 Task:  Click on Hockey In the Cross-Check Hockey League click on  Pick Sheet Your name Victoria Martin Team name Patrick Division and  Email softage.10@softage.net Period 1 - 3 Point Game Detroit Red Wings Period 1 - 2 Point Game Columbus Blue Jackets Period 1 - 1 Point Game Colorado Avalanche Period 2 - 3 Point Game Chicago Blackhawks Period 2 - 2 Point Game Carolina Hurricanes Period 2 - 1 Point Game Calgary Flames Period 3 - 3 Point Game Buffalo Sabres Period 3 - 2 Point Game Boston Bruins Period 3 - 1 Point Game Arizona Coyotes Submit pick sheet
Action: Mouse moved to (714, 271)
Screenshot: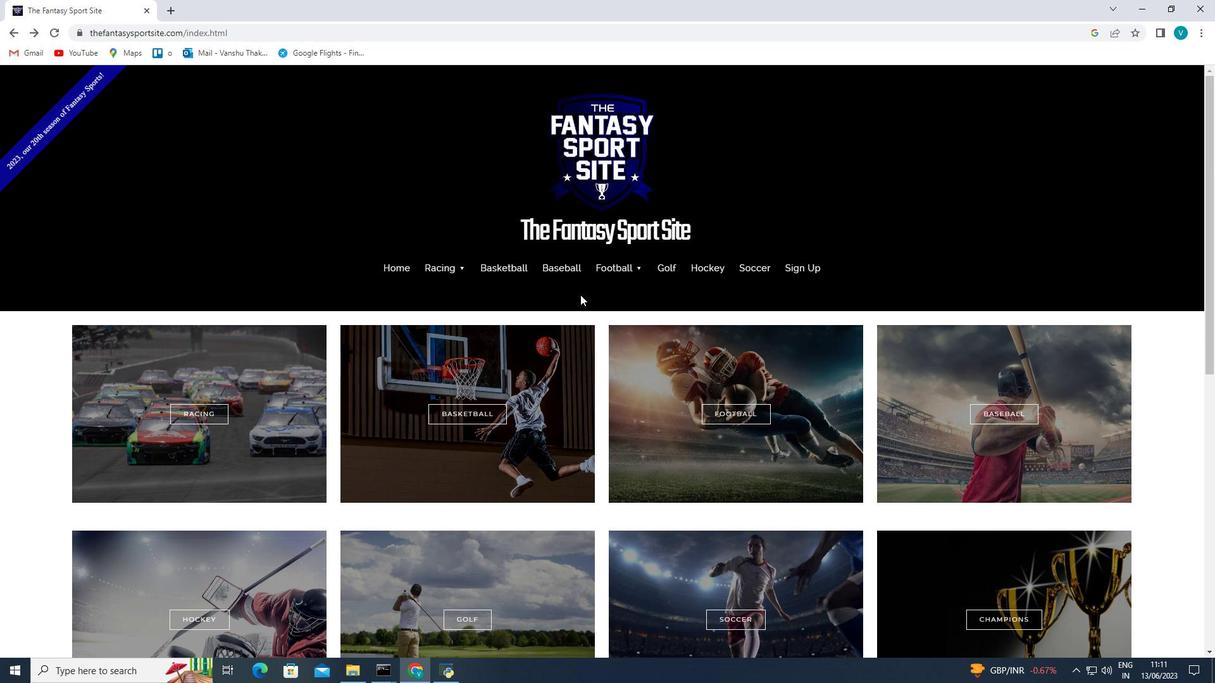 
Action: Mouse pressed left at (714, 271)
Screenshot: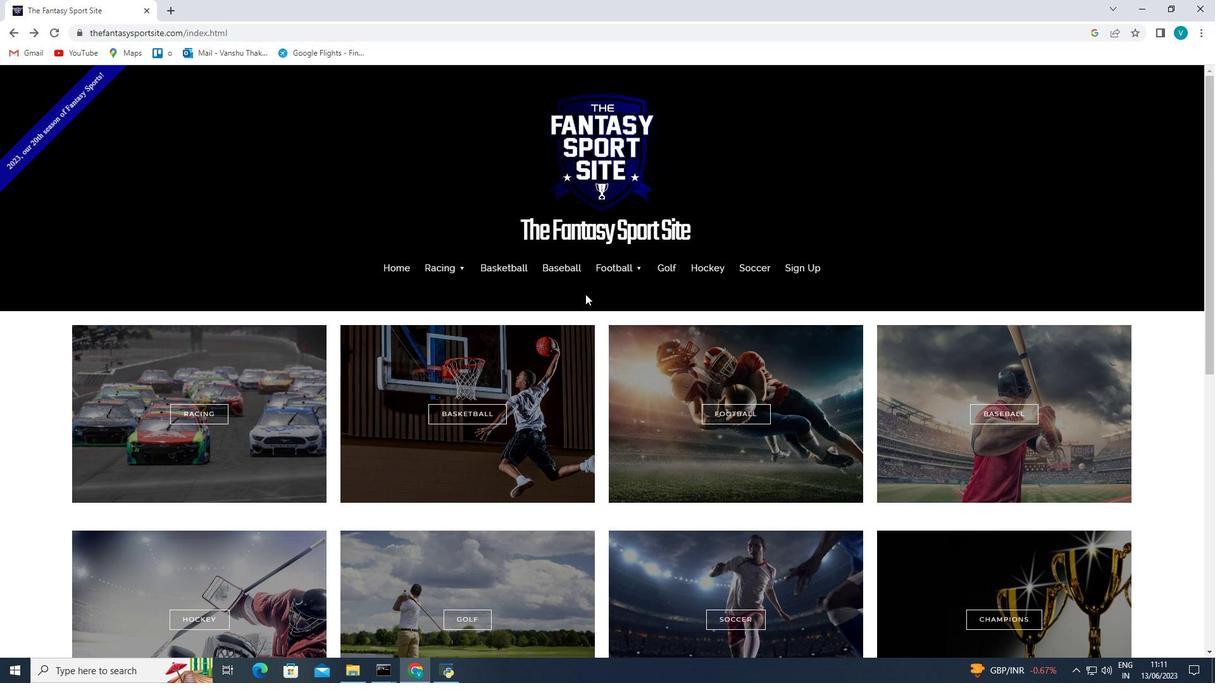 
Action: Mouse pressed left at (714, 271)
Screenshot: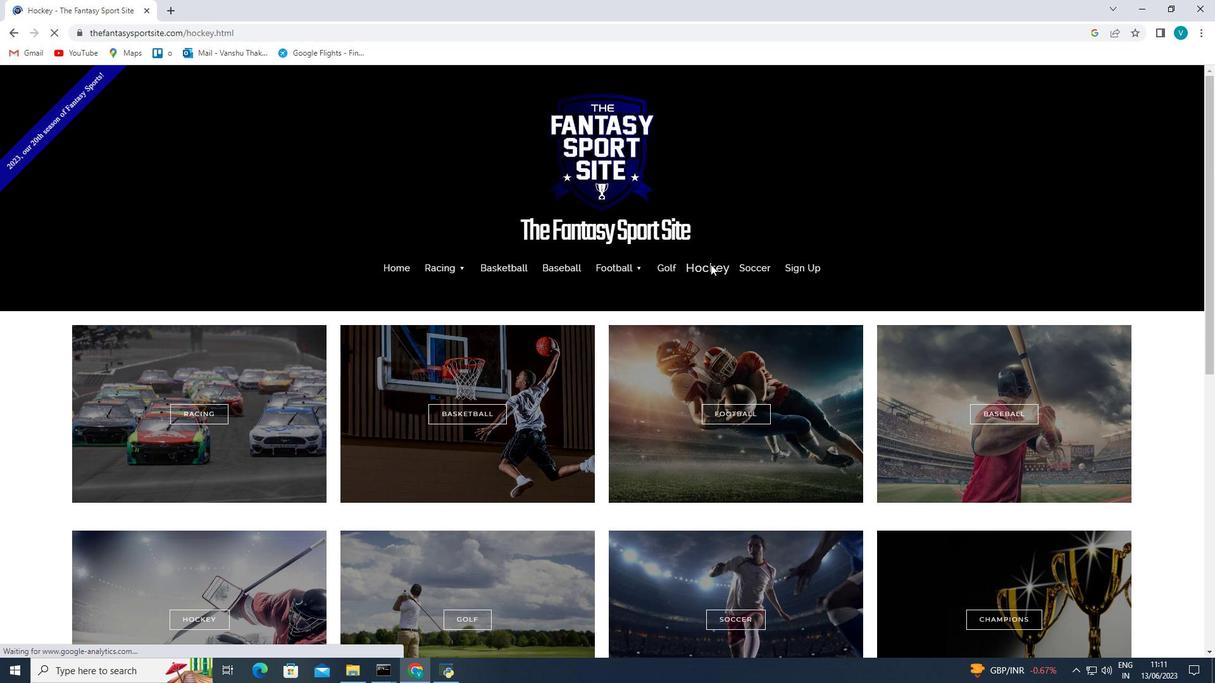 
Action: Mouse moved to (721, 262)
Screenshot: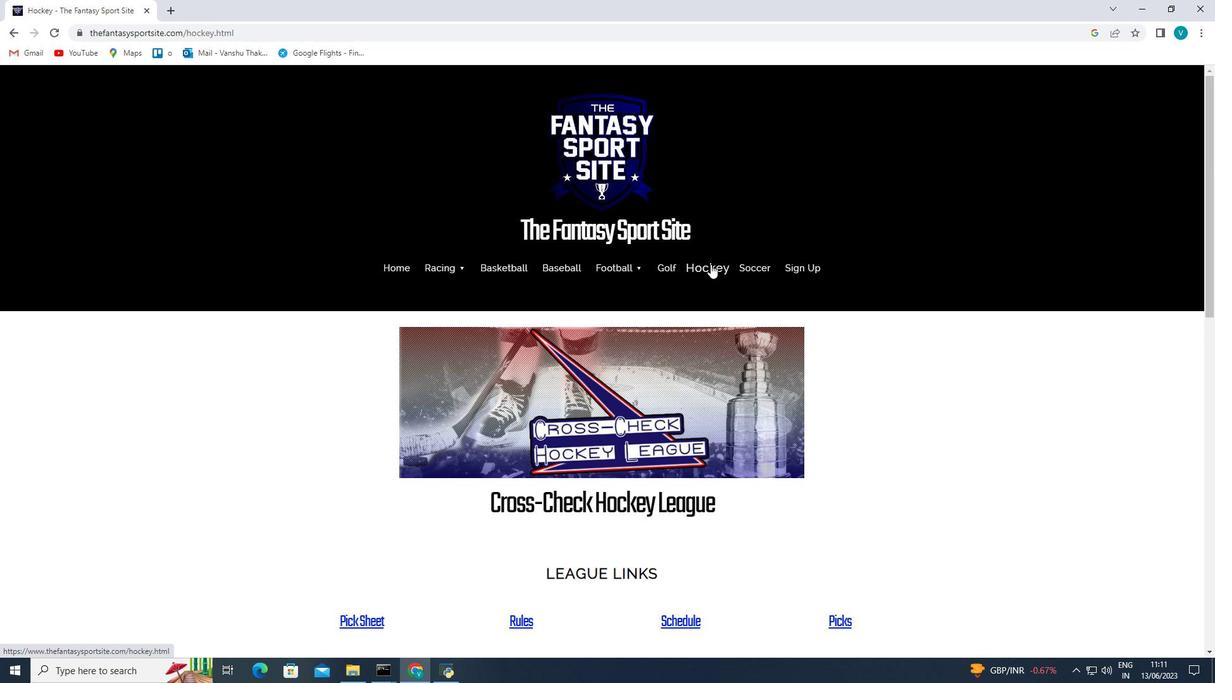 
Action: Mouse pressed left at (721, 262)
Screenshot: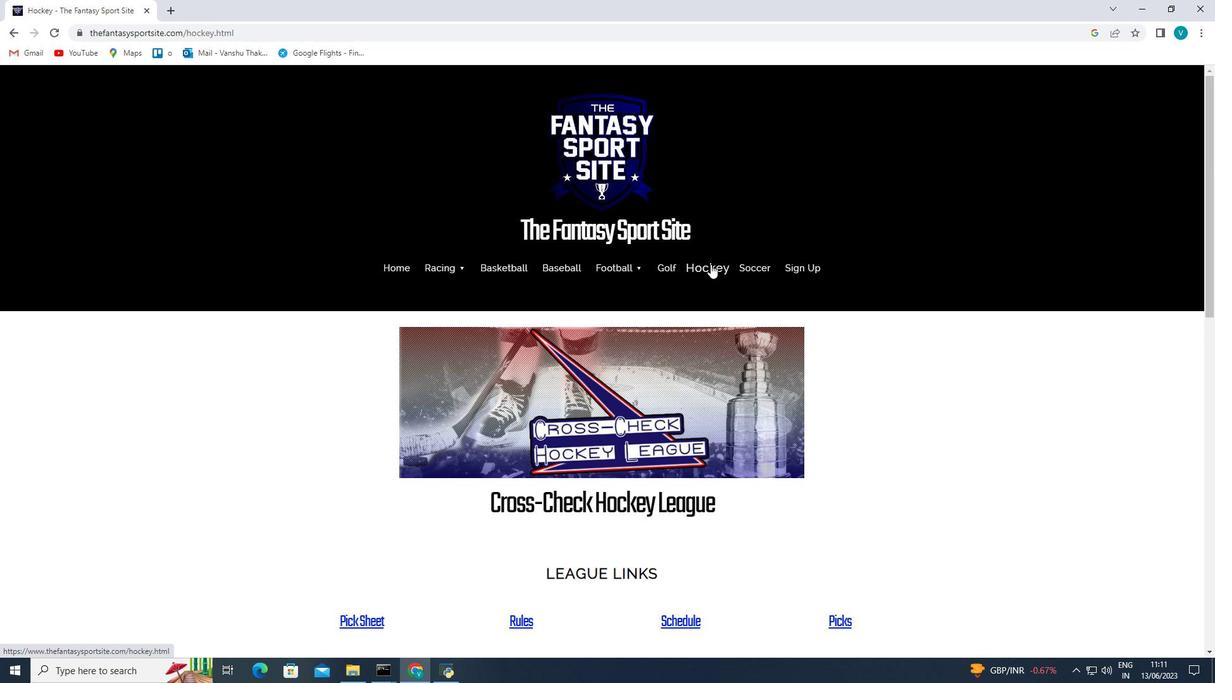 
Action: Mouse moved to (363, 441)
Screenshot: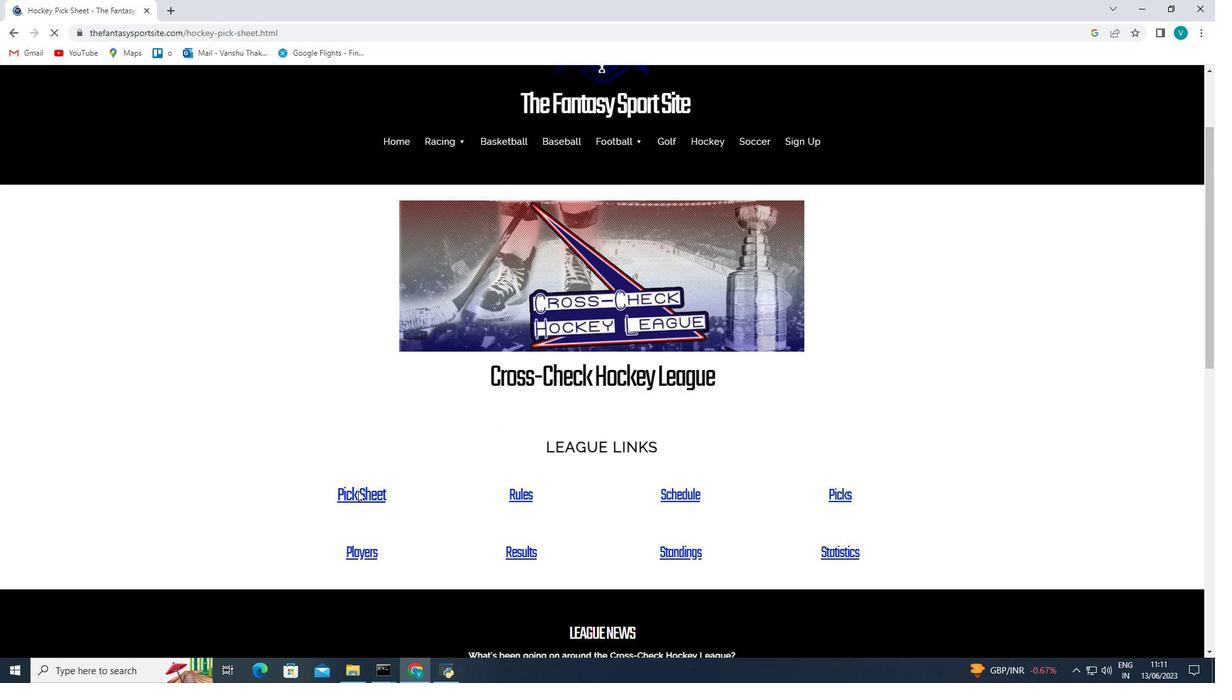 
Action: Mouse scrolled (363, 441) with delta (0, 0)
Screenshot: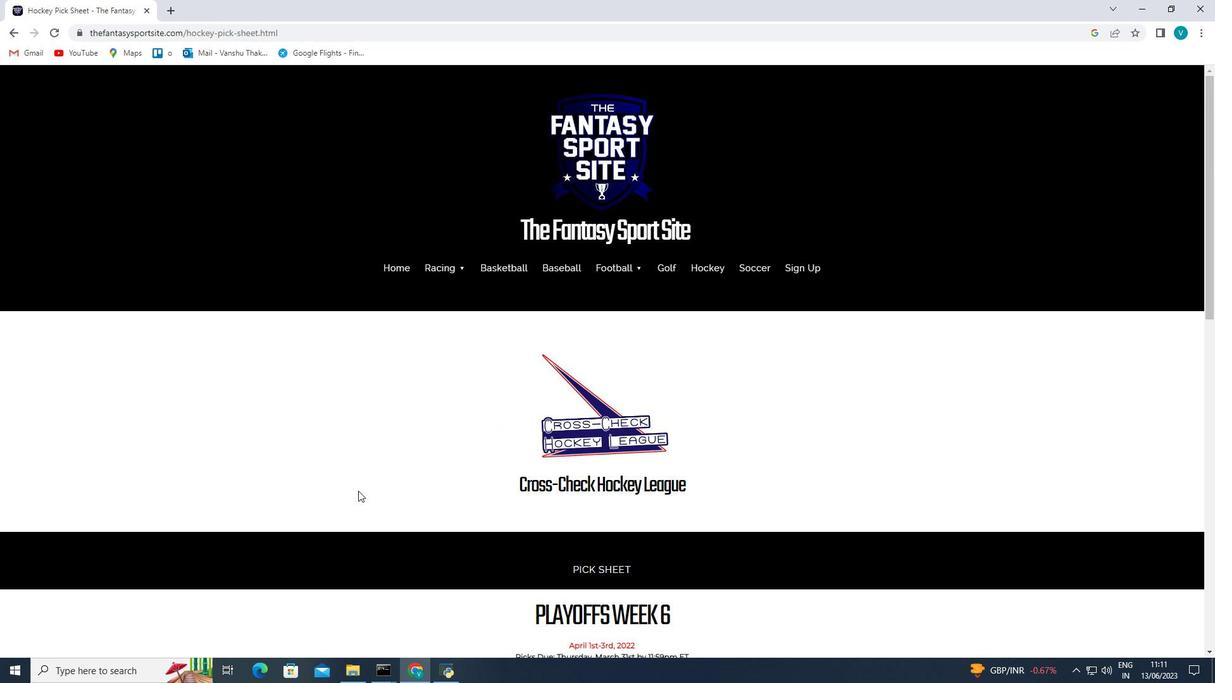 
Action: Mouse moved to (360, 443)
Screenshot: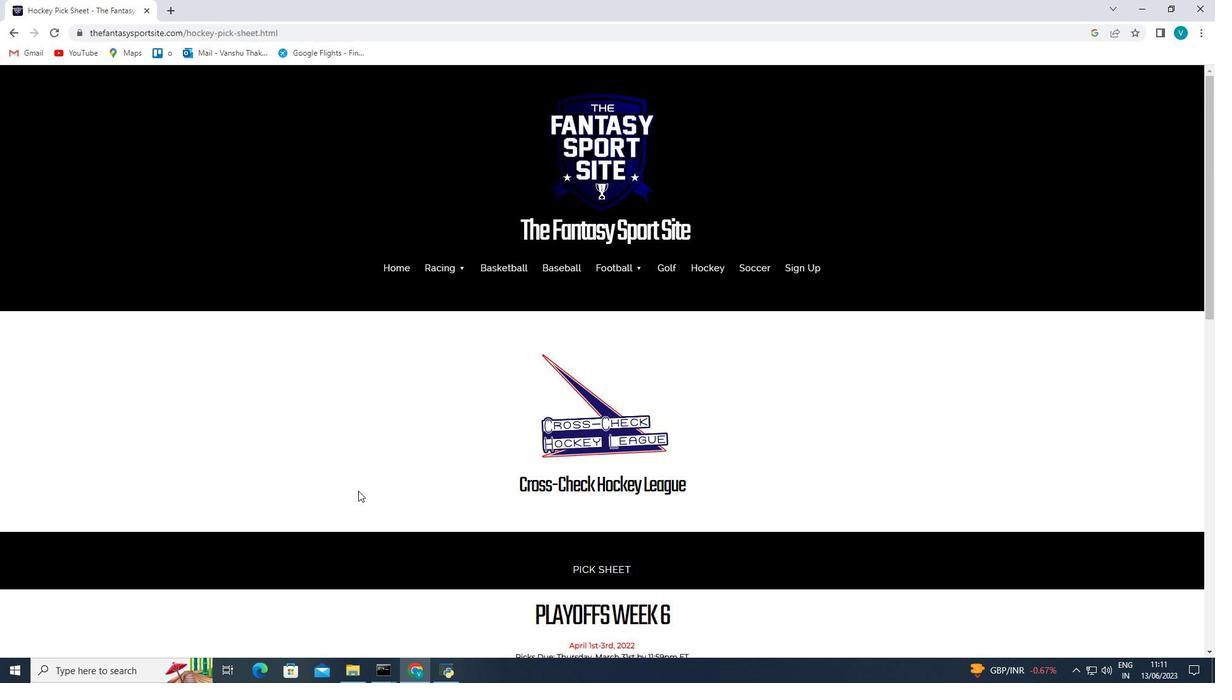 
Action: Mouse scrolled (360, 443) with delta (0, 0)
Screenshot: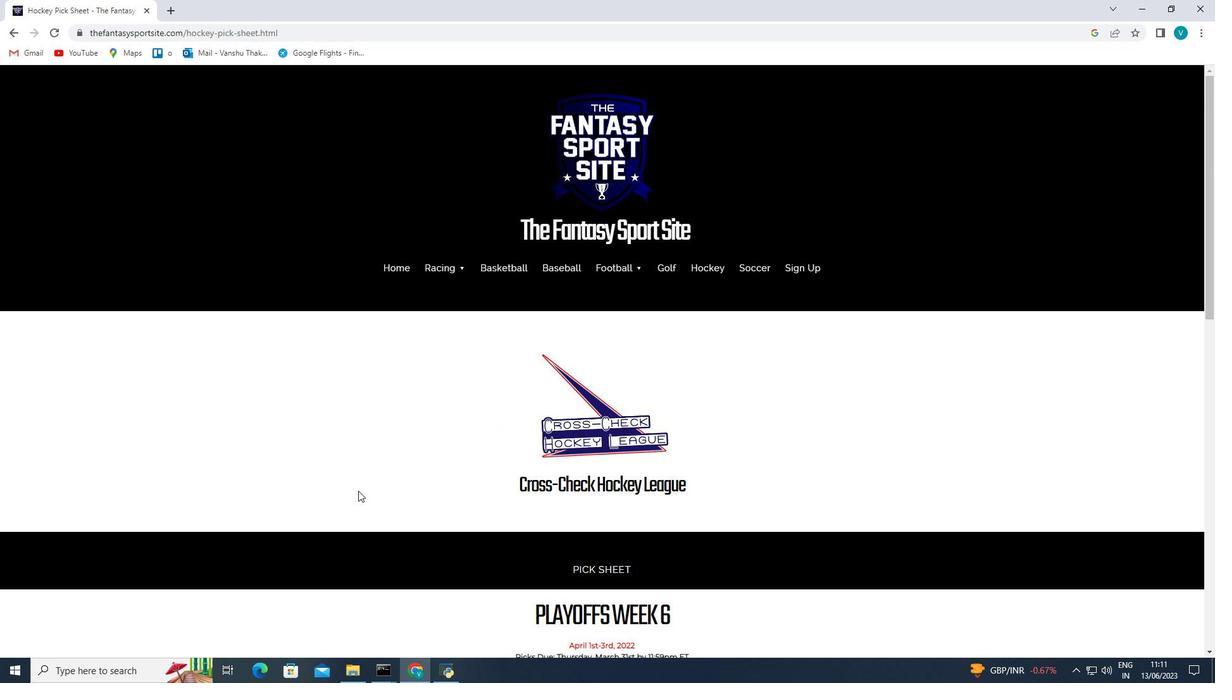 
Action: Mouse moved to (361, 445)
Screenshot: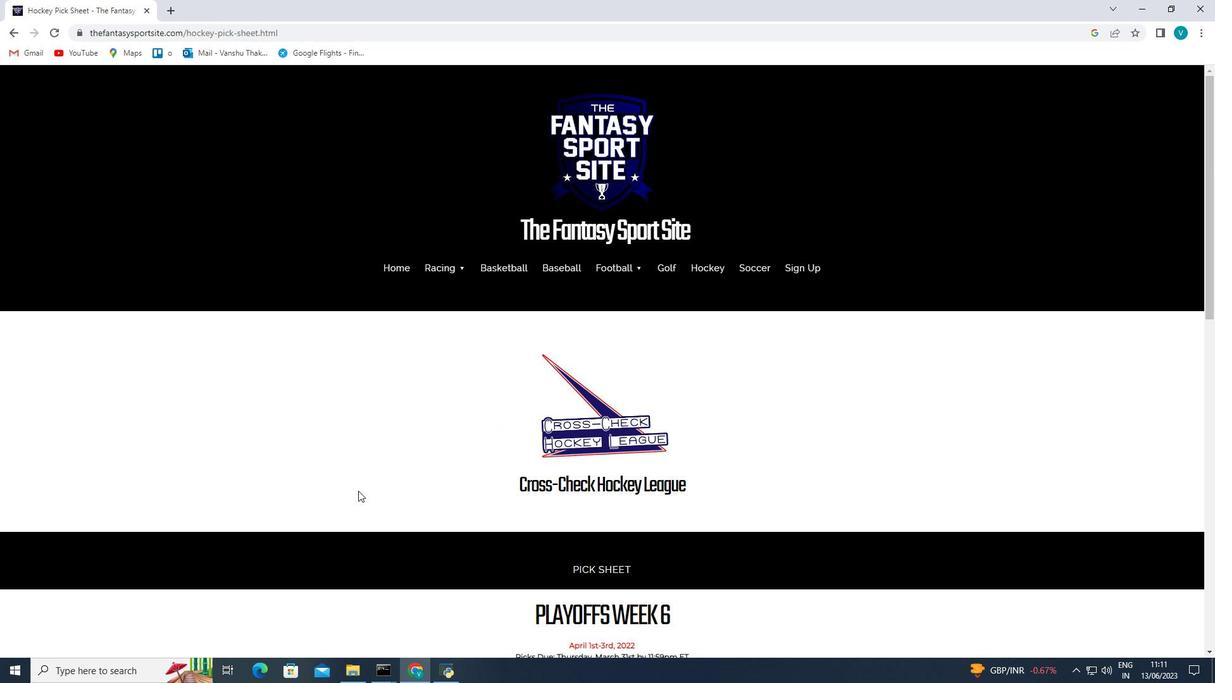 
Action: Mouse scrolled (361, 444) with delta (0, 0)
Screenshot: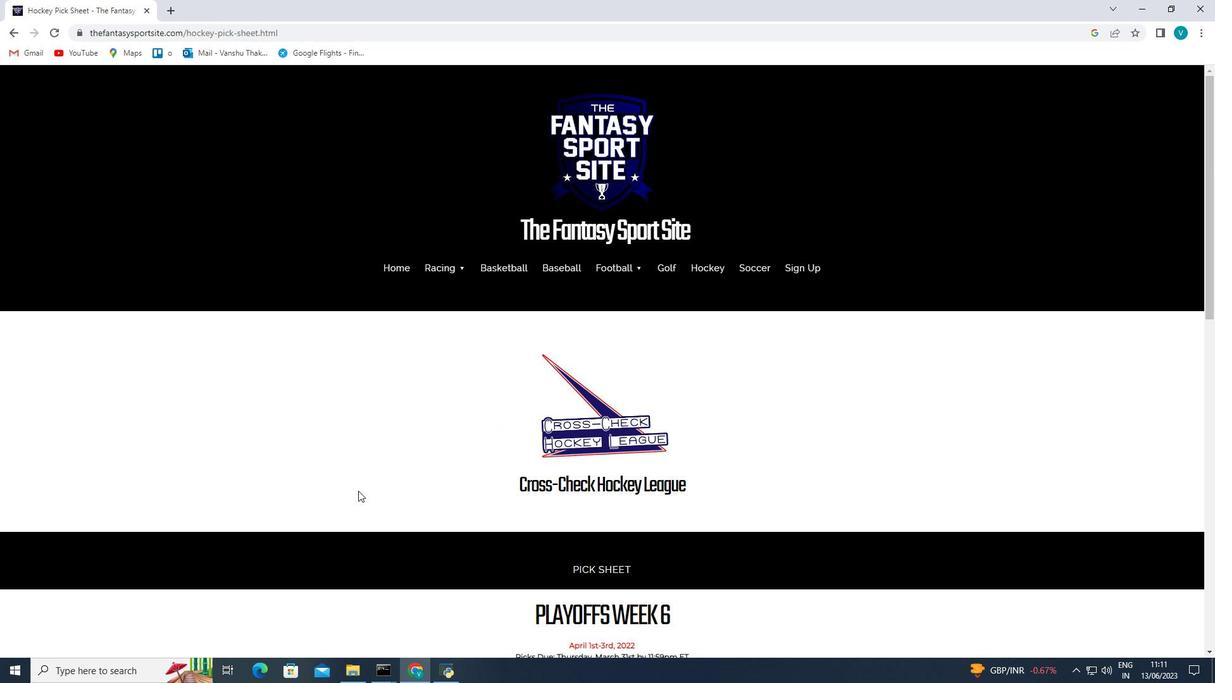 
Action: Mouse moved to (366, 426)
Screenshot: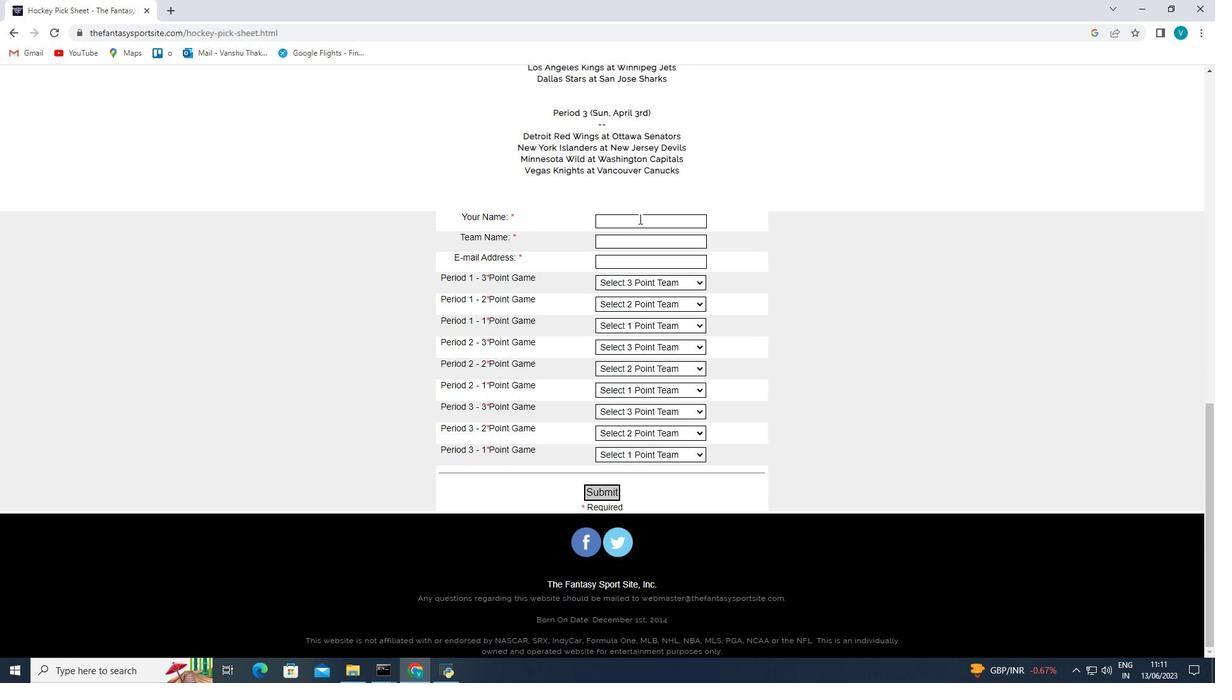 
Action: Mouse pressed left at (366, 426)
Screenshot: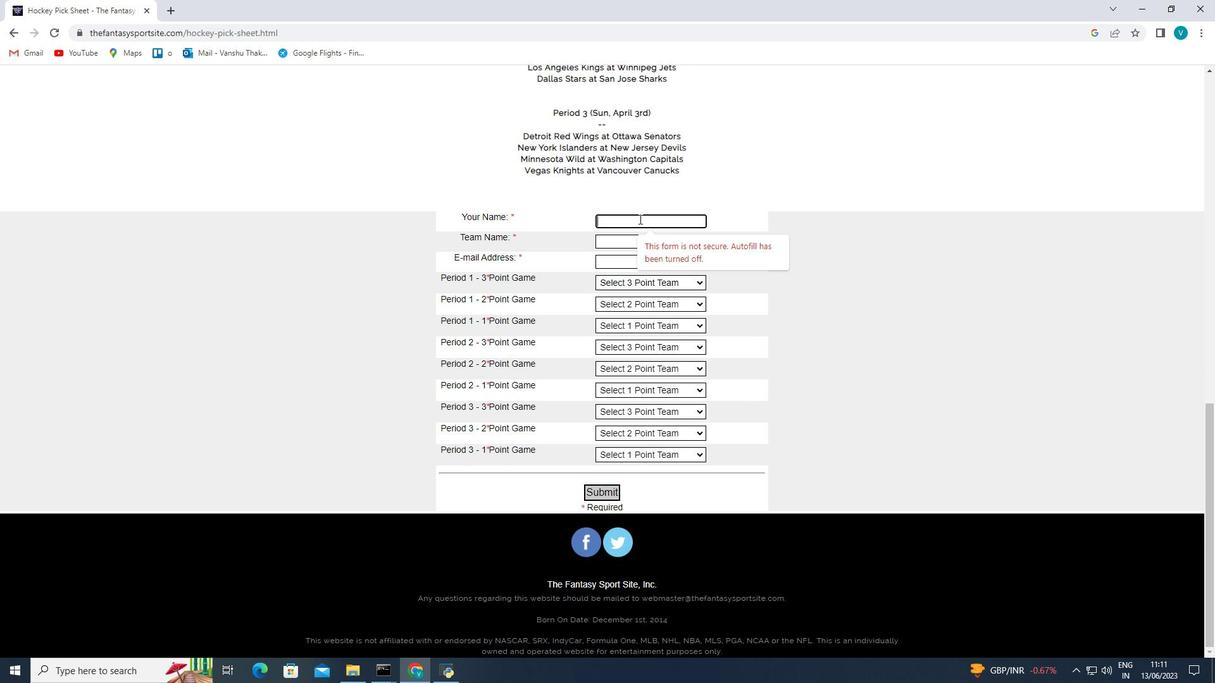 
Action: Mouse moved to (504, 432)
Screenshot: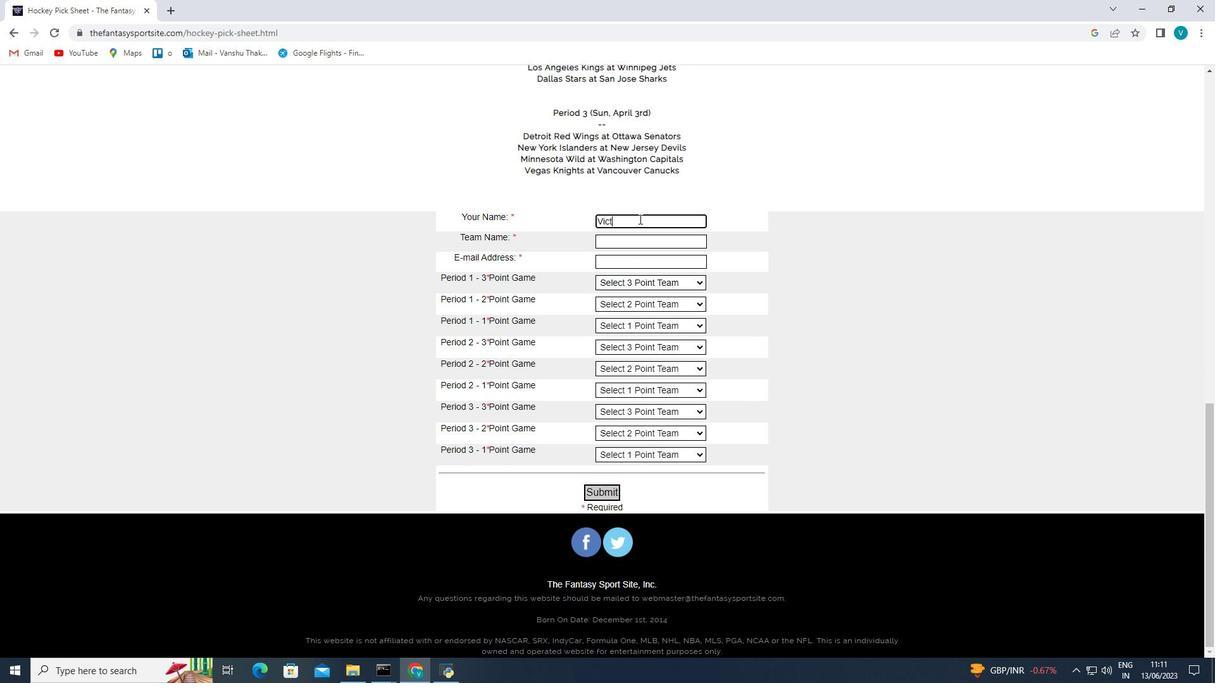 
Action: Mouse scrolled (504, 431) with delta (0, 0)
Screenshot: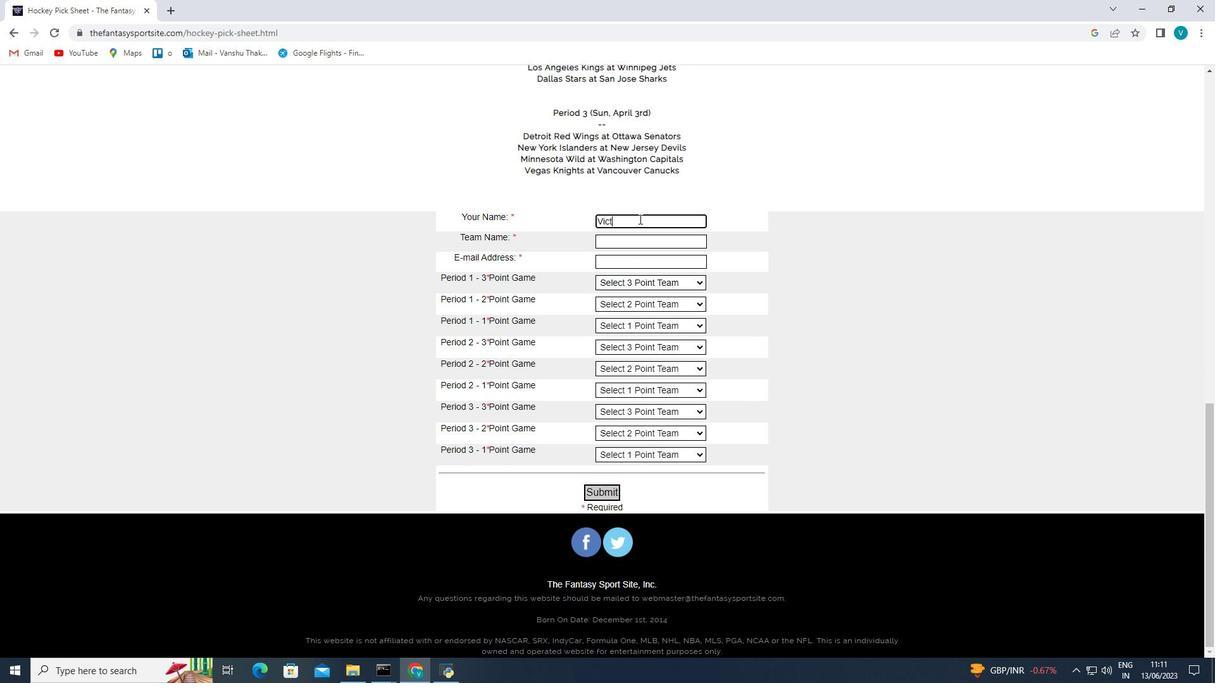 
Action: Mouse moved to (485, 427)
Screenshot: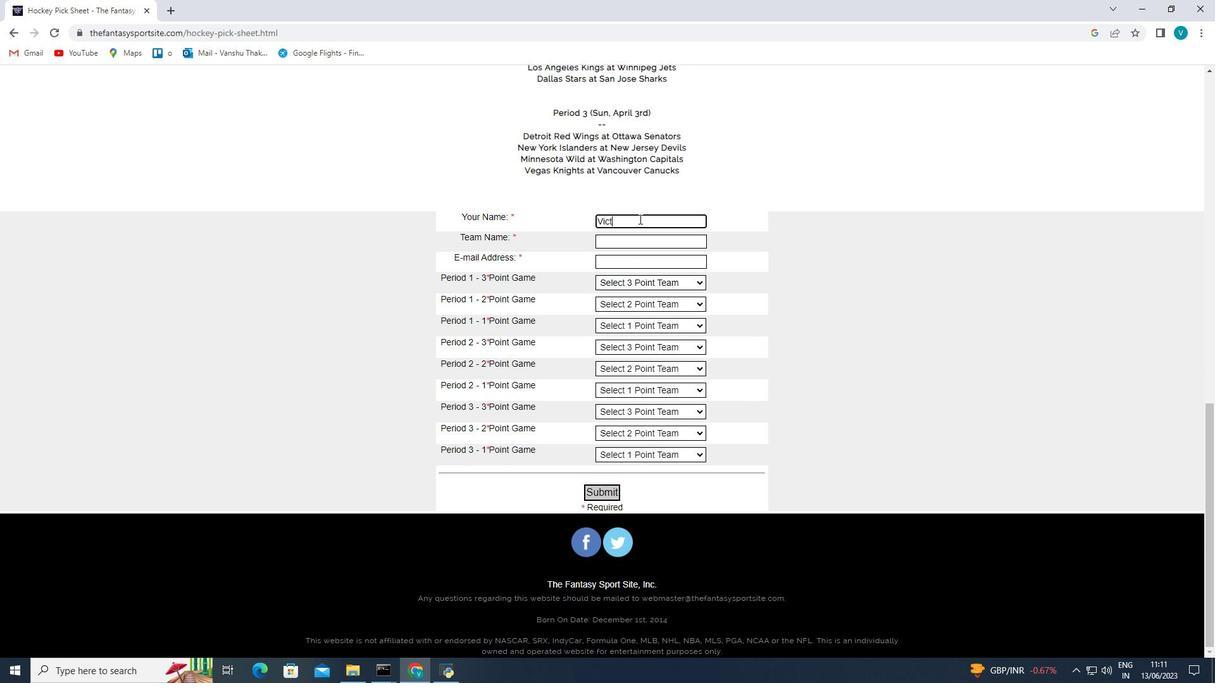 
Action: Mouse scrolled (485, 426) with delta (0, 0)
Screenshot: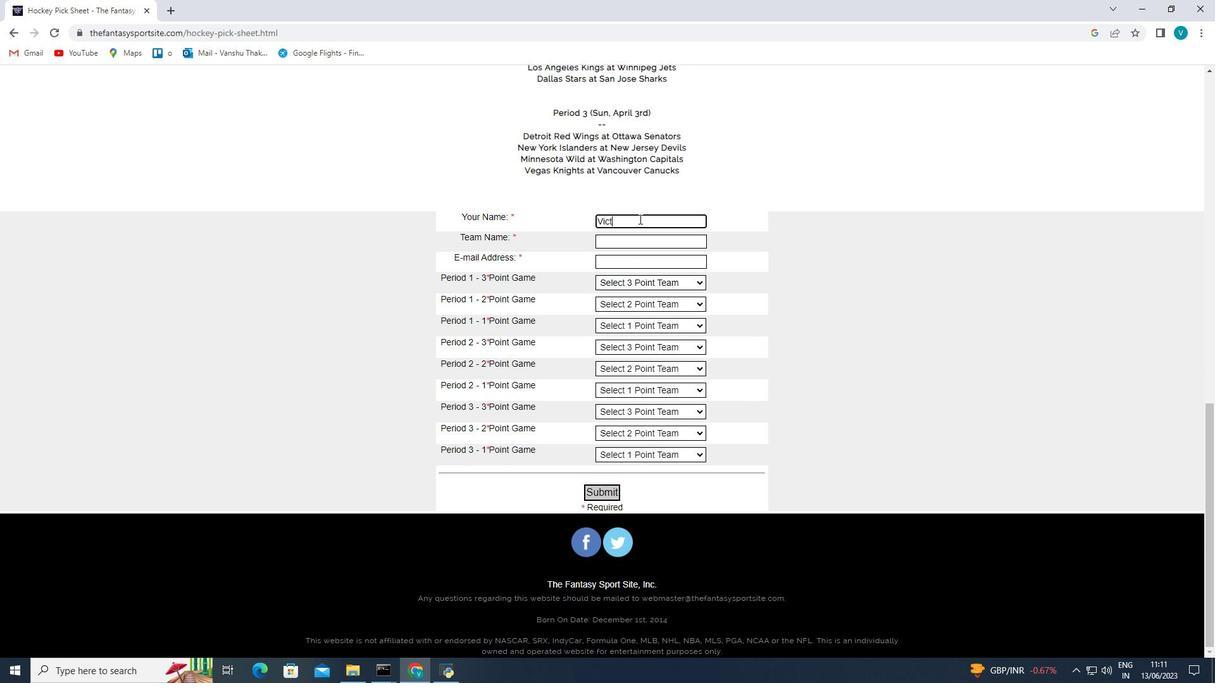 
Action: Mouse moved to (423, 419)
Screenshot: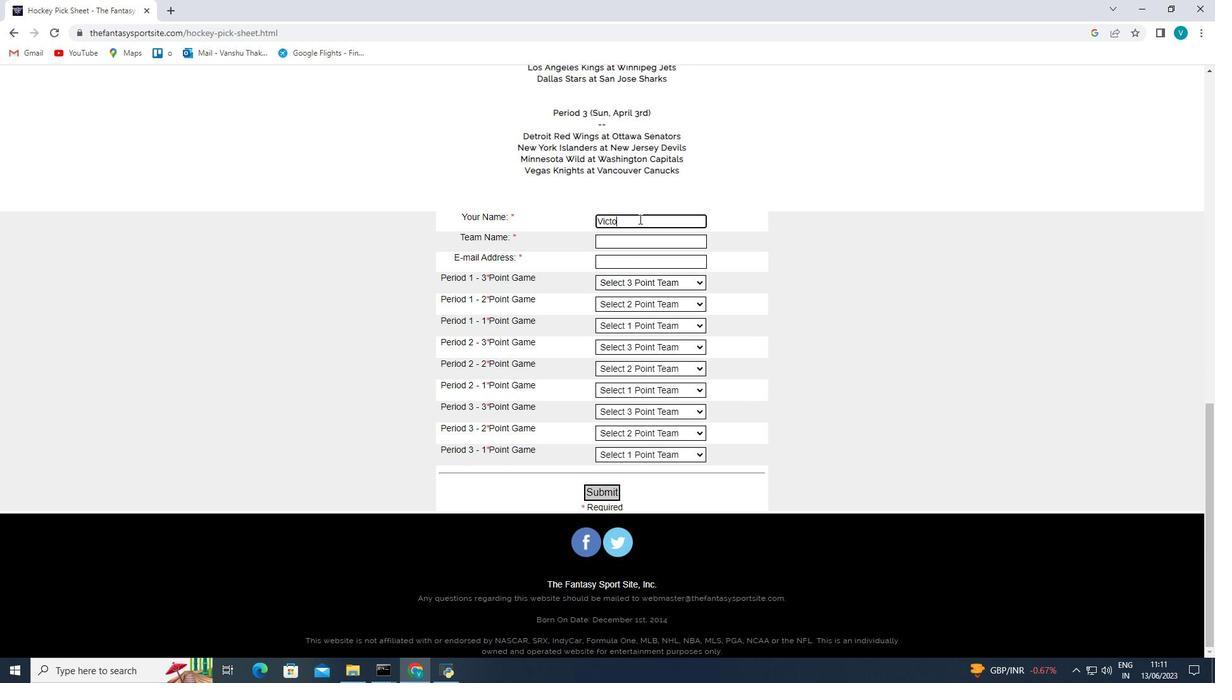 
Action: Mouse scrolled (423, 419) with delta (0, 0)
Screenshot: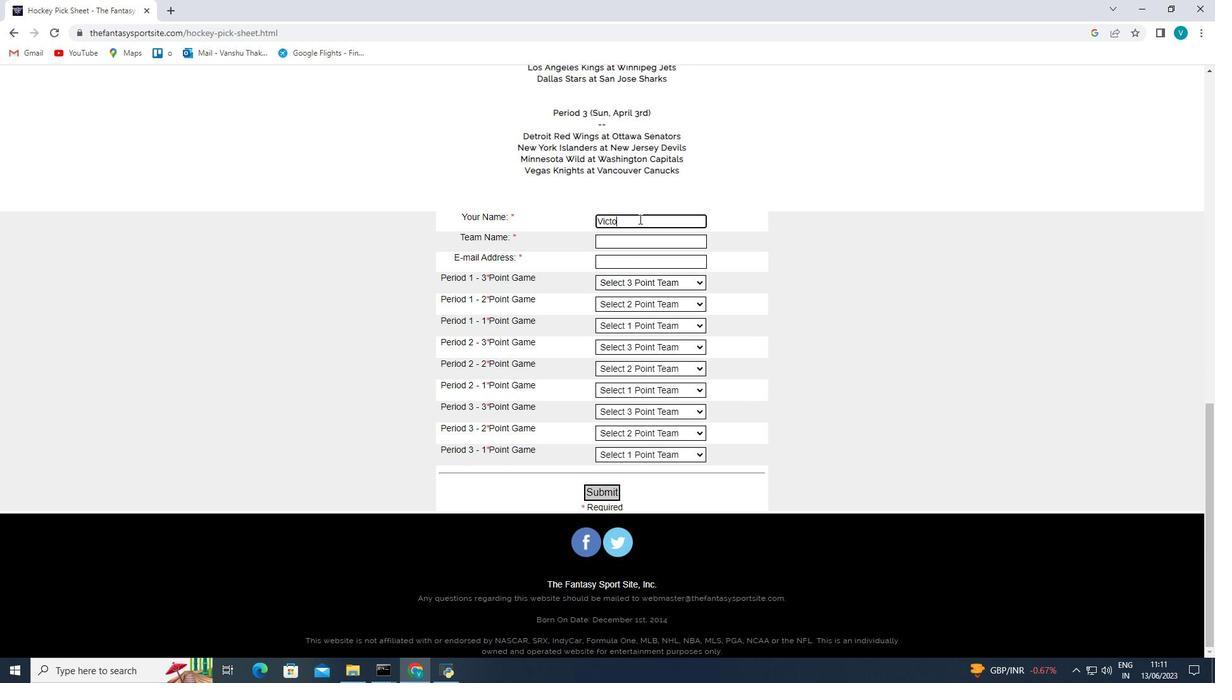 
Action: Mouse moved to (378, 412)
Screenshot: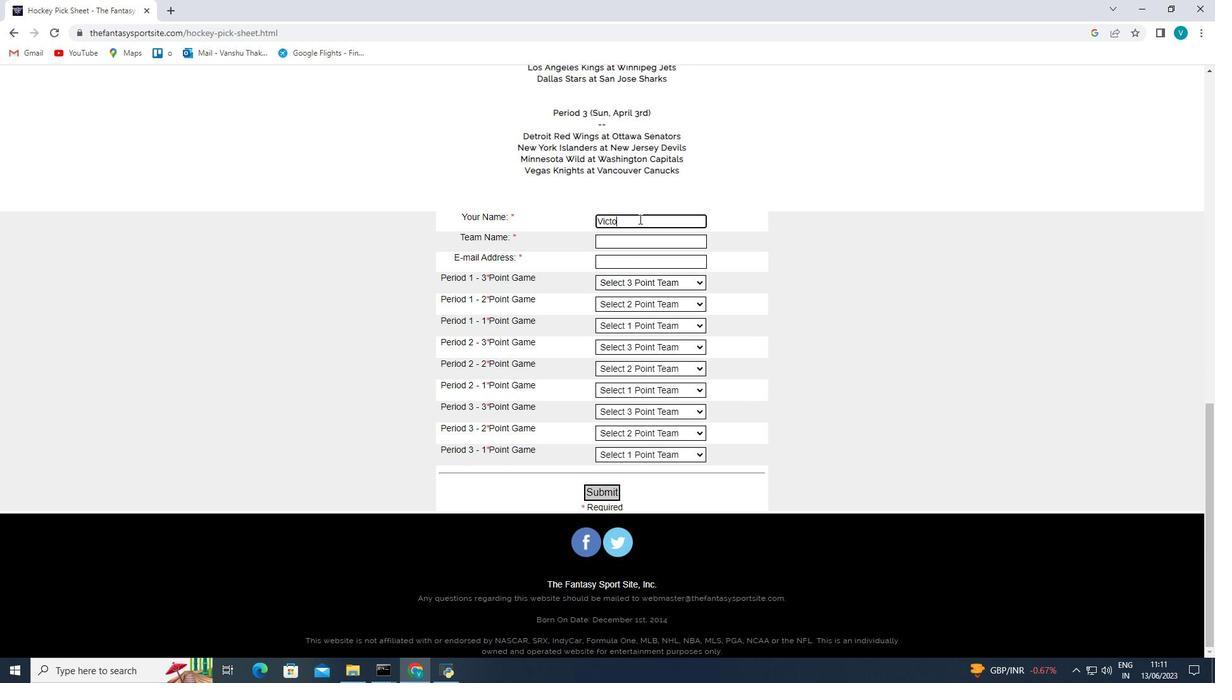 
Action: Mouse scrolled (383, 412) with delta (0, 0)
Screenshot: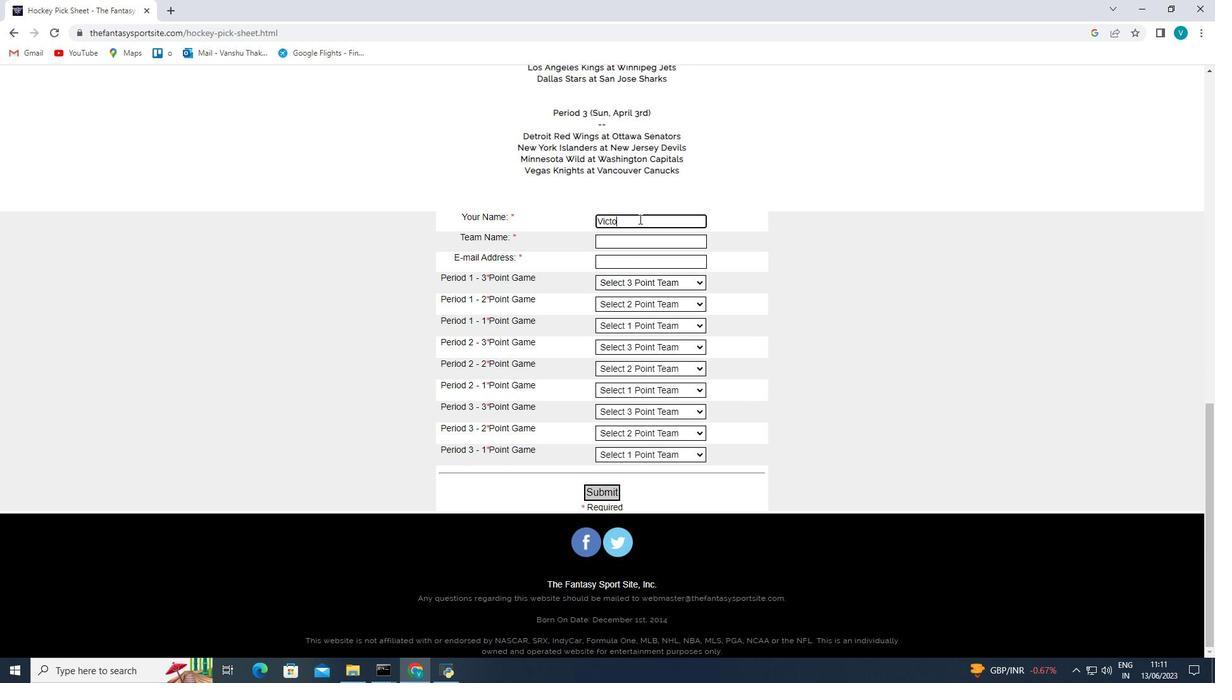 
Action: Mouse moved to (376, 412)
Screenshot: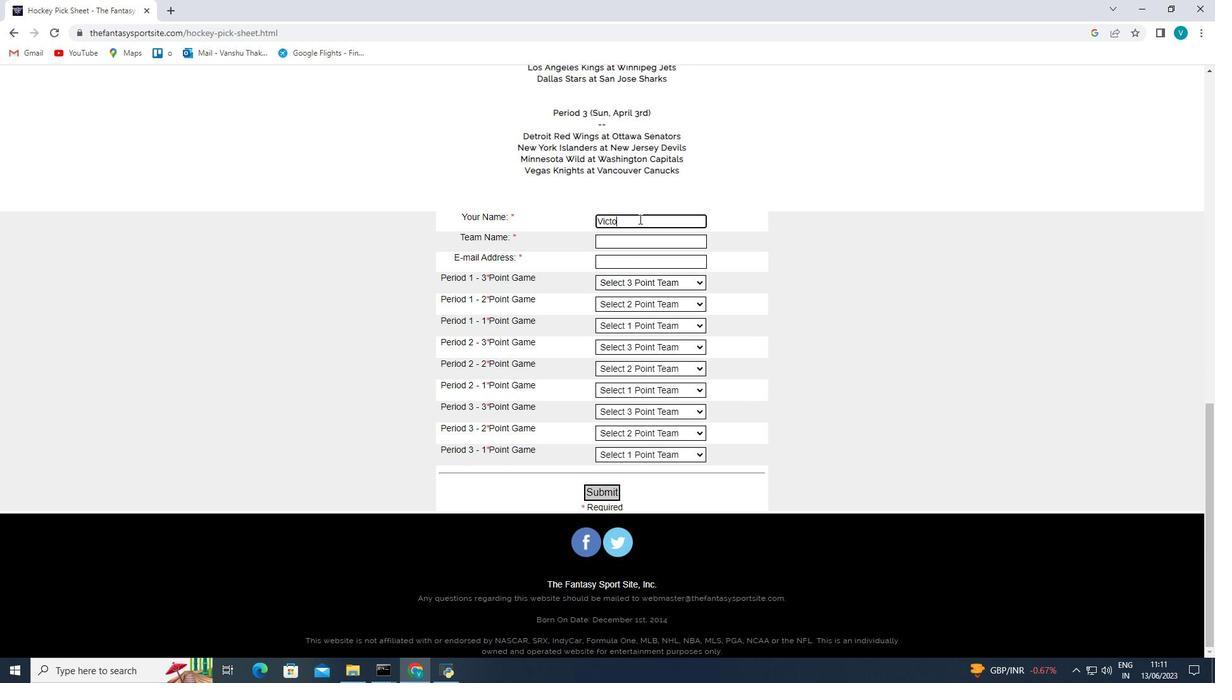 
Action: Mouse scrolled (376, 412) with delta (0, 0)
Screenshot: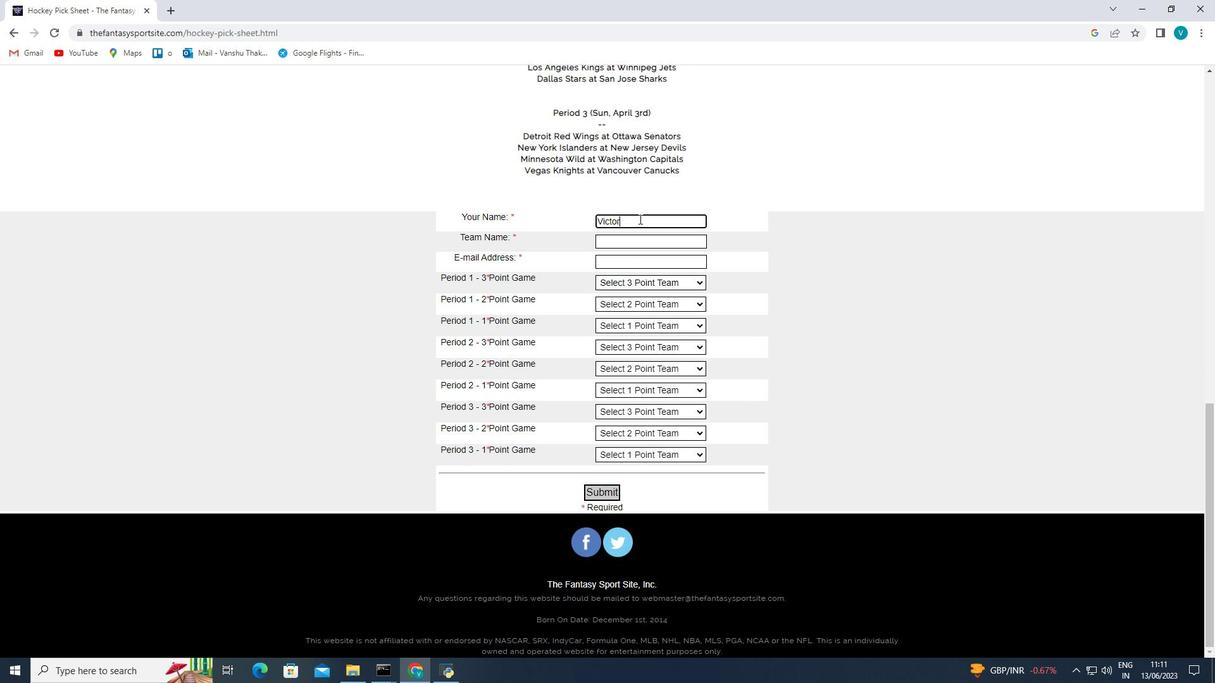 
Action: Mouse moved to (487, 473)
Screenshot: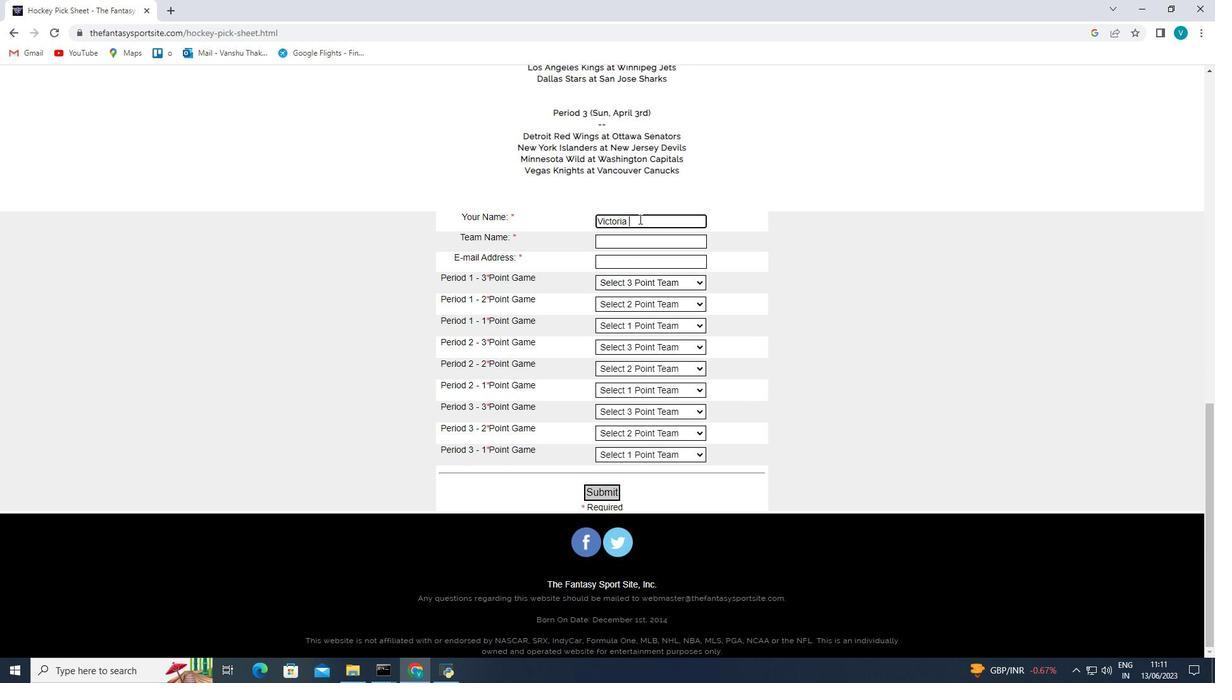 
Action: Mouse scrolled (487, 472) with delta (0, 0)
Screenshot: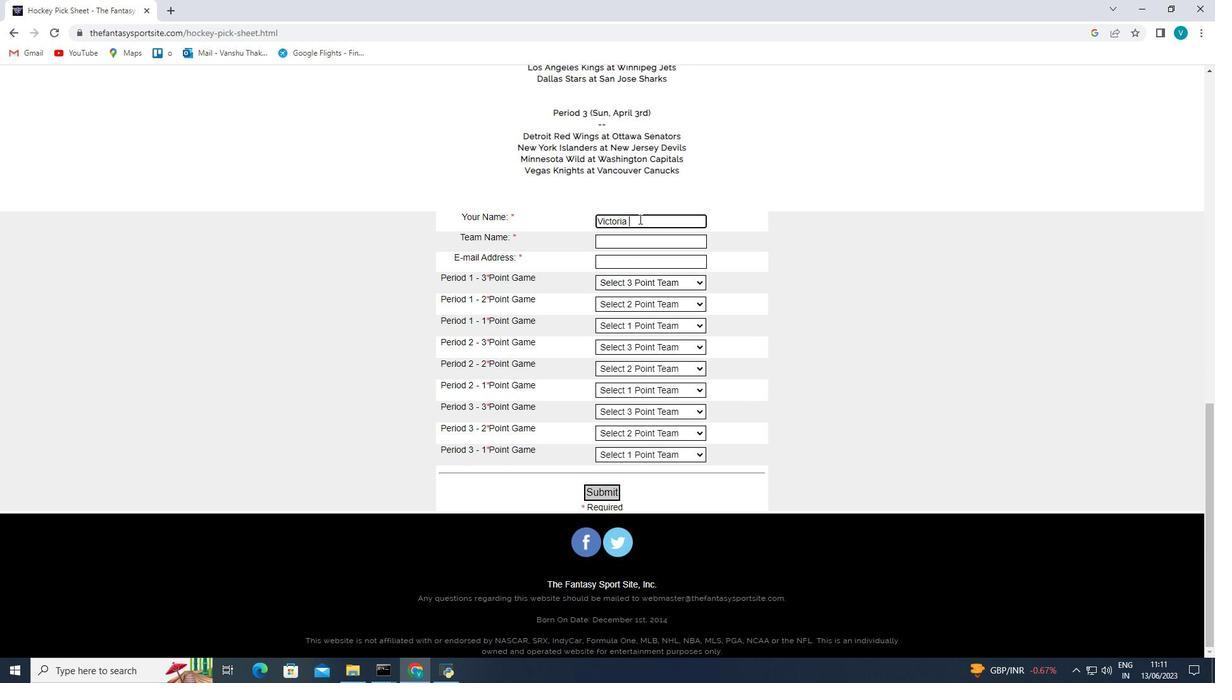 
Action: Mouse scrolled (487, 472) with delta (0, 0)
Screenshot: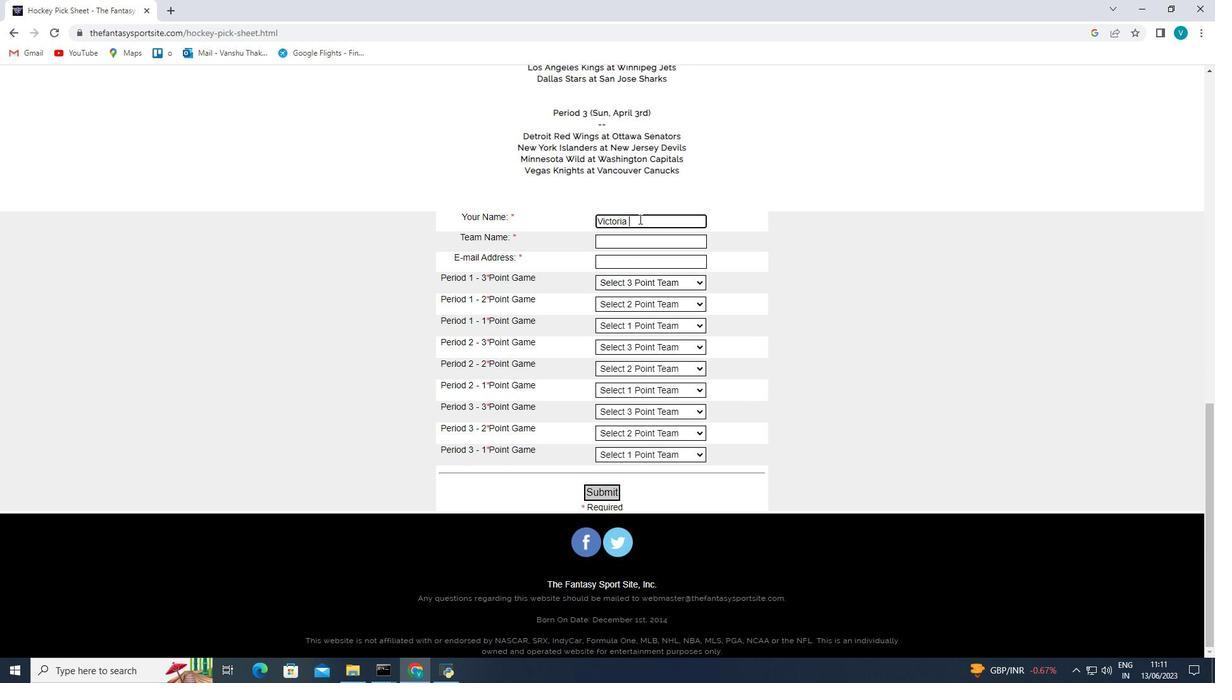 
Action: Mouse moved to (485, 473)
Screenshot: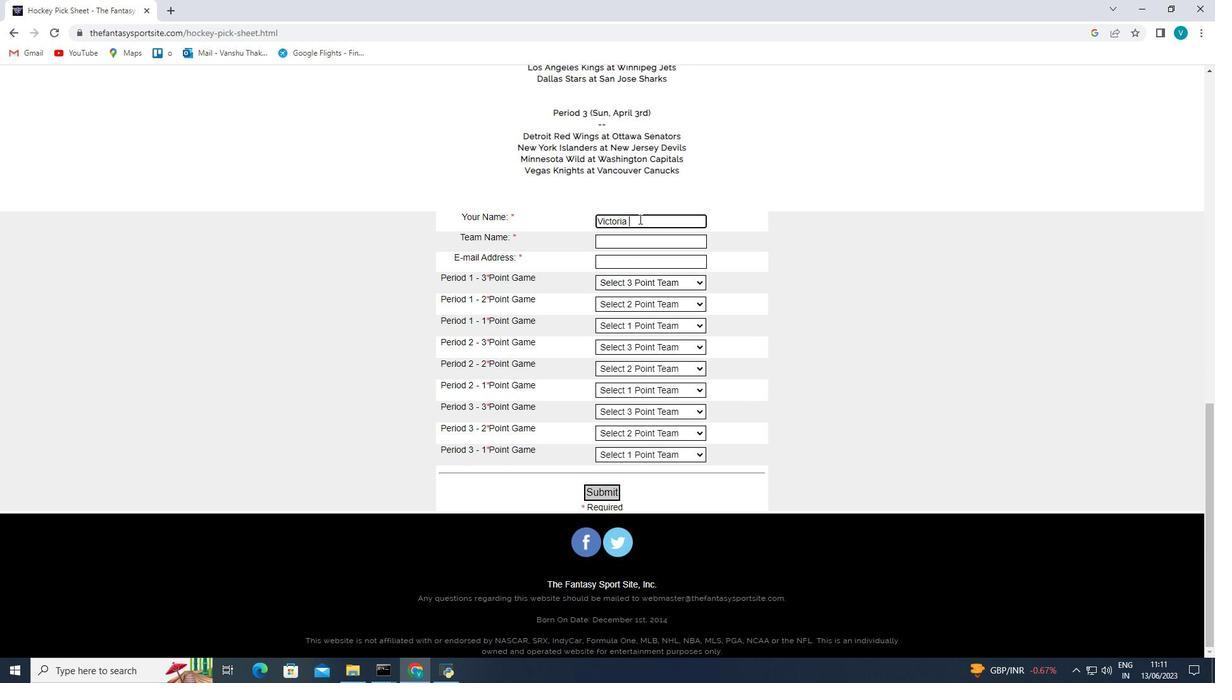 
Action: Mouse scrolled (485, 473) with delta (0, 0)
Screenshot: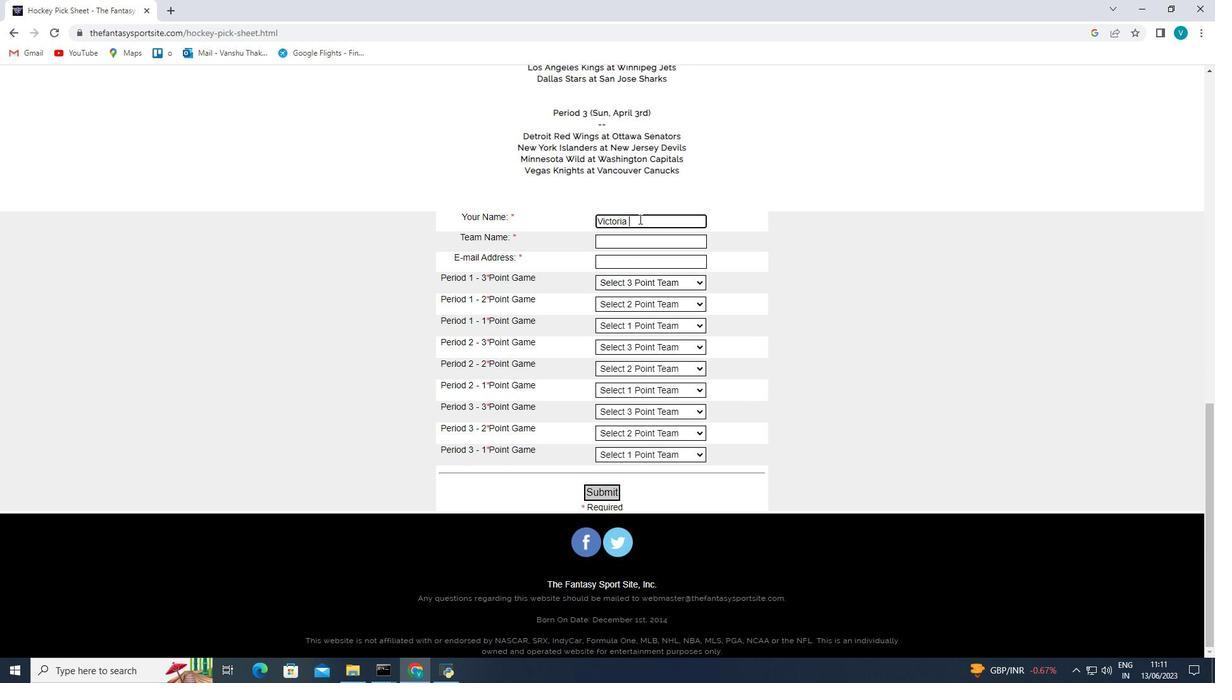 
Action: Mouse moved to (477, 472)
Screenshot: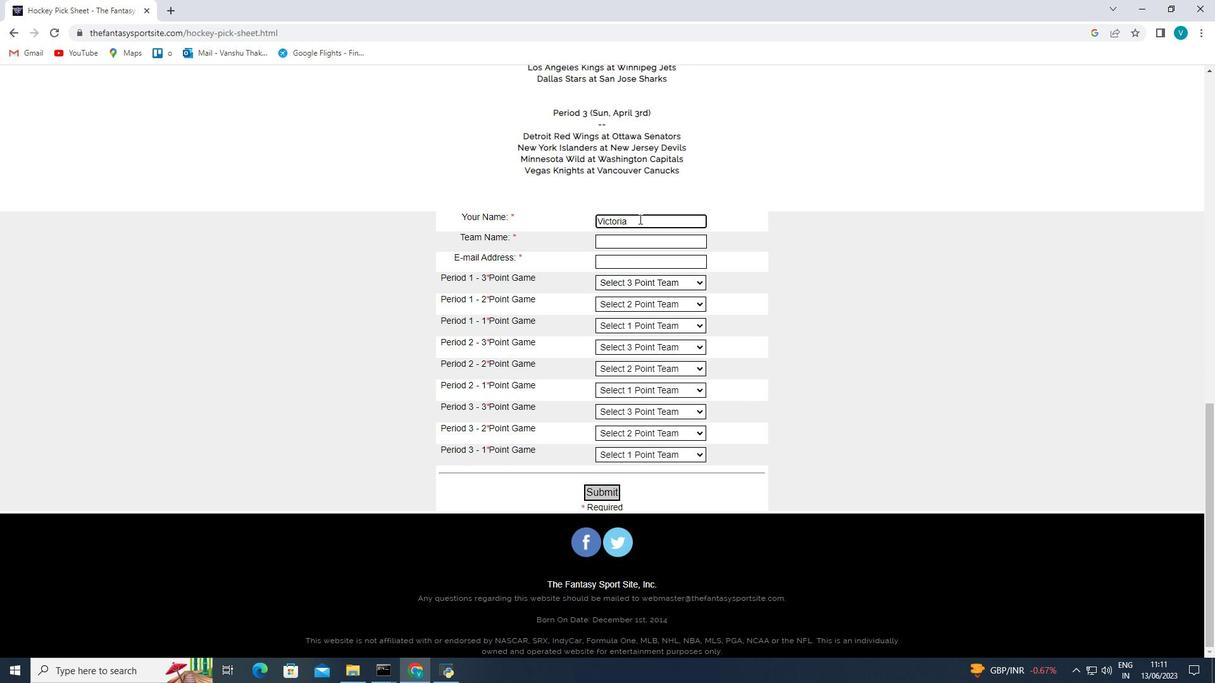 
Action: Mouse scrolled (477, 471) with delta (0, 0)
Screenshot: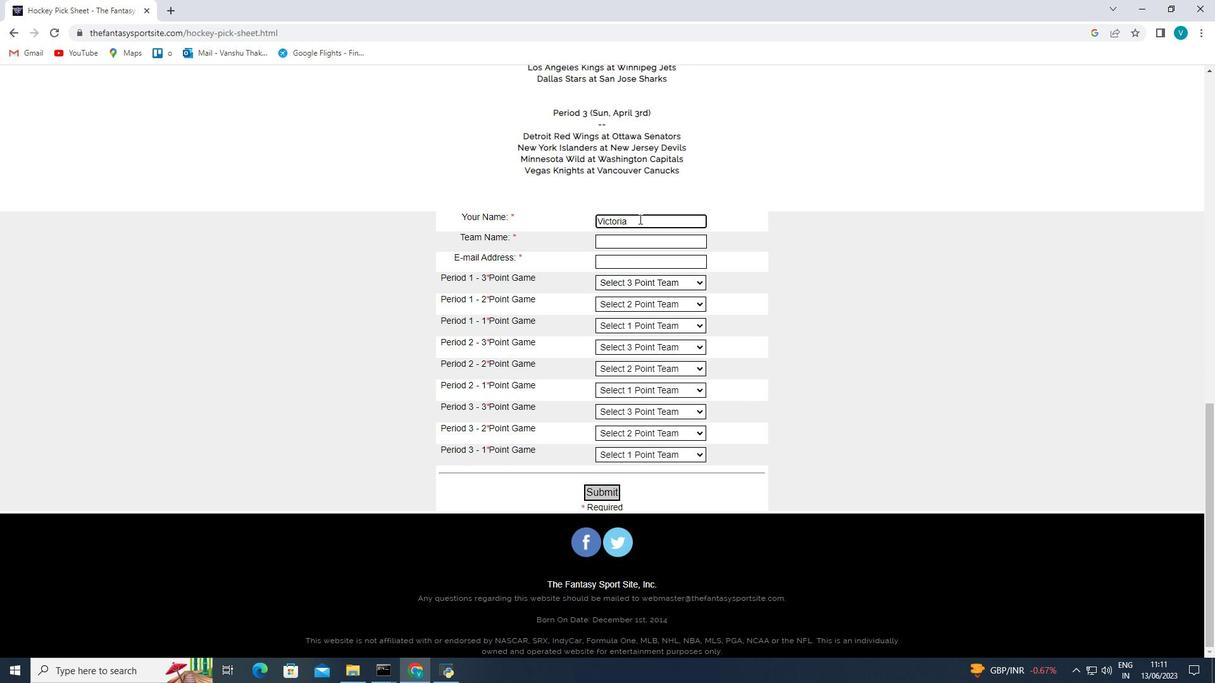 
Action: Mouse moved to (456, 466)
Screenshot: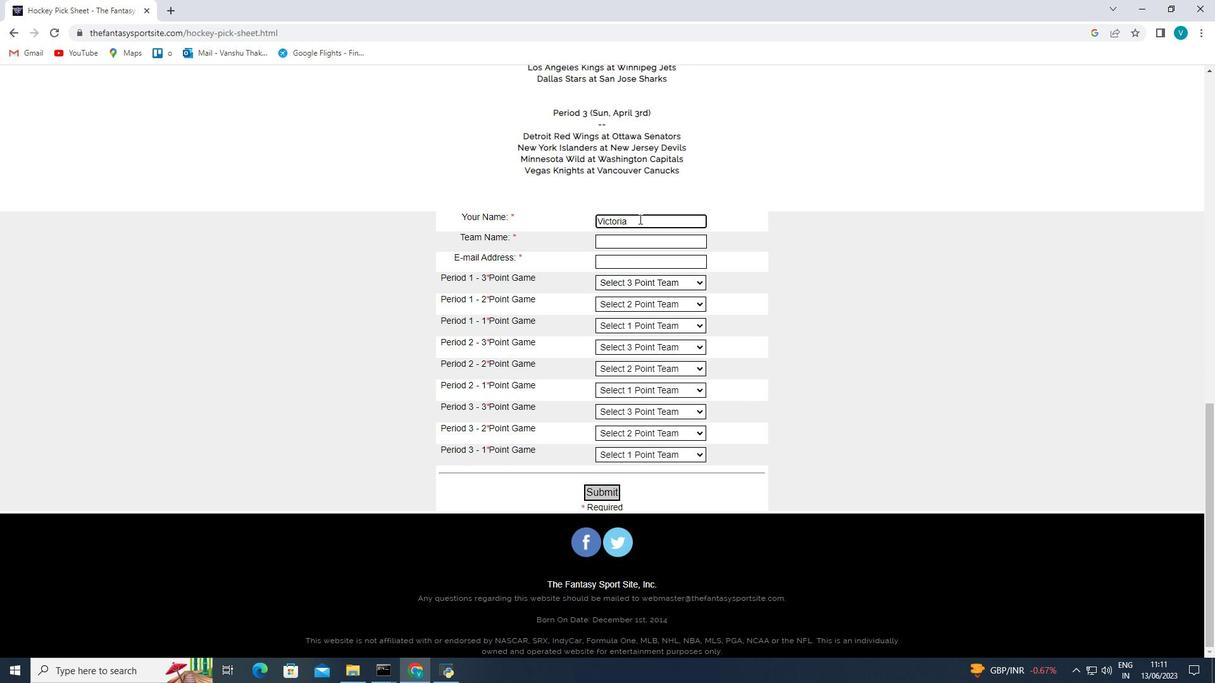 
Action: Mouse scrolled (456, 466) with delta (0, 0)
Screenshot: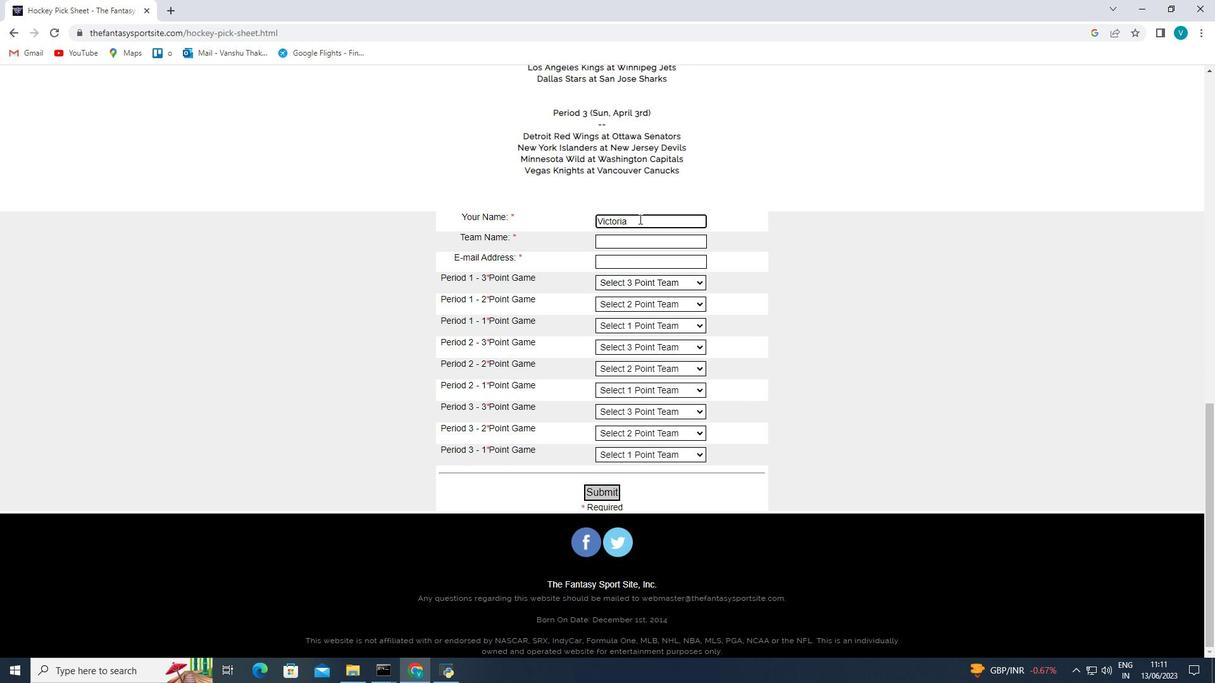 
Action: Mouse moved to (637, 383)
Screenshot: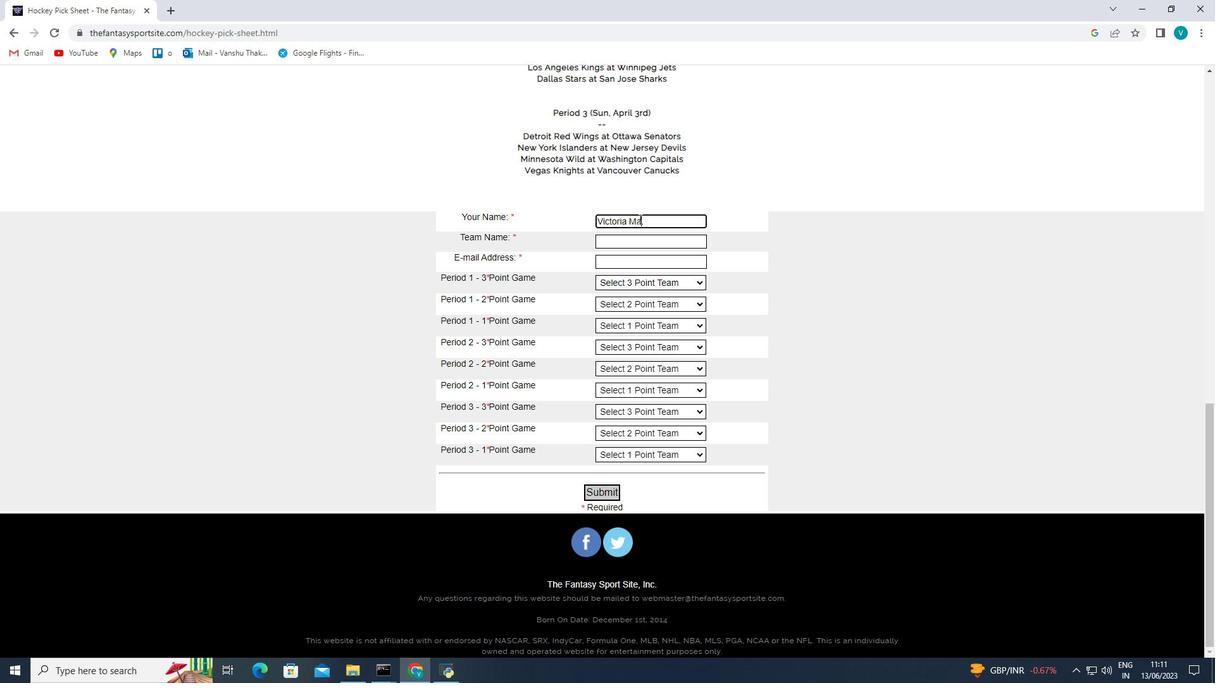 
Action: Mouse pressed left at (637, 383)
Screenshot: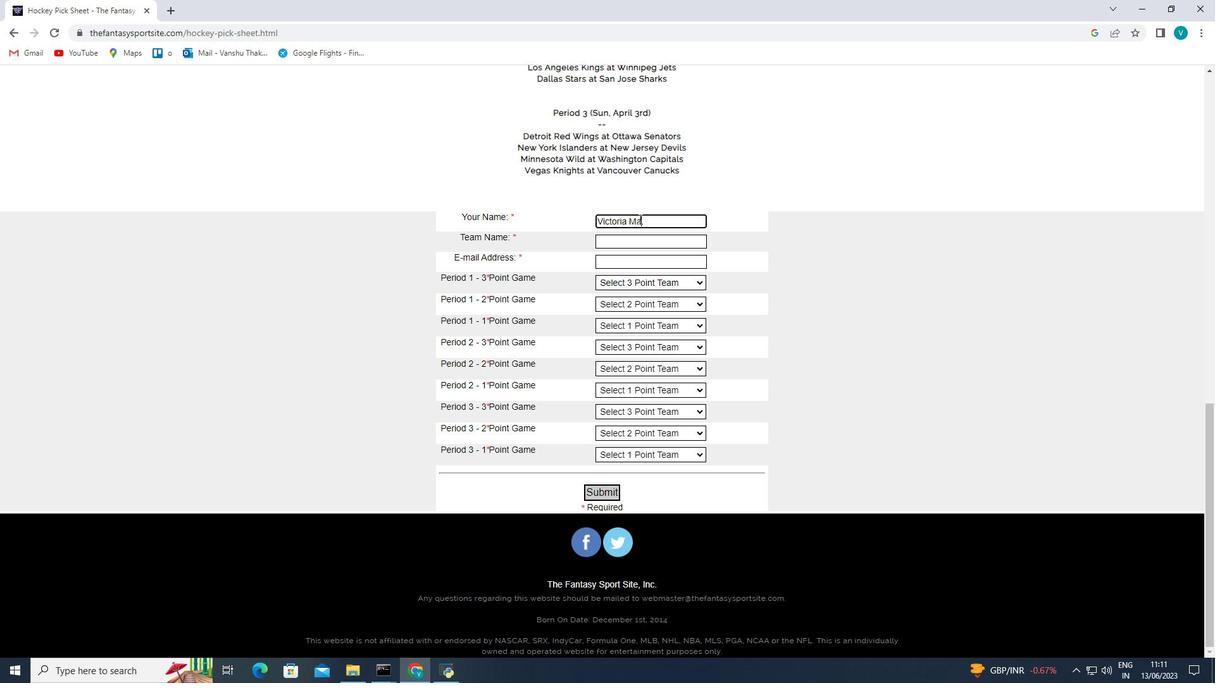 
Action: Key pressed <Key.shift><Key.shift><Key.shift><Key.shift><Key.shift><Key.shift><Key.shift><Key.shift><Key.shift><Key.shift><Key.shift><Key.shift><Key.shift><Key.shift><Key.shift><Key.shift><Key.shift><Key.shift><Key.shift><Key.shift><Key.shift><Key.shift><Key.shift><Key.shift><Key.shift><Key.shift><Key.shift>Victoria<Key.space><Key.shift>Martin
Screenshot: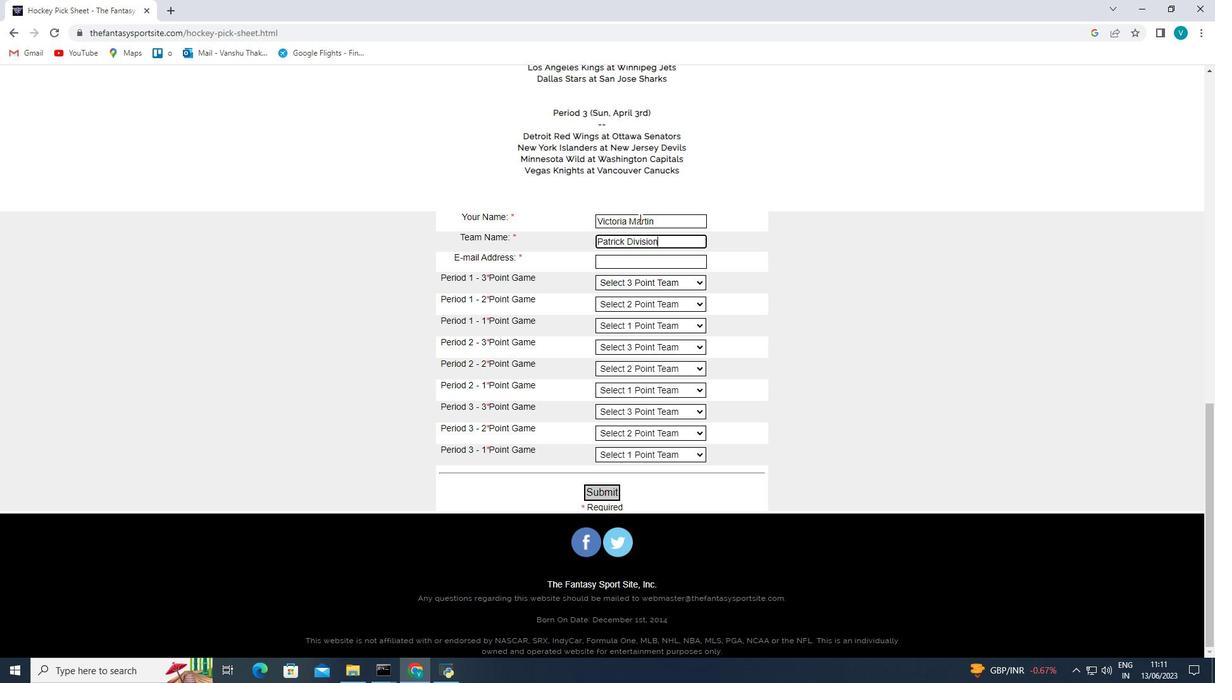 
Action: Mouse moved to (616, 400)
Screenshot: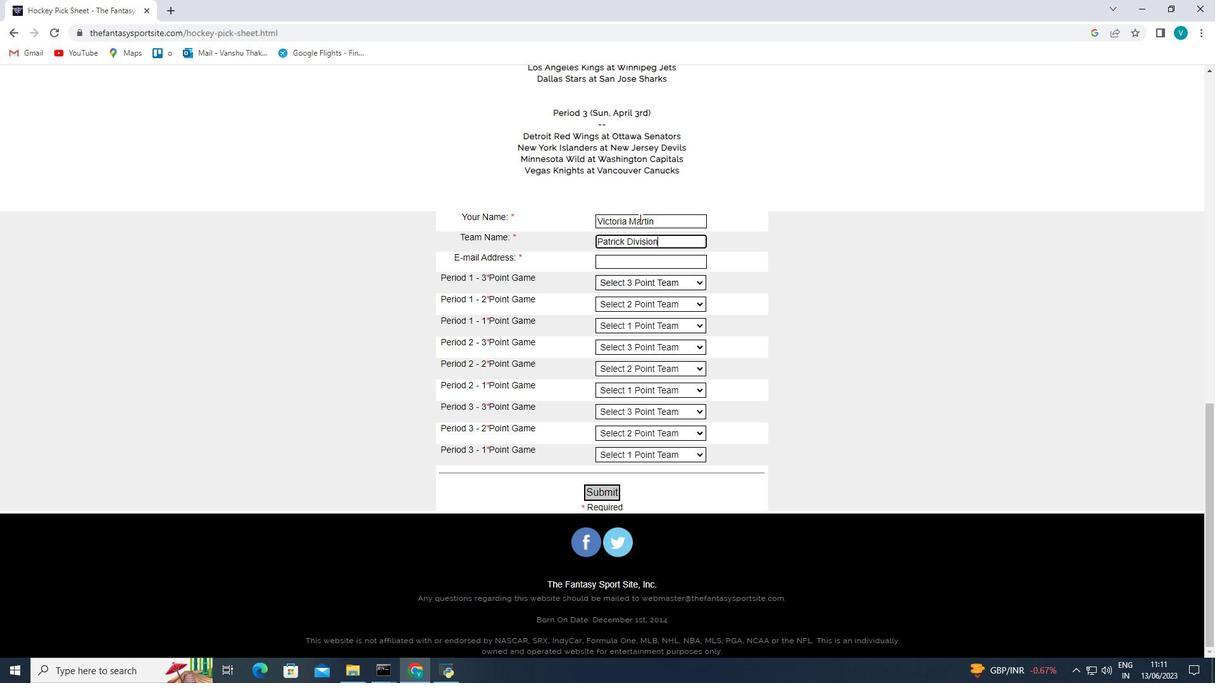 
Action: Mouse pressed left at (616, 400)
Screenshot: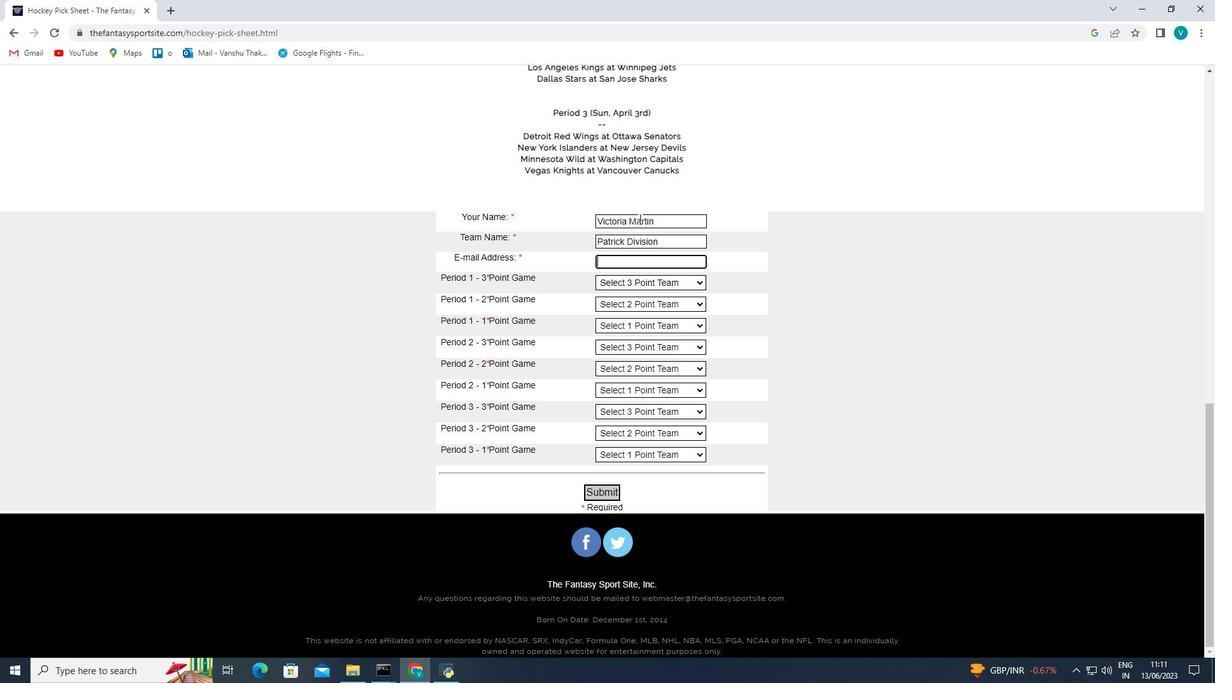 
Action: Key pressed <Key.shift>Patrick<Key.space><Key.shift>Division
Screenshot: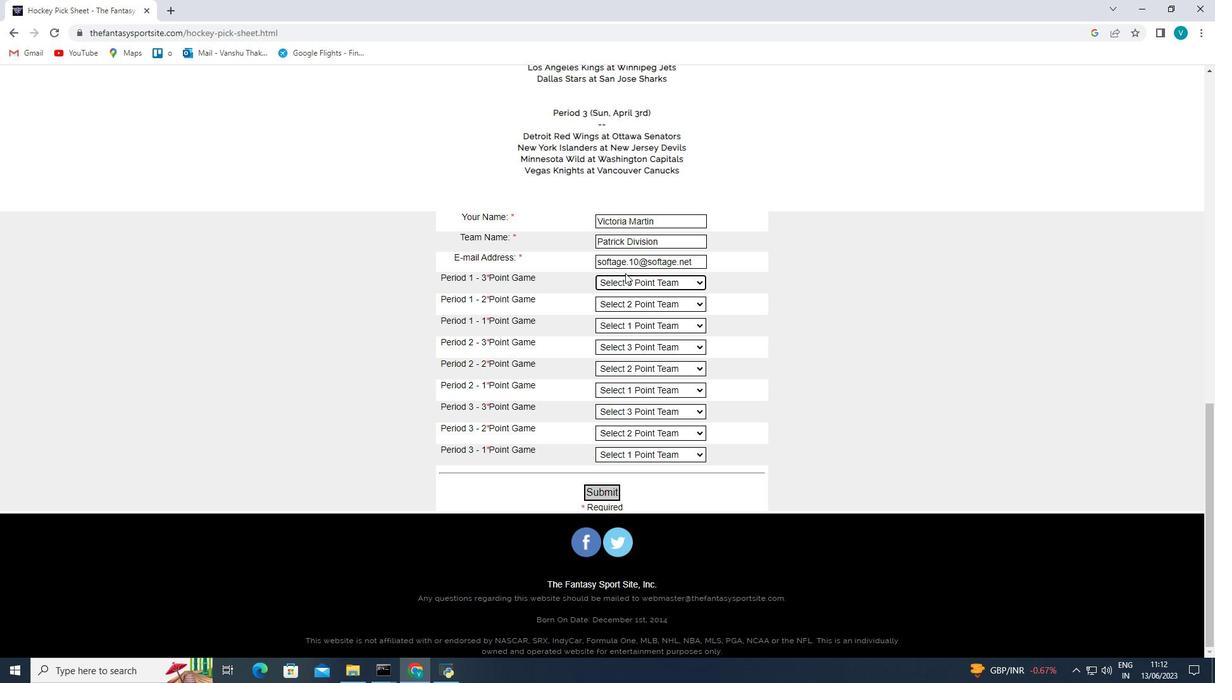 
Action: Mouse moved to (631, 432)
Screenshot: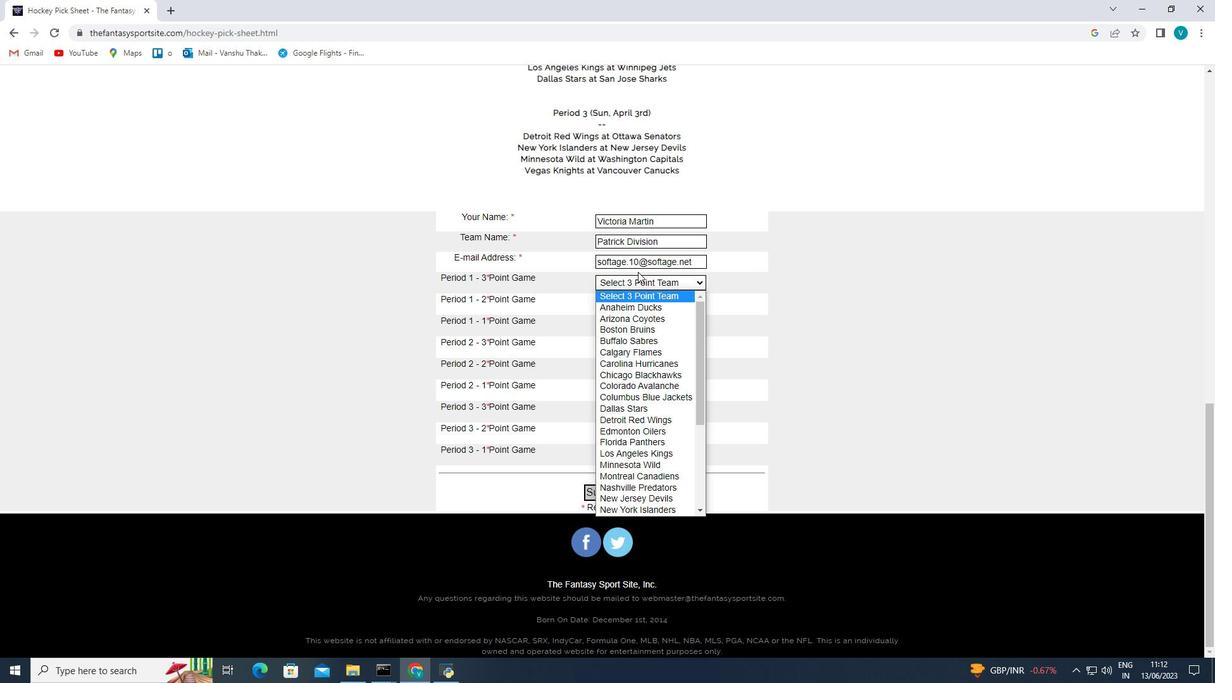 
Action: Mouse pressed left at (631, 432)
Screenshot: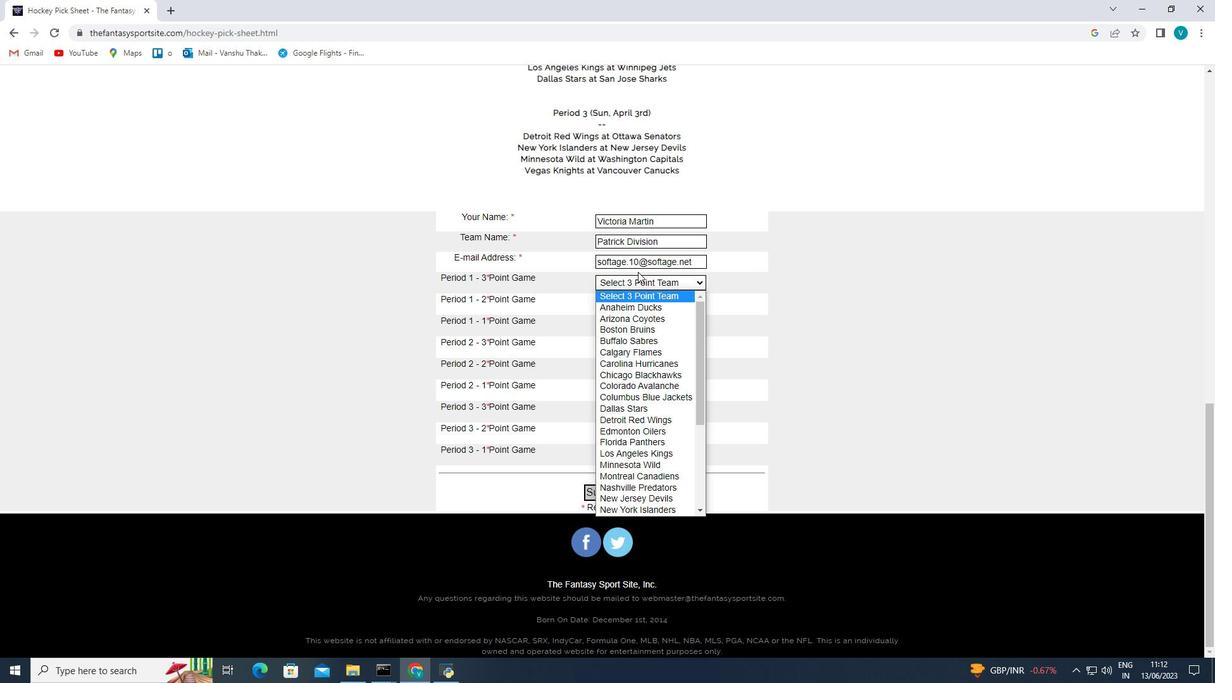 
Action: Key pressed softage.10<Key.shift>@softage.net
Screenshot: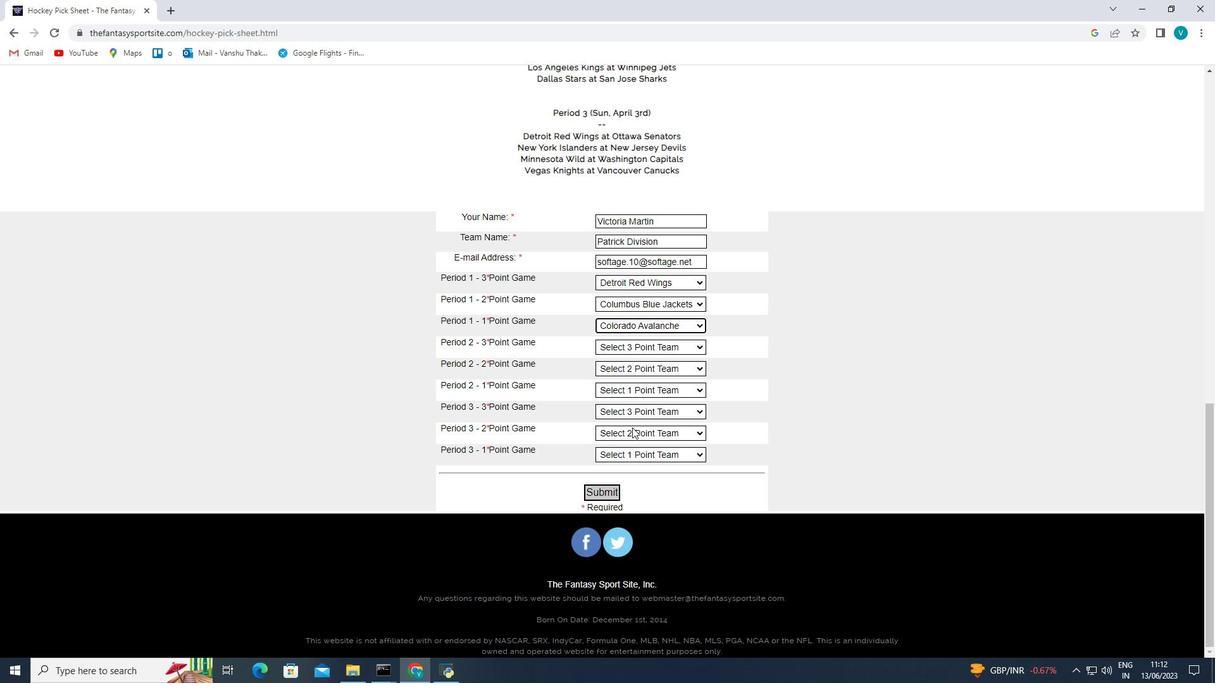 
Action: Mouse moved to (750, 474)
Screenshot: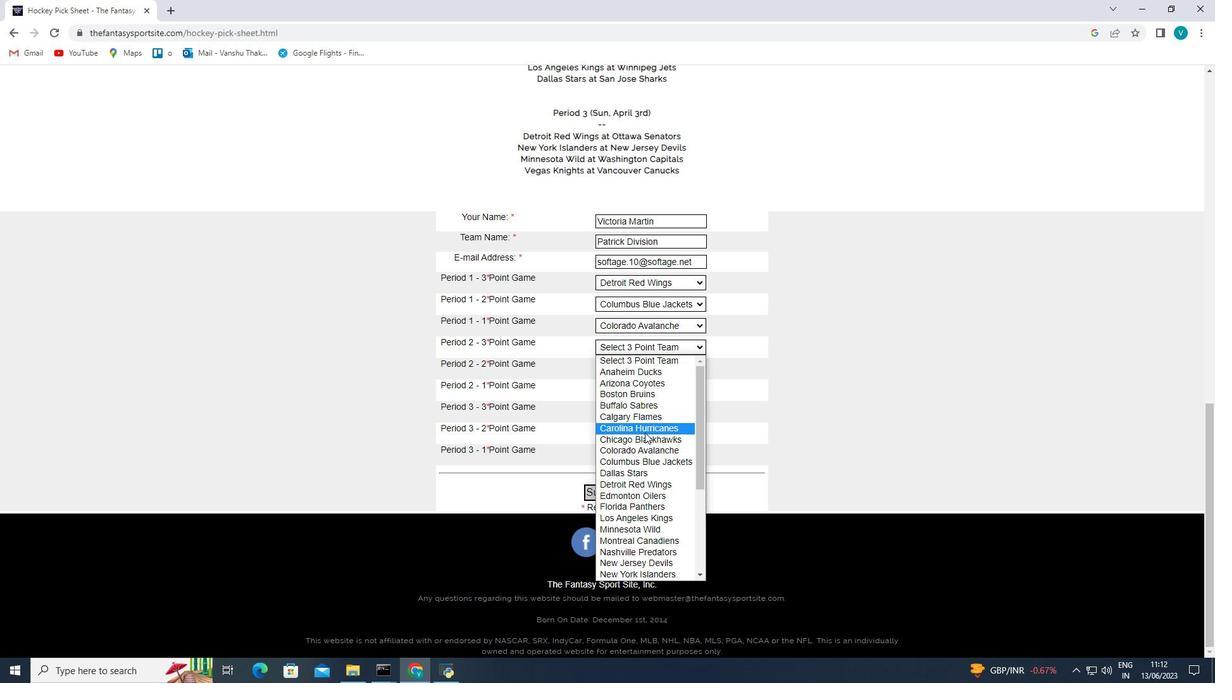 
Action: Mouse scrolled (750, 474) with delta (0, 0)
Screenshot: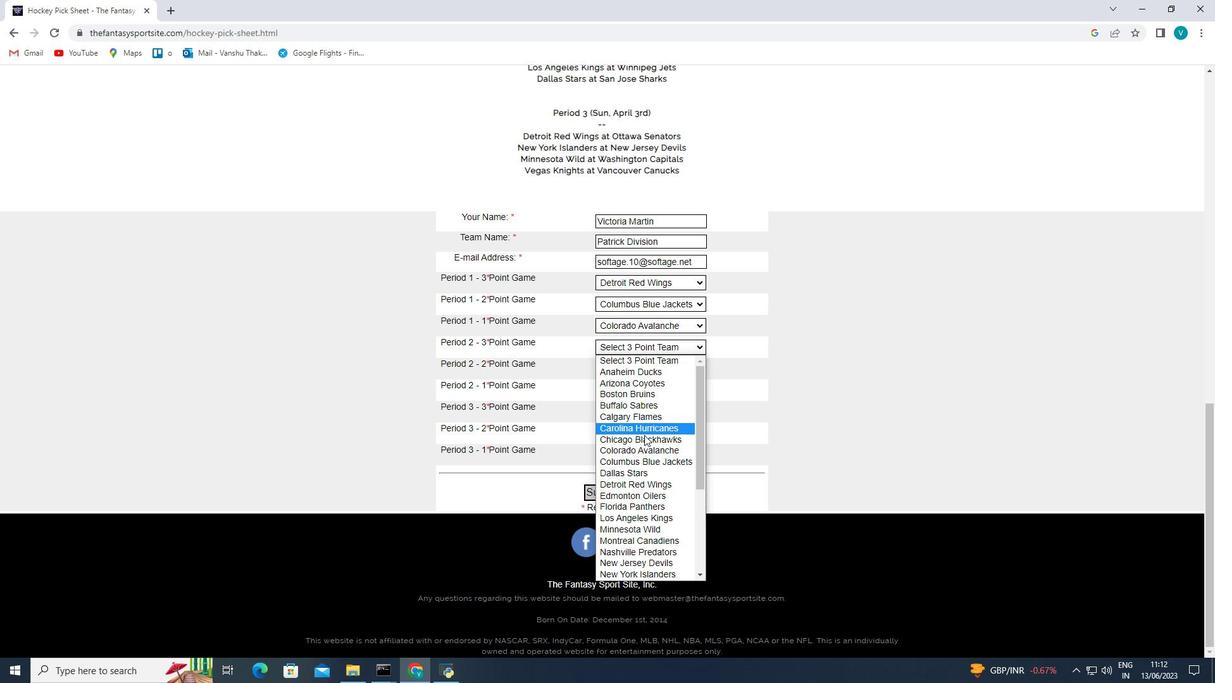 
Action: Mouse moved to (695, 380)
Screenshot: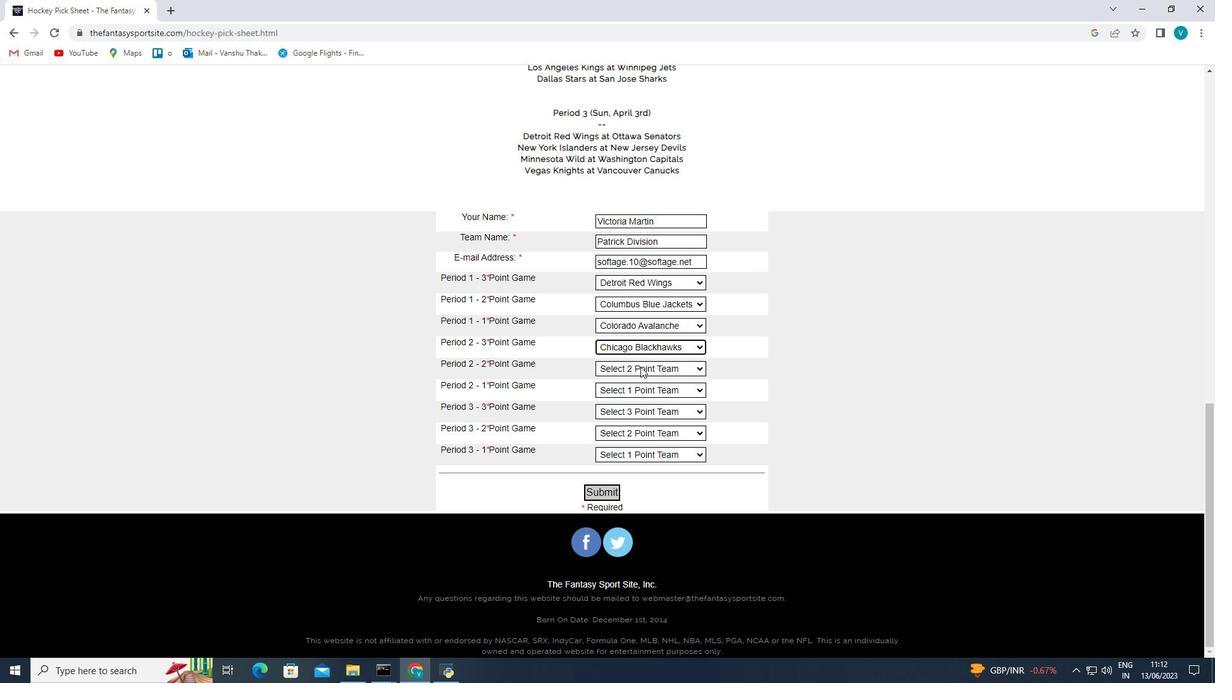 
Action: Mouse pressed left at (695, 380)
Screenshot: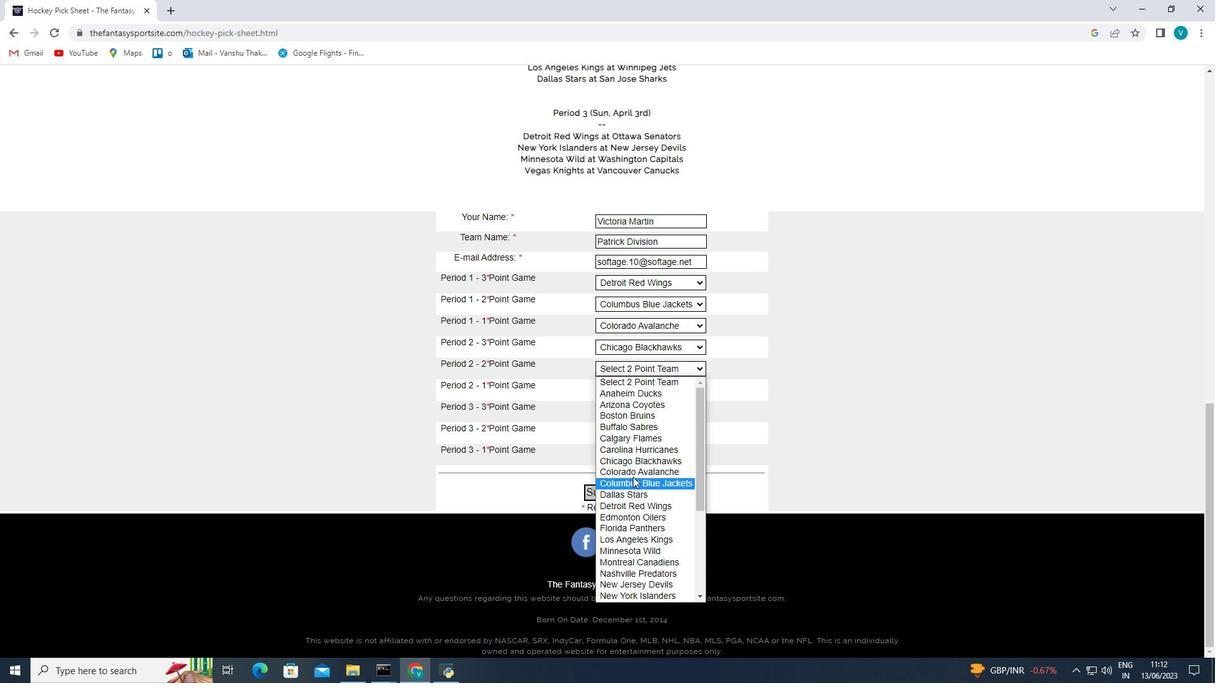
Action: Mouse moved to (662, 523)
Screenshot: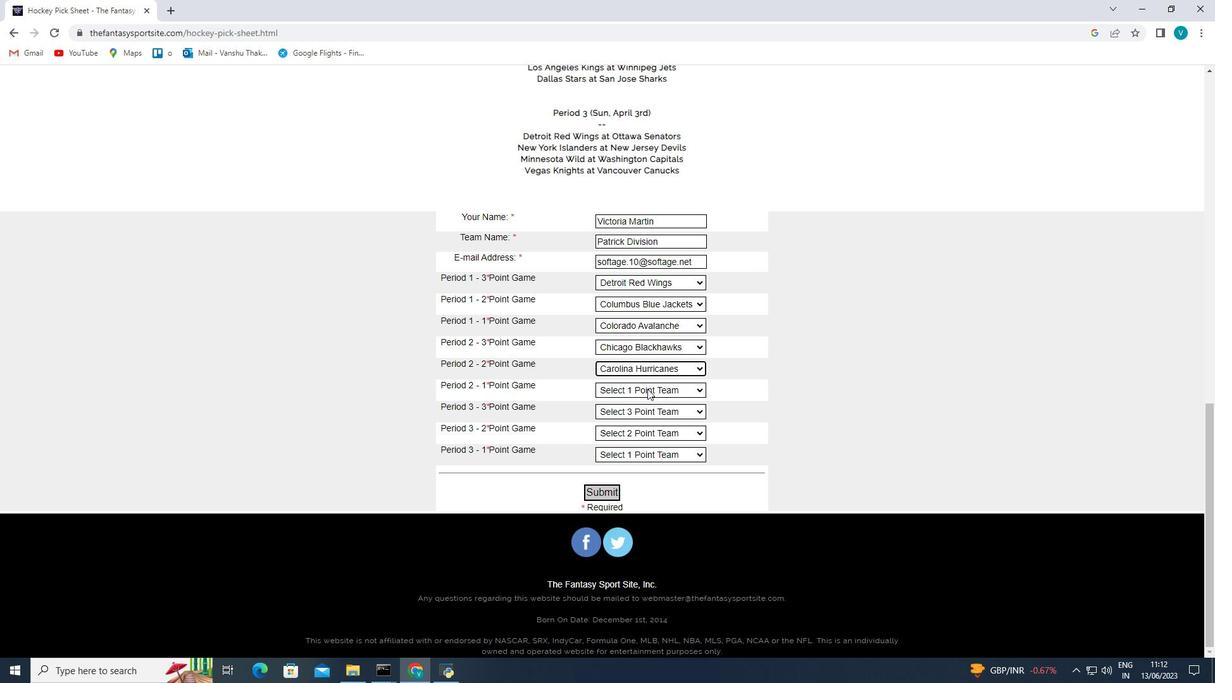 
Action: Mouse pressed left at (662, 523)
Screenshot: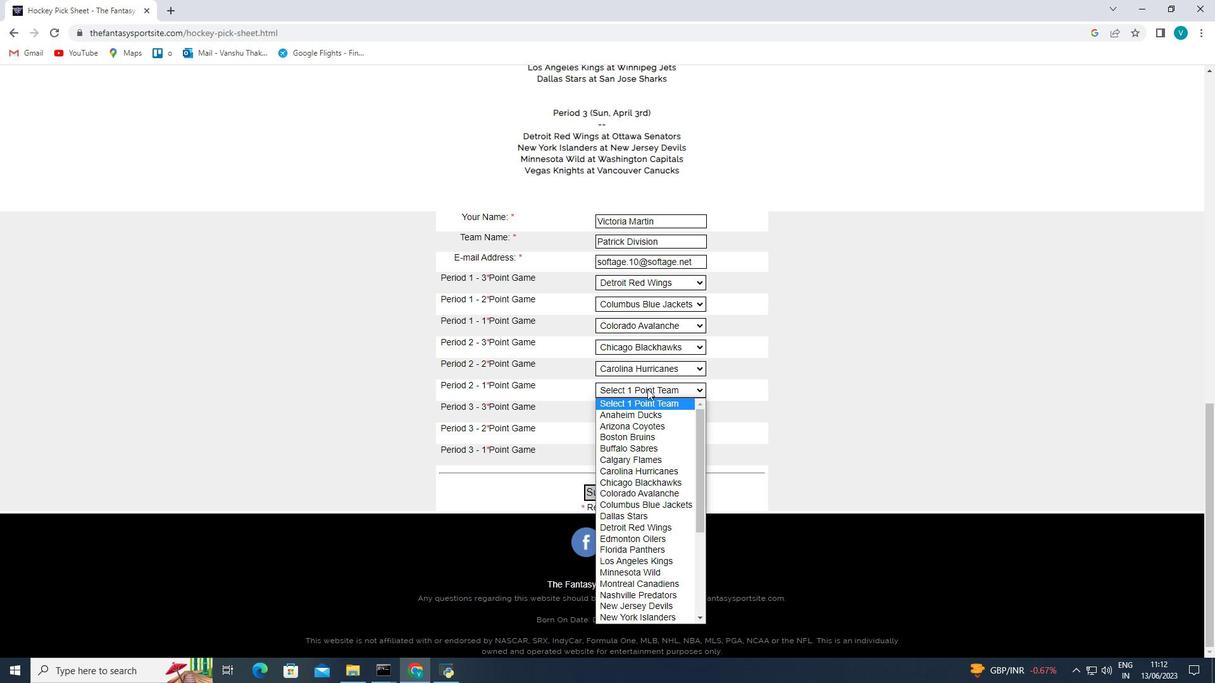 
Action: Mouse moved to (656, 411)
Screenshot: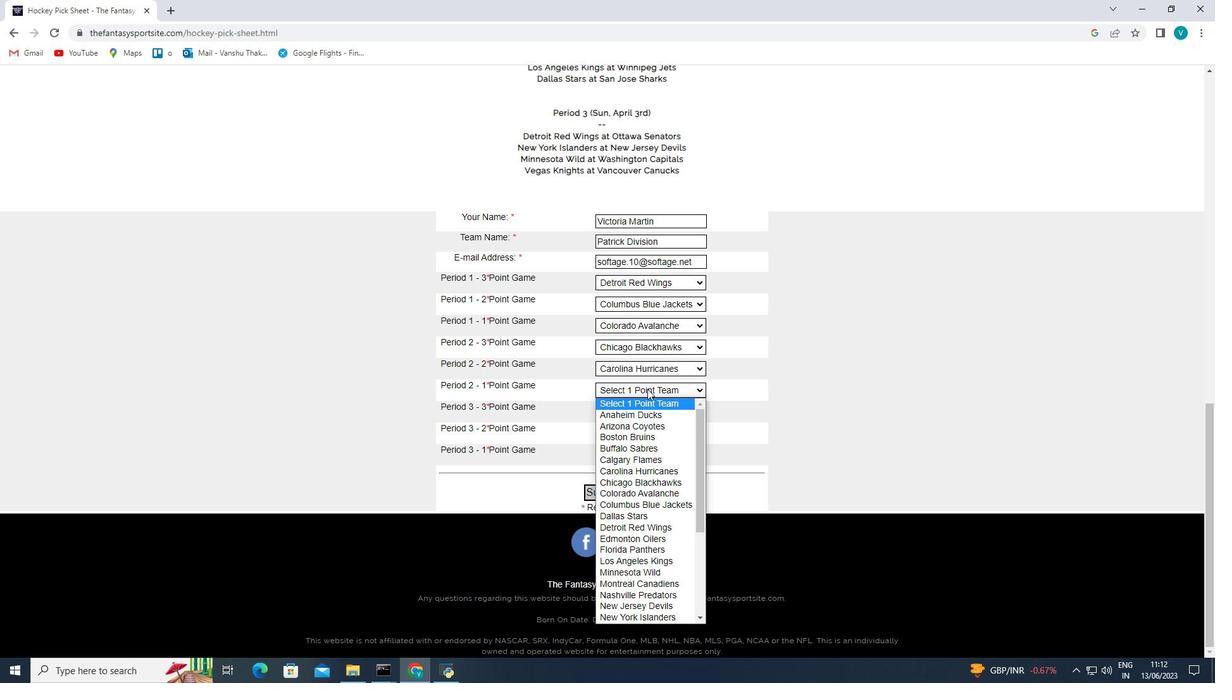 
Action: Mouse pressed left at (656, 411)
Screenshot: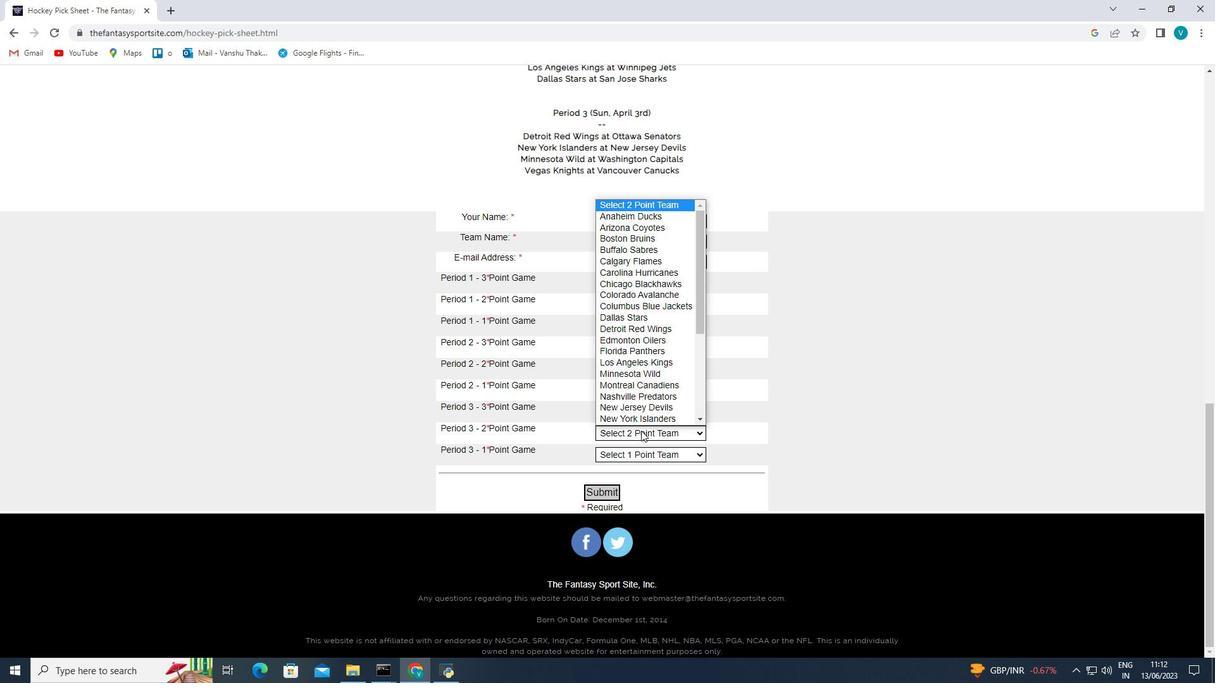 
Action: Mouse moved to (658, 514)
Screenshot: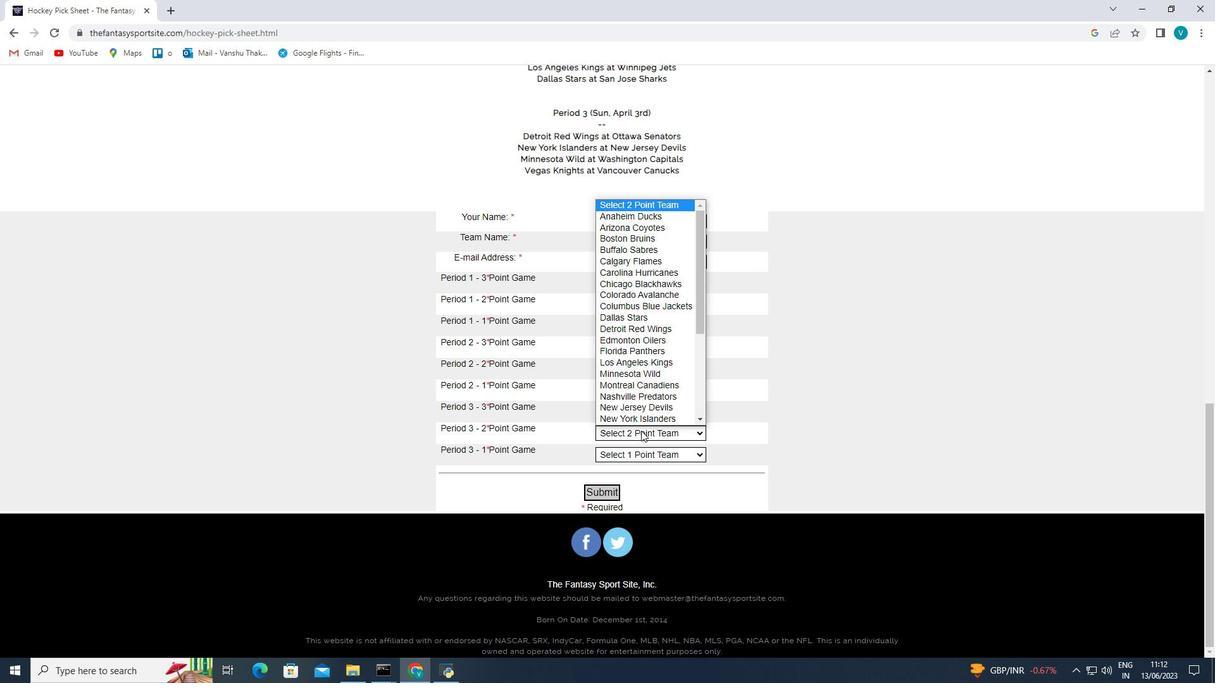 
Action: Mouse pressed left at (658, 514)
Screenshot: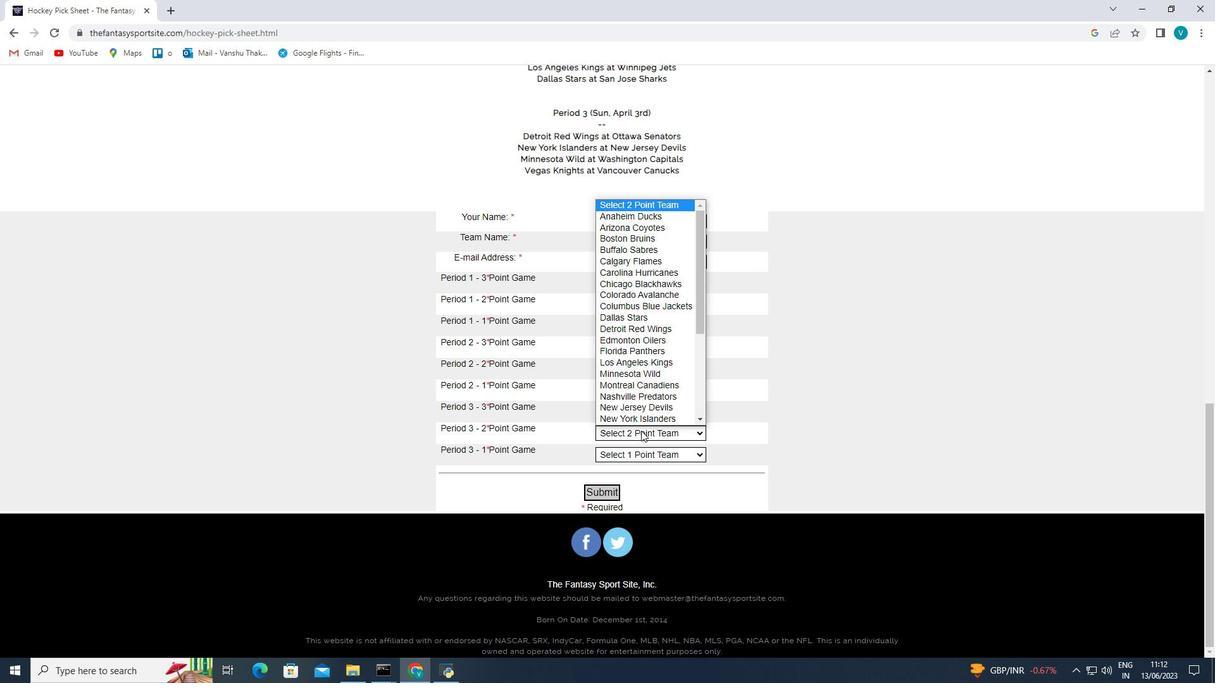 
Action: Mouse moved to (680, 424)
Screenshot: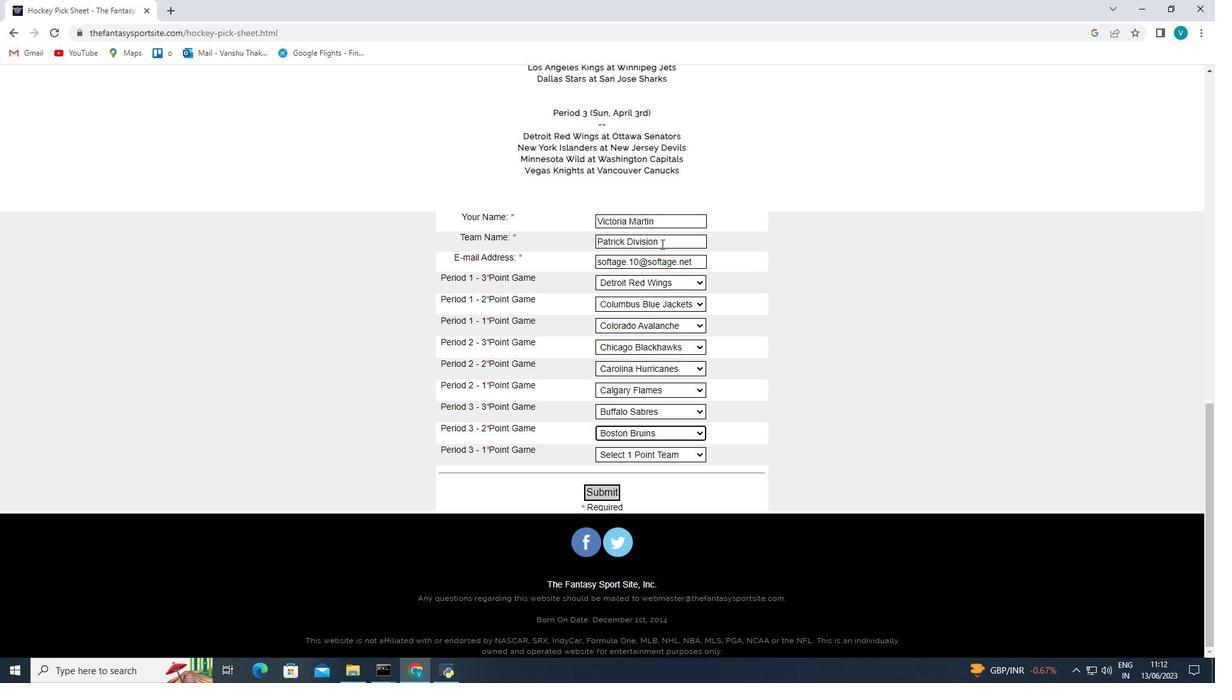 
Action: Mouse pressed left at (680, 424)
Screenshot: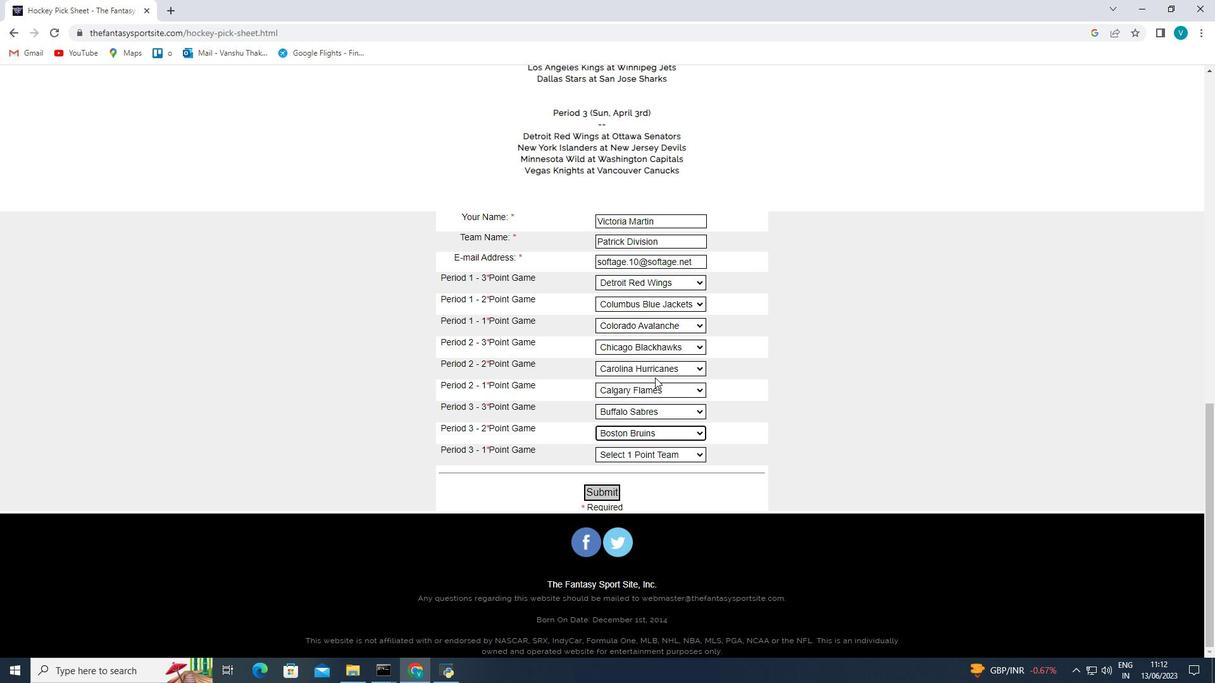 
Action: Mouse moved to (667, 290)
Screenshot: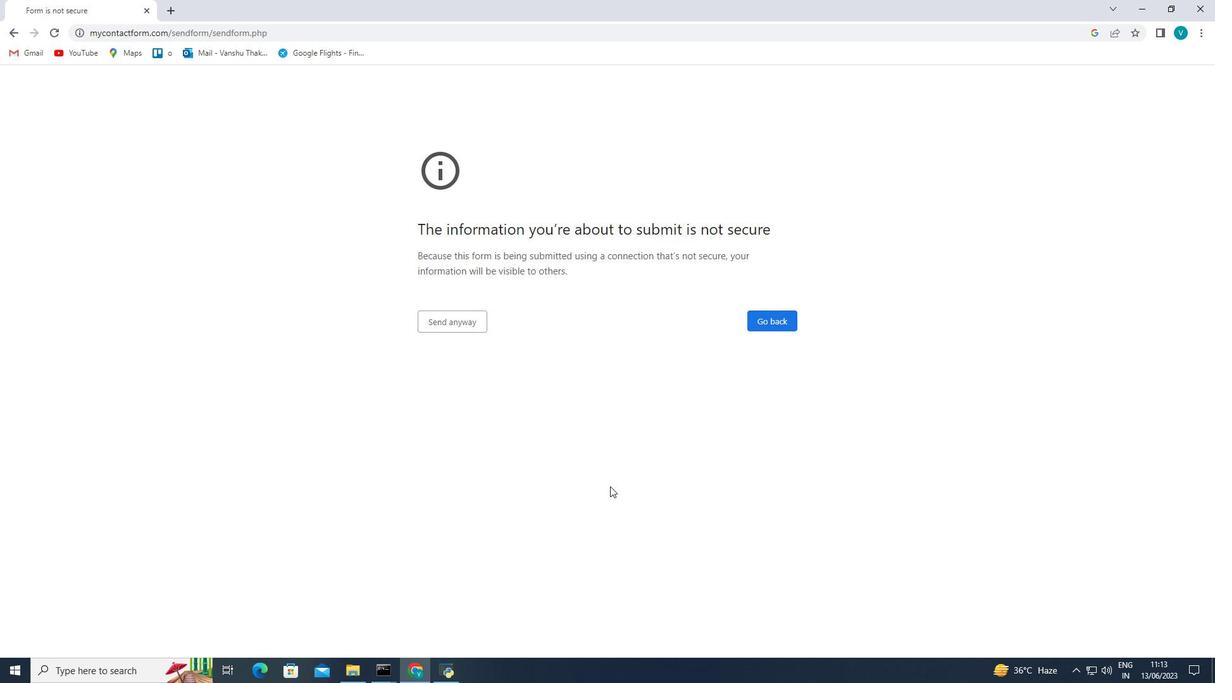 
Action: Mouse pressed left at (667, 290)
Screenshot: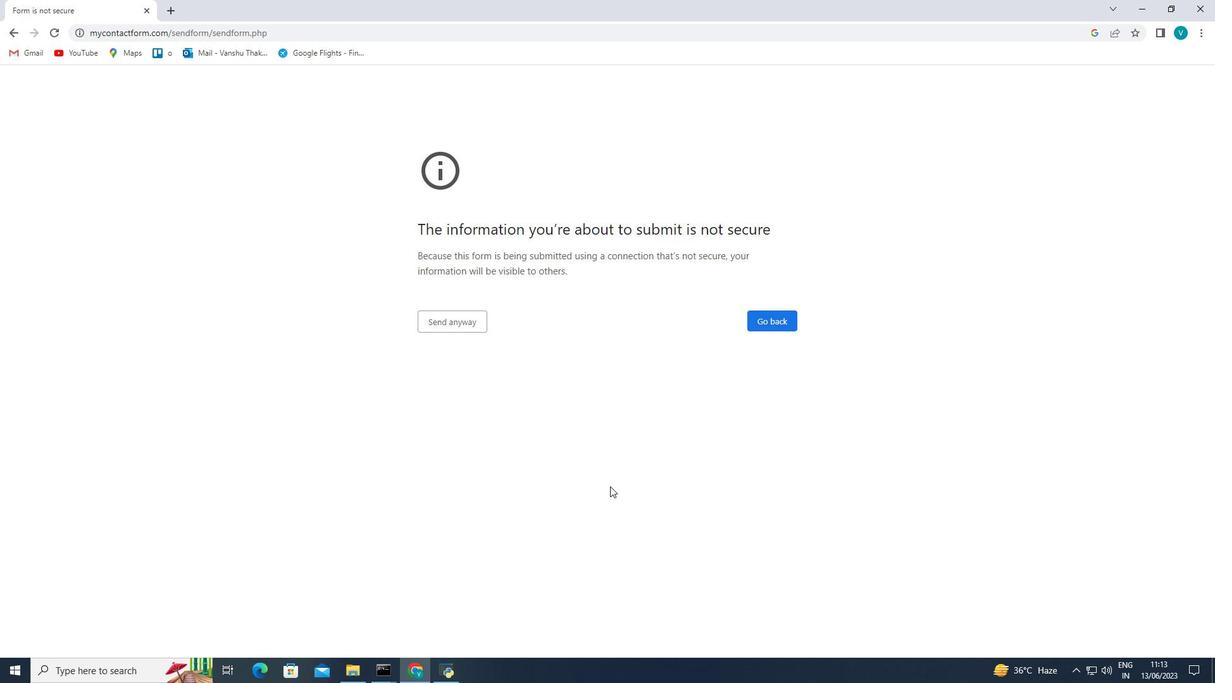 
Action: Mouse moved to (666, 445)
Screenshot: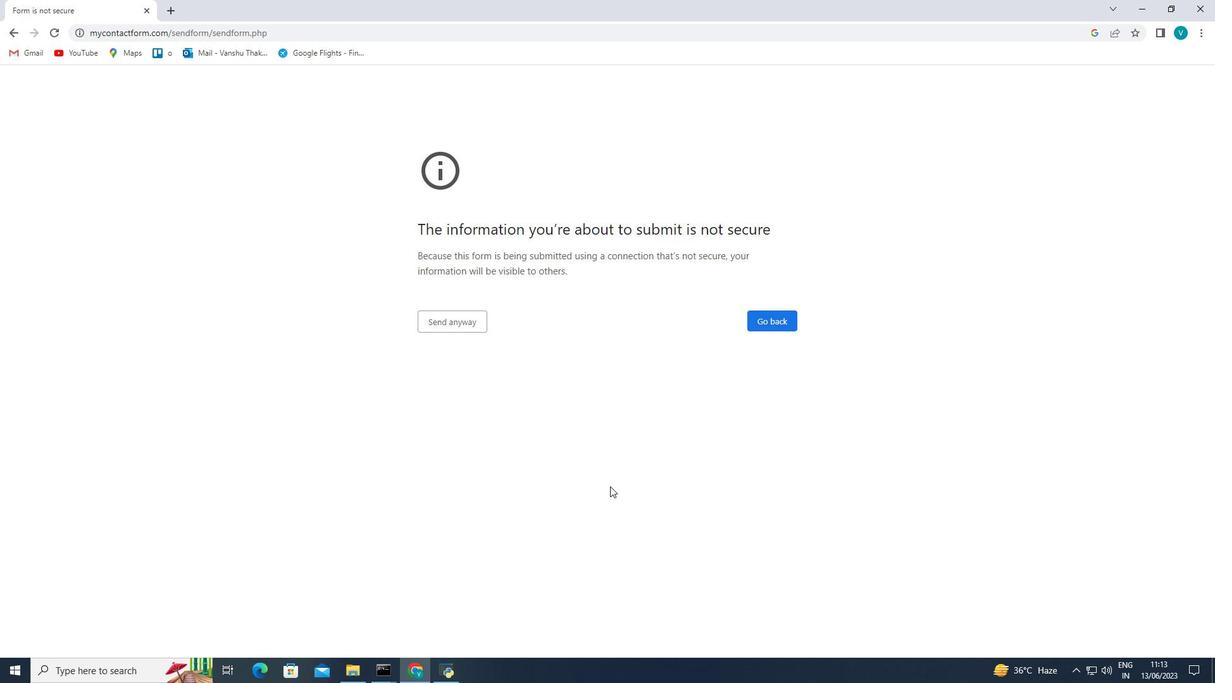 
Action: Mouse pressed left at (666, 445)
Screenshot: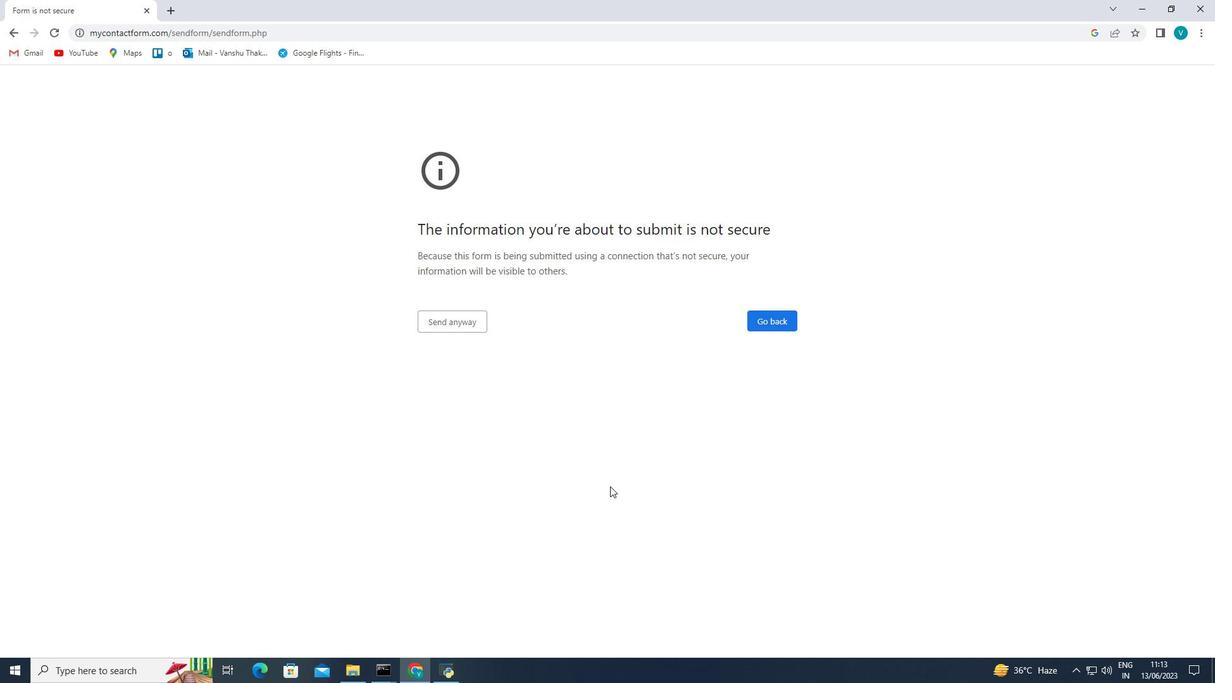 
Action: Mouse moved to (648, 431)
Screenshot: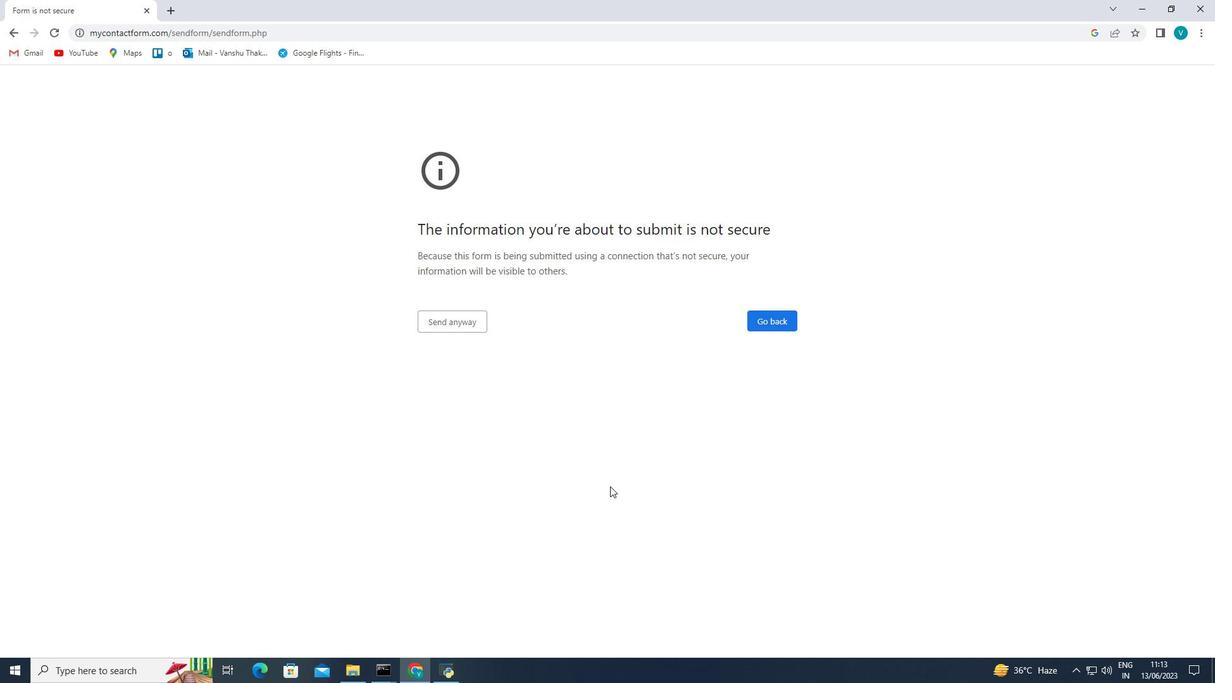 
Action: Mouse scrolled (648, 430) with delta (0, 0)
Screenshot: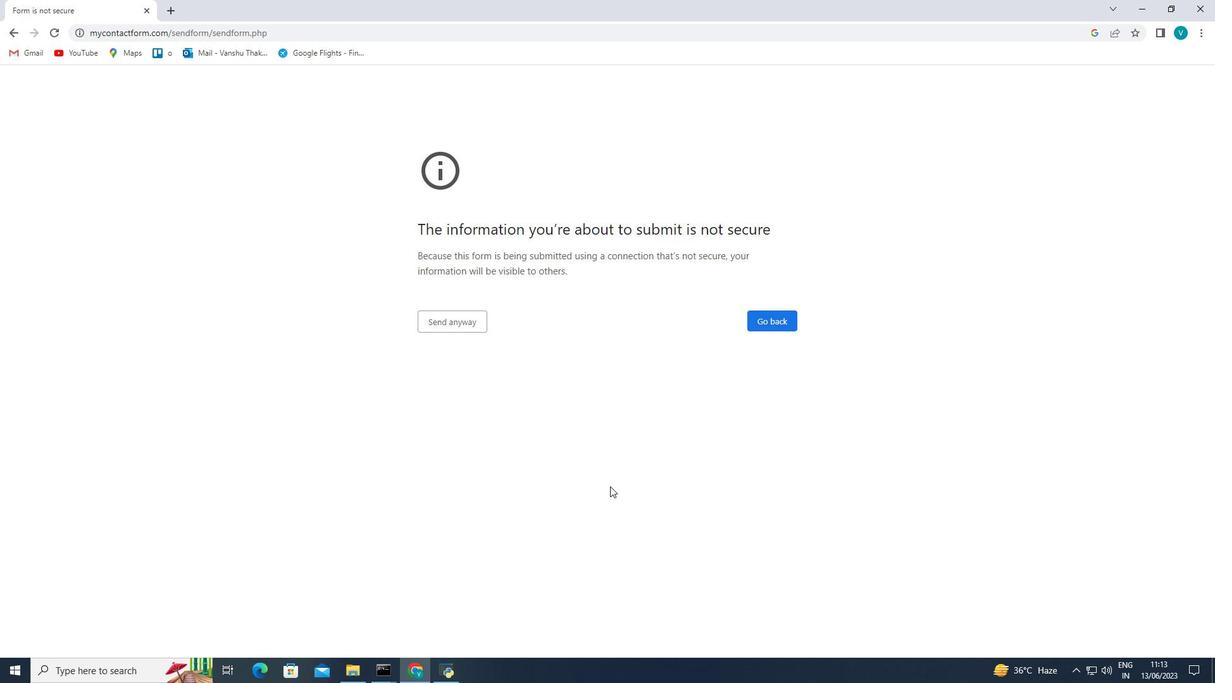 
Action: Mouse scrolled (648, 430) with delta (0, 0)
Screenshot: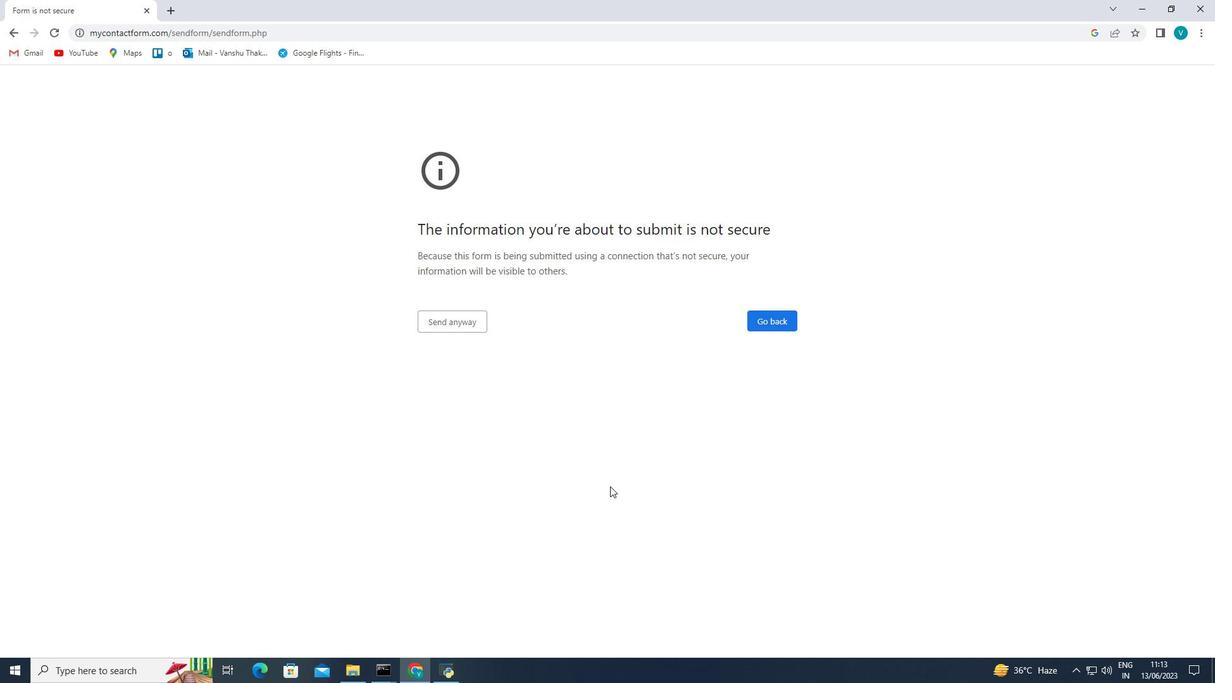 
Action: Mouse moved to (649, 430)
Screenshot: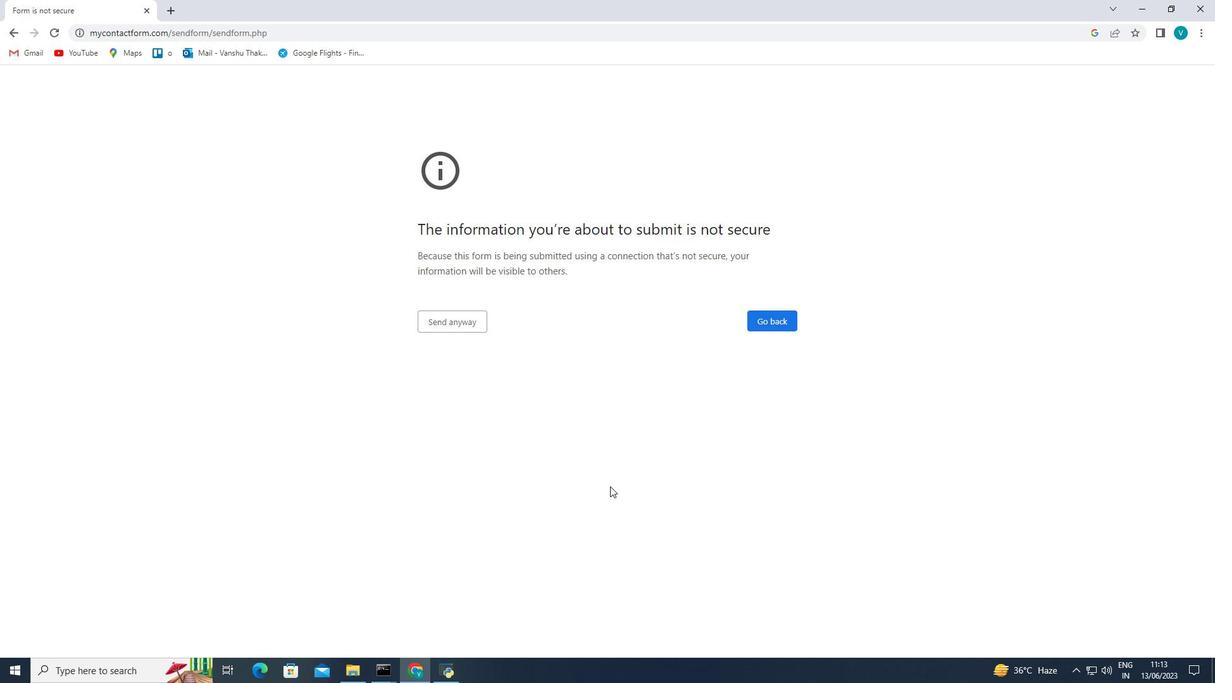 
Action: Mouse scrolled (649, 429) with delta (0, 0)
Screenshot: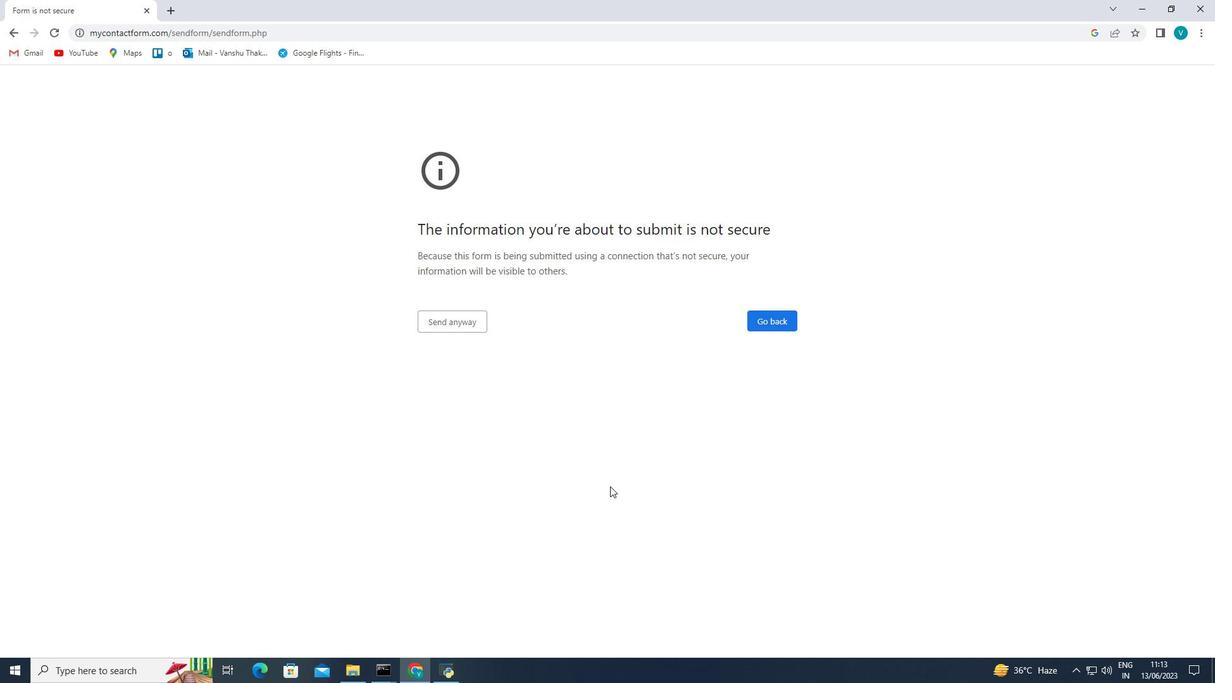 
Action: Mouse scrolled (649, 431) with delta (0, 0)
Screenshot: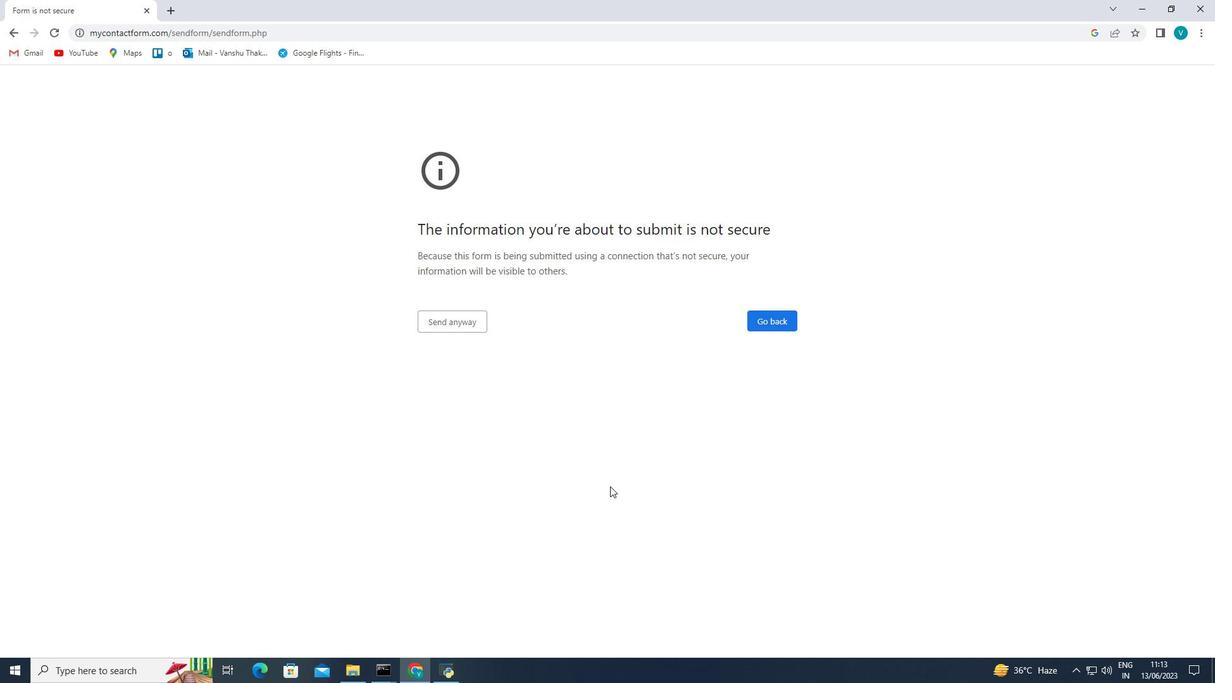 
Action: Mouse scrolled (649, 431) with delta (0, 0)
Screenshot: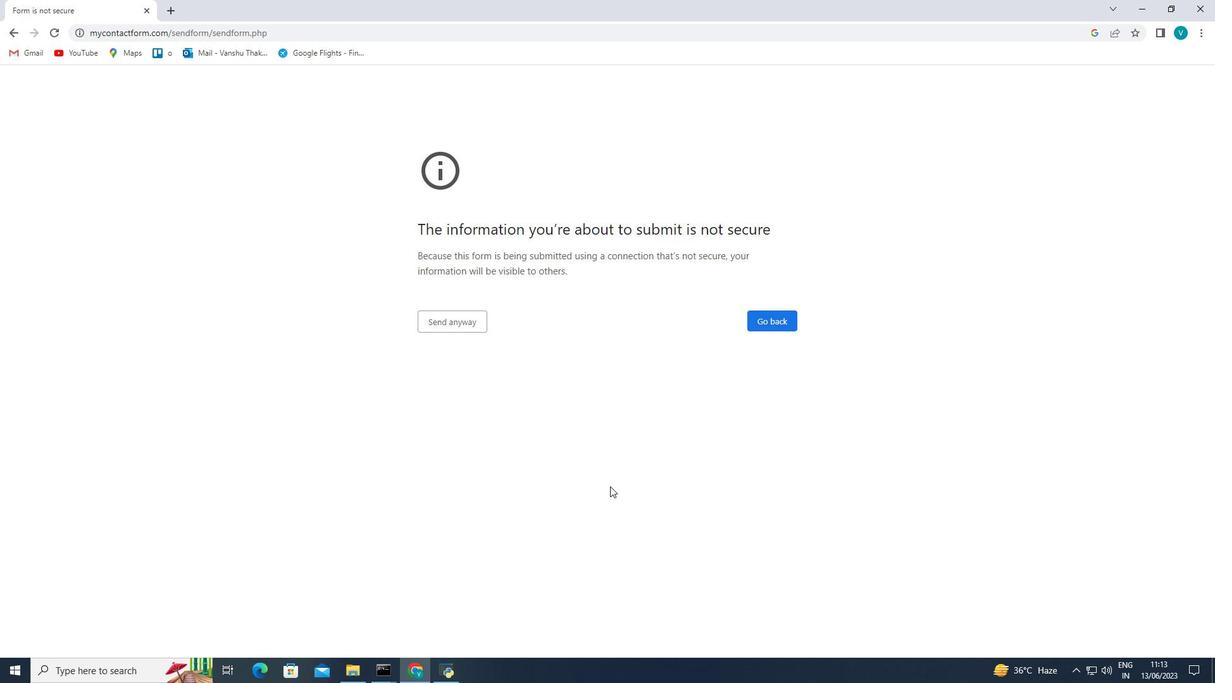 
Action: Mouse scrolled (649, 431) with delta (0, 0)
Screenshot: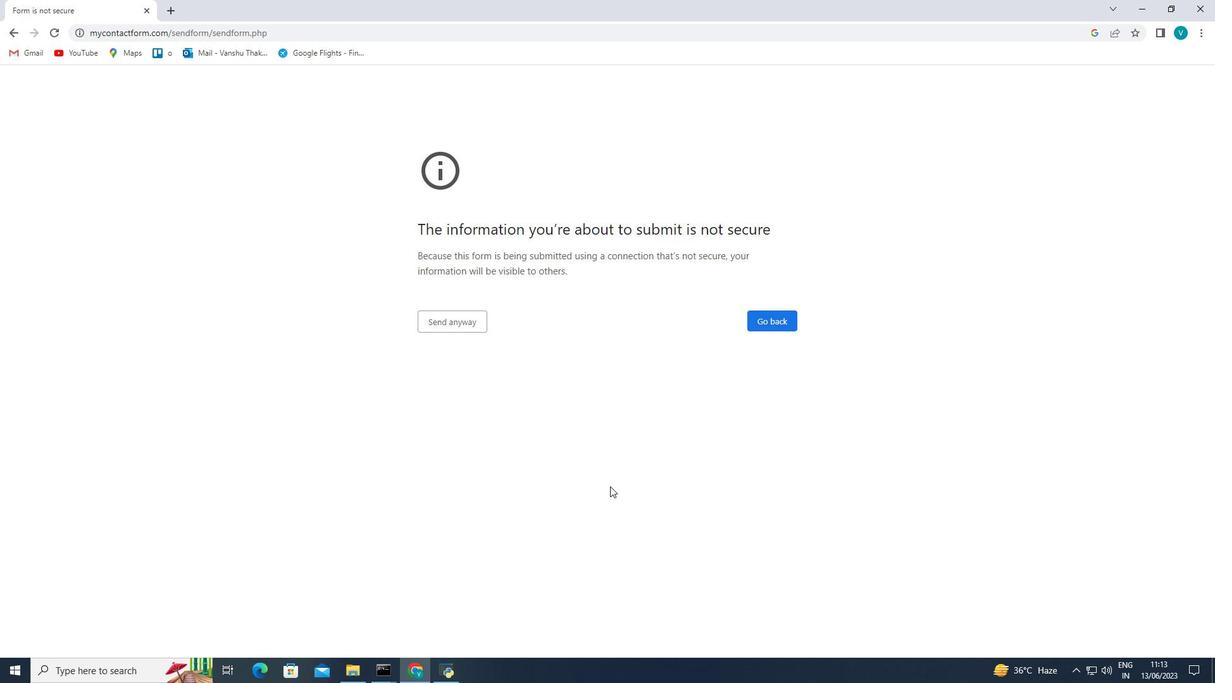 
Action: Mouse scrolled (649, 431) with delta (0, 0)
Screenshot: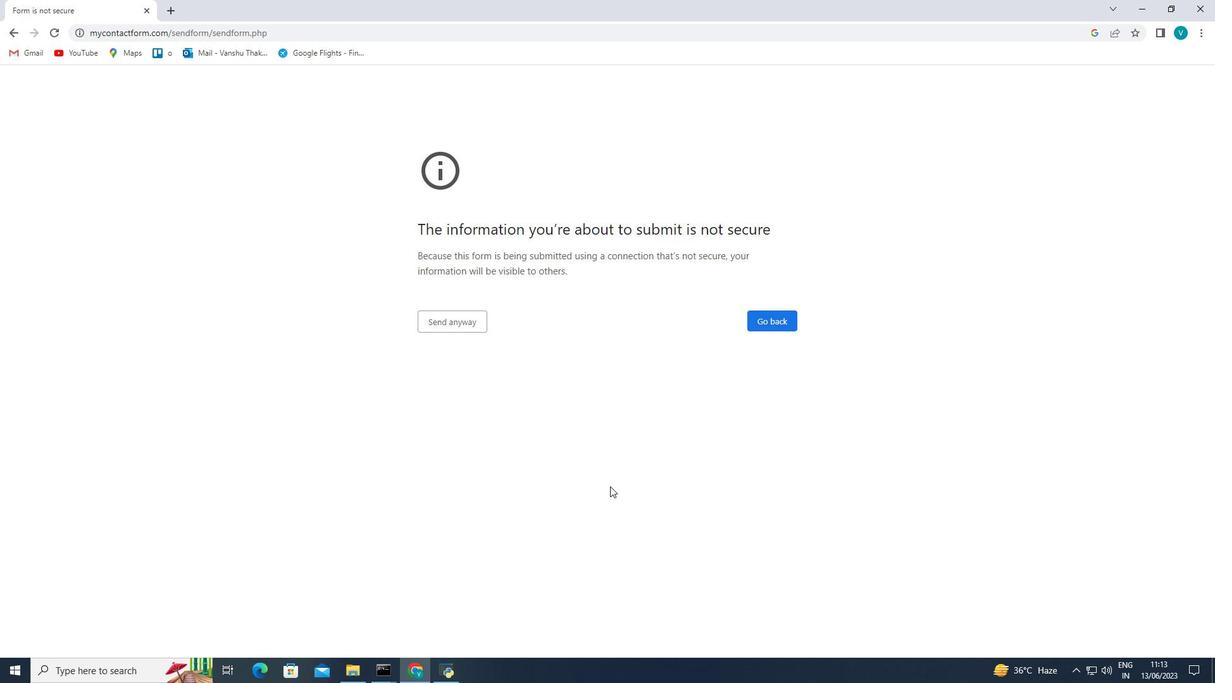 
Action: Mouse scrolled (649, 431) with delta (0, 0)
Screenshot: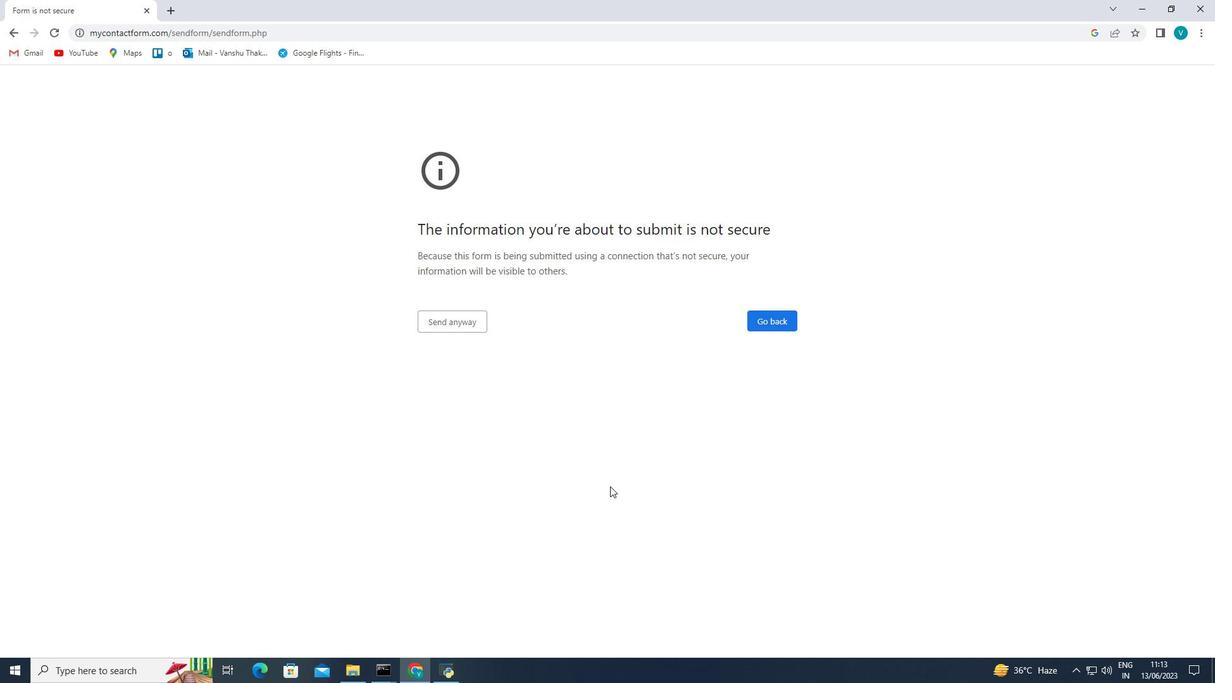 
Action: Mouse scrolled (649, 431) with delta (0, 0)
Screenshot: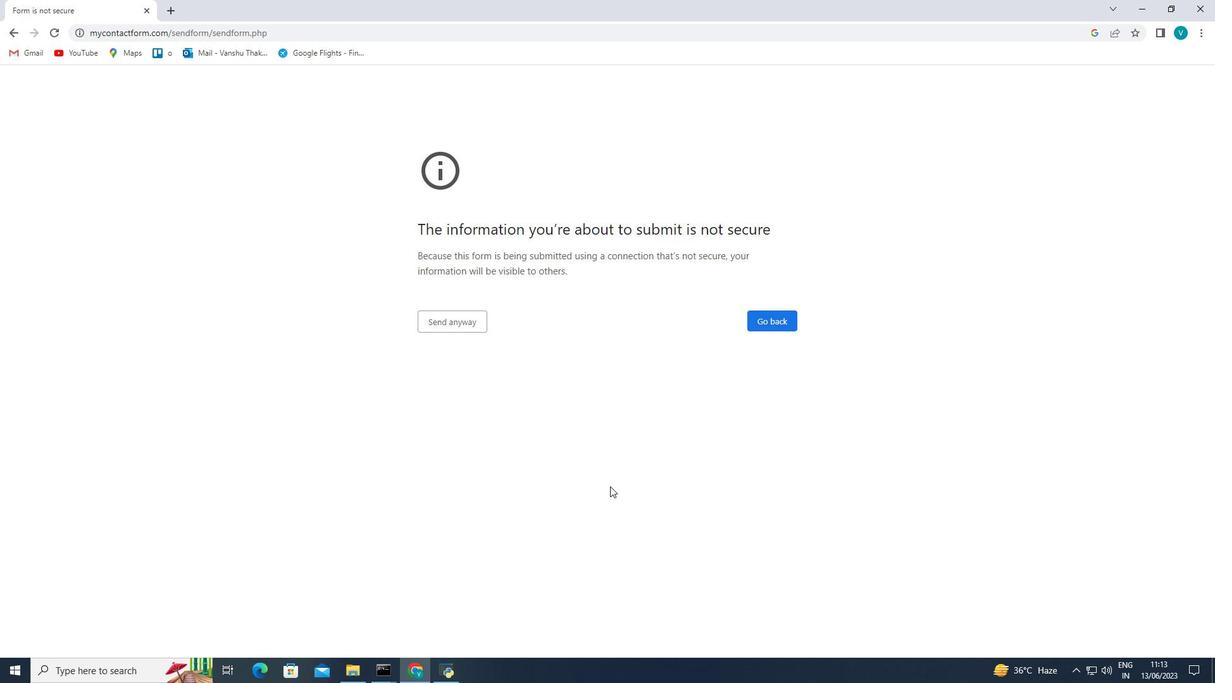 
Action: Mouse moved to (649, 293)
Screenshot: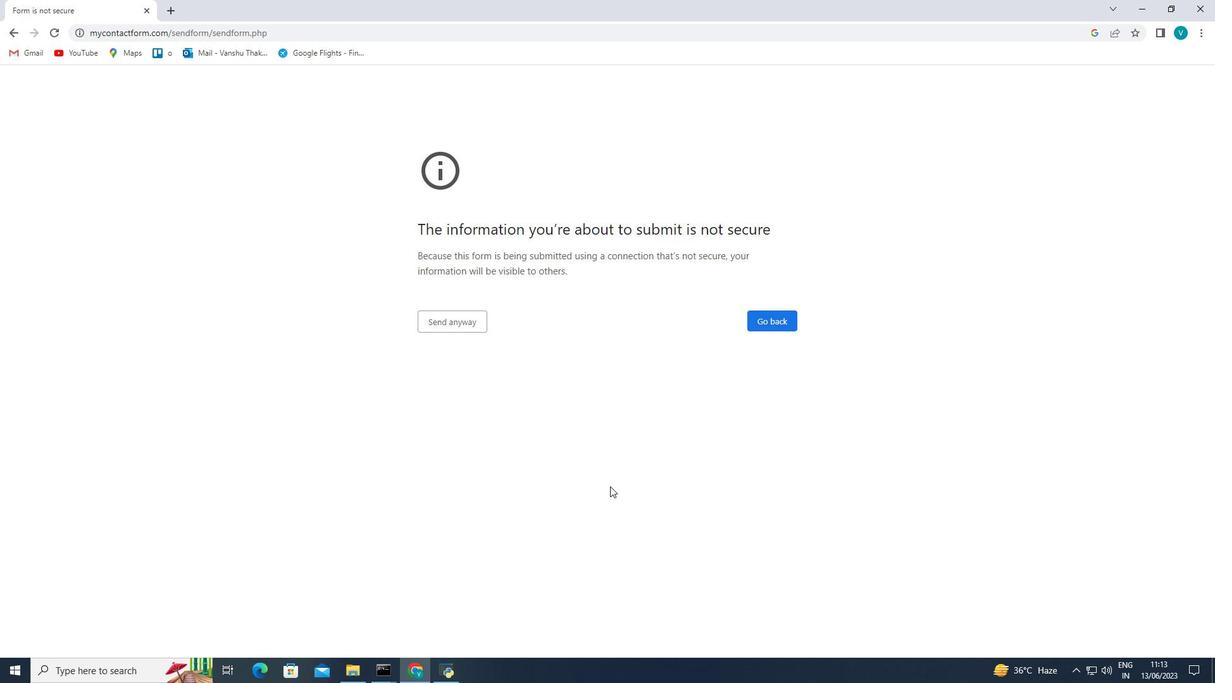 
Action: Mouse pressed left at (649, 293)
Screenshot: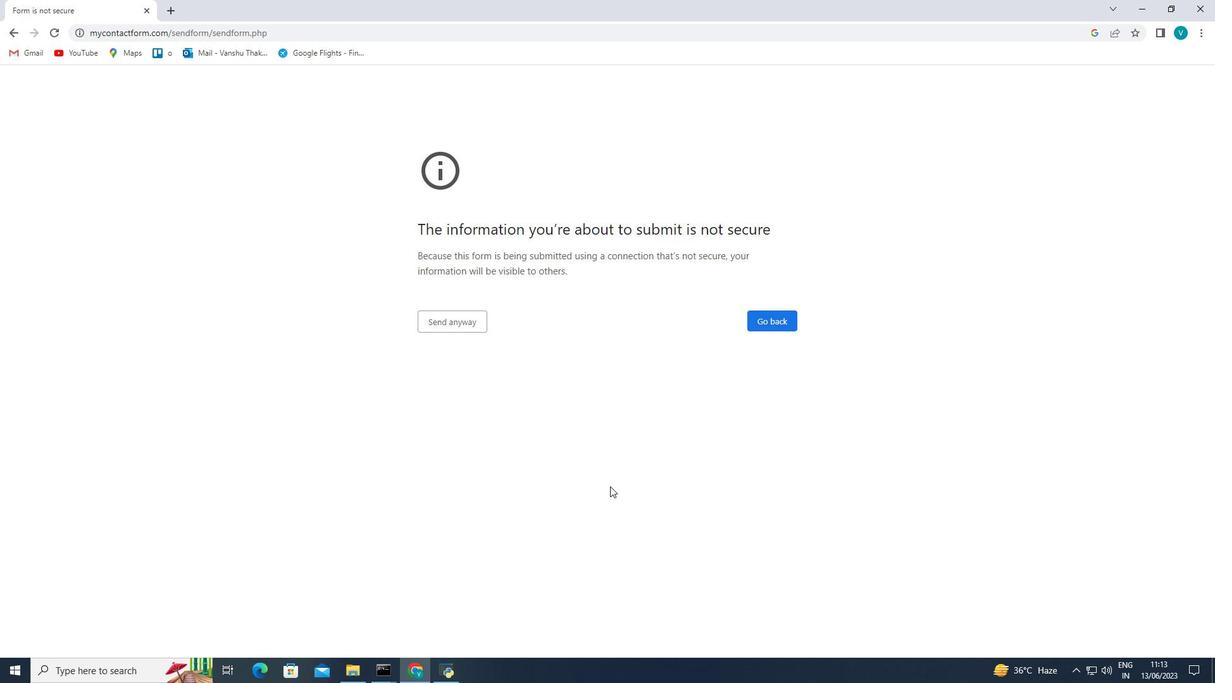 
Action: Mouse moved to (690, 471)
Screenshot: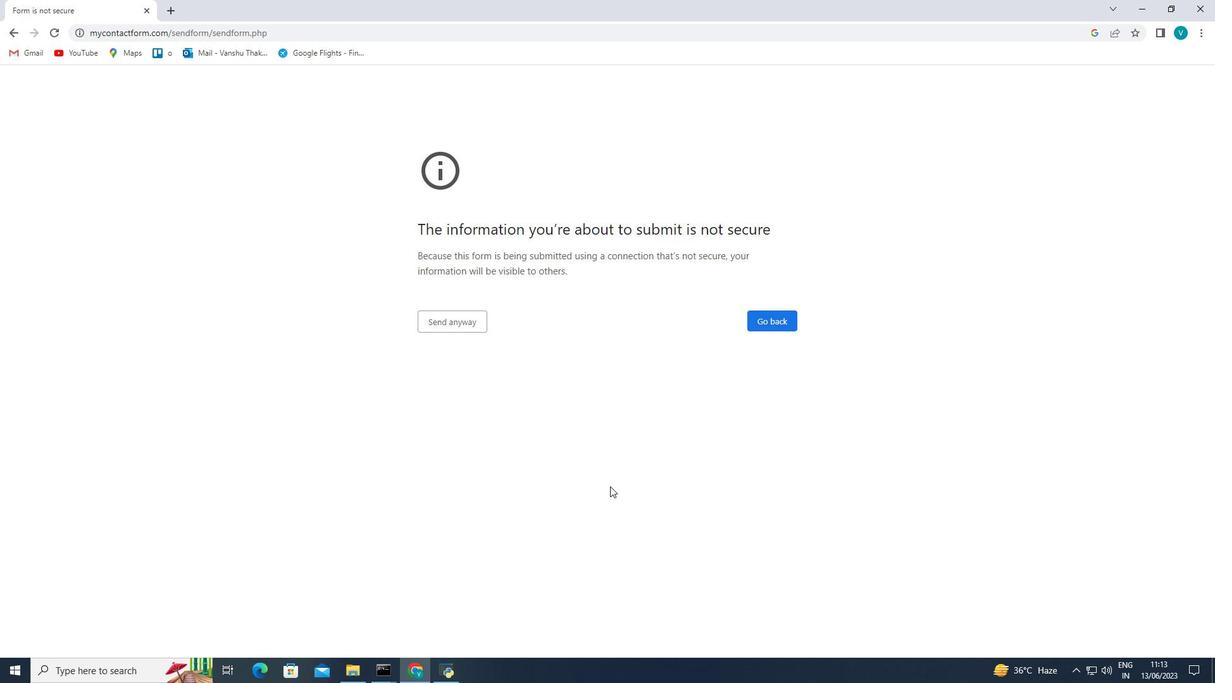 
Action: Mouse pressed left at (690, 471)
Screenshot: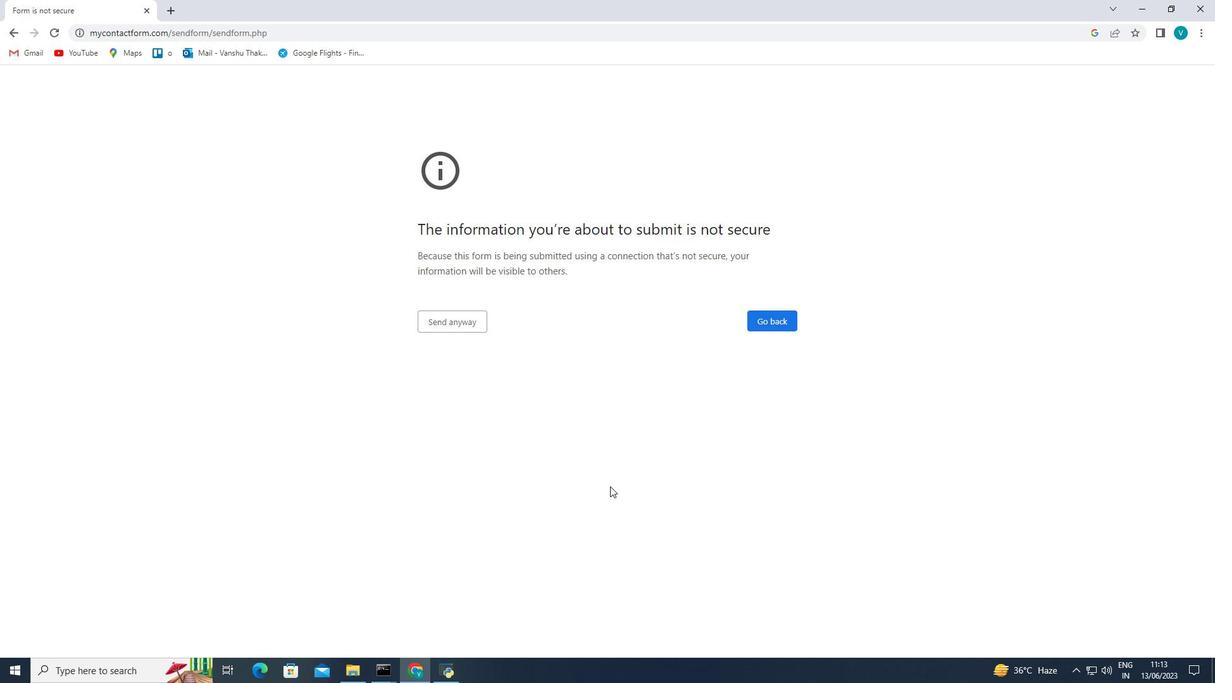 
Action: Mouse moved to (711, 264)
Screenshot: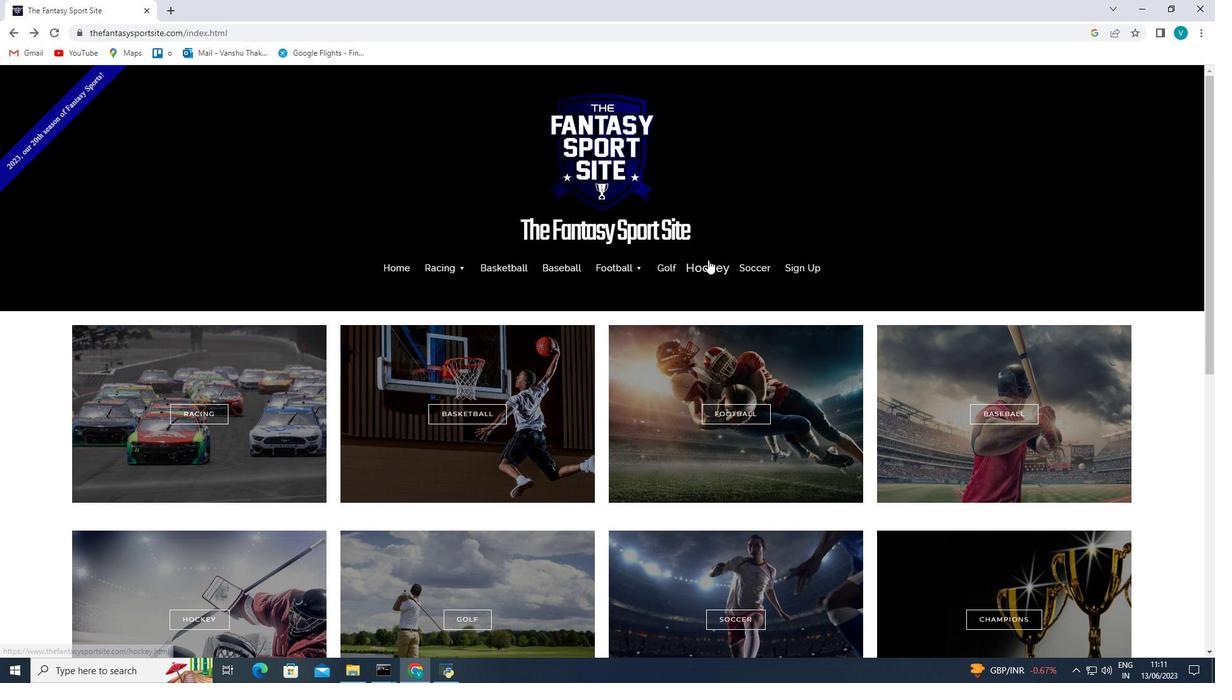 
Action: Mouse pressed left at (711, 264)
Screenshot: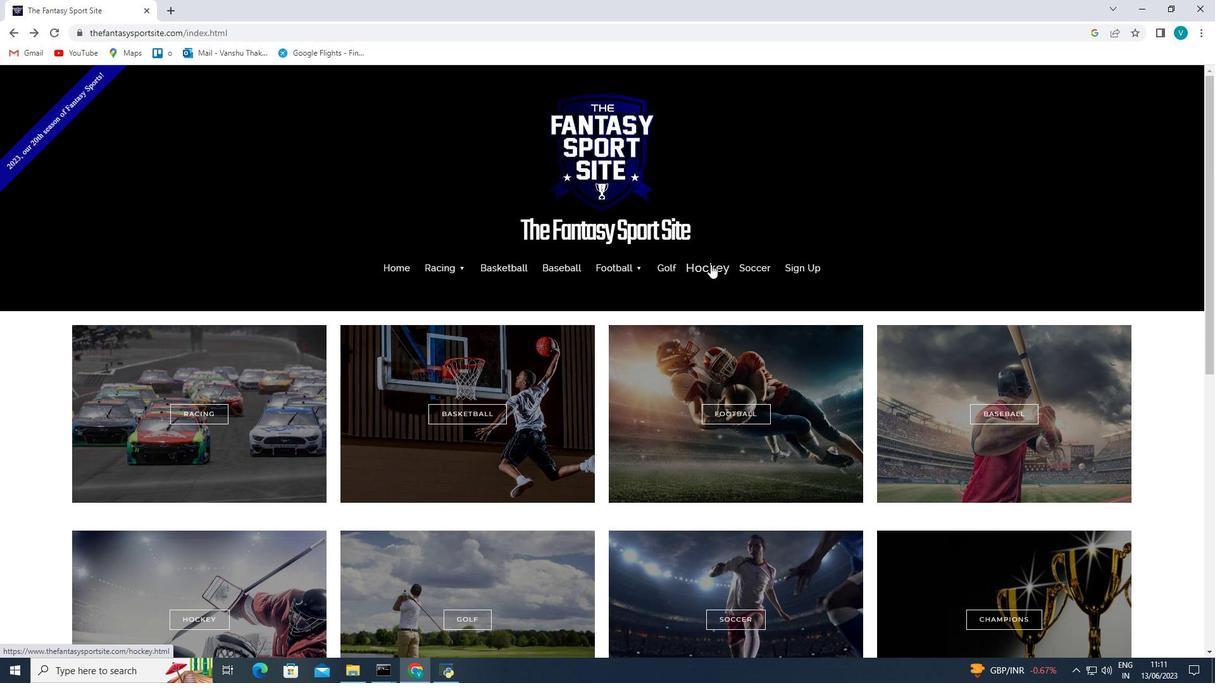 
Action: Mouse moved to (960, 424)
Screenshot: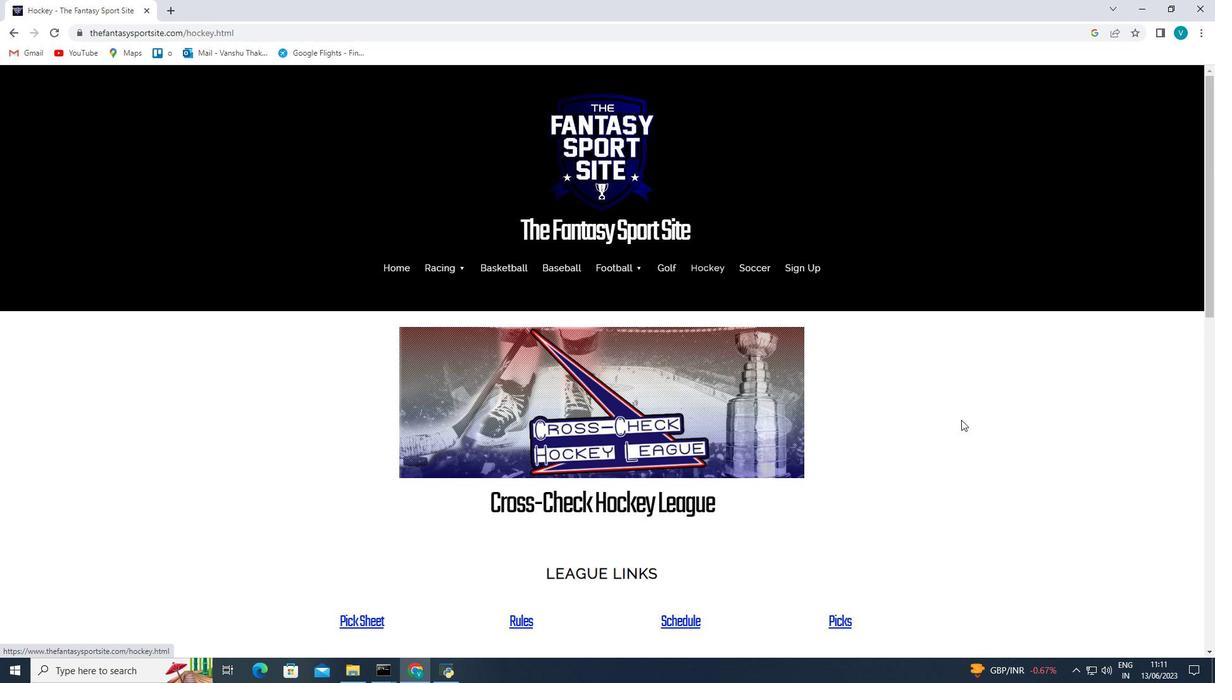 
Action: Mouse scrolled (960, 424) with delta (0, 0)
Screenshot: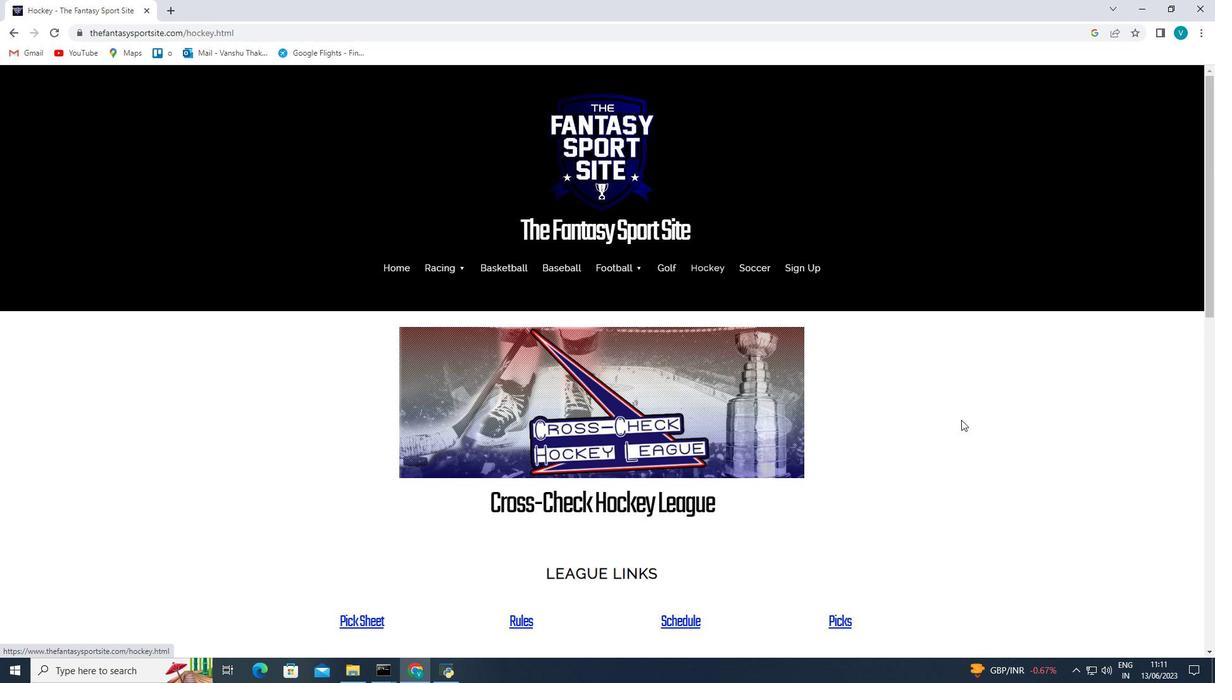 
Action: Mouse moved to (943, 428)
Screenshot: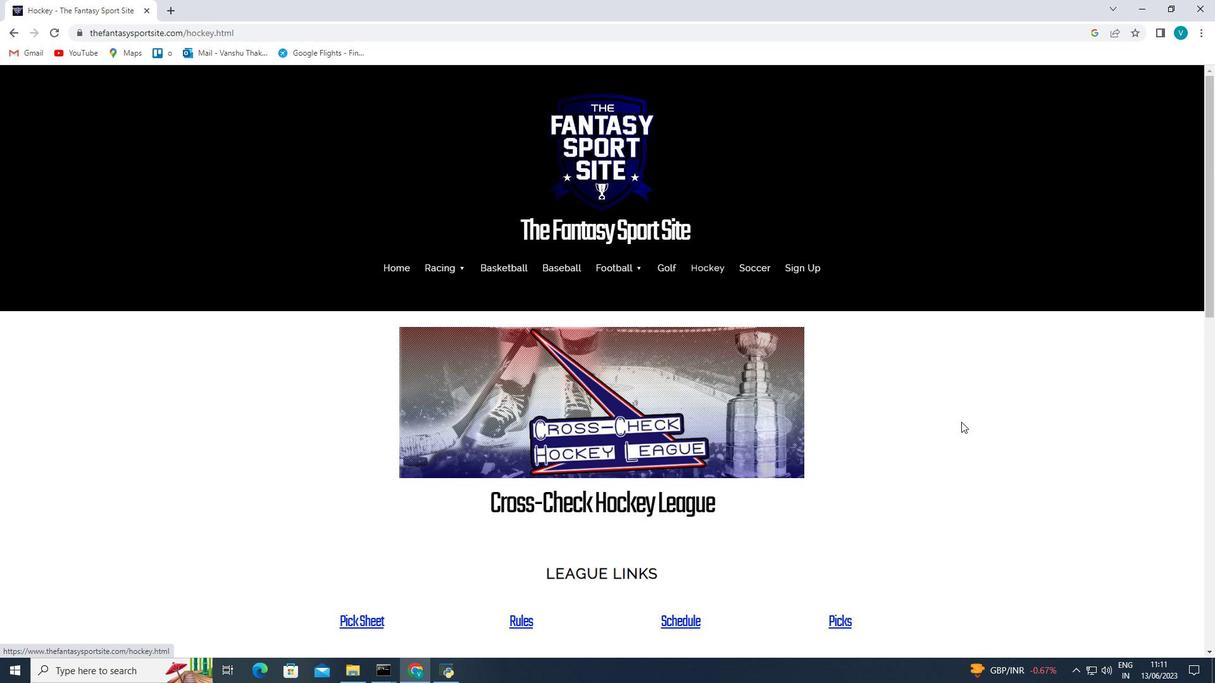 
Action: Mouse scrolled (943, 427) with delta (0, 0)
Screenshot: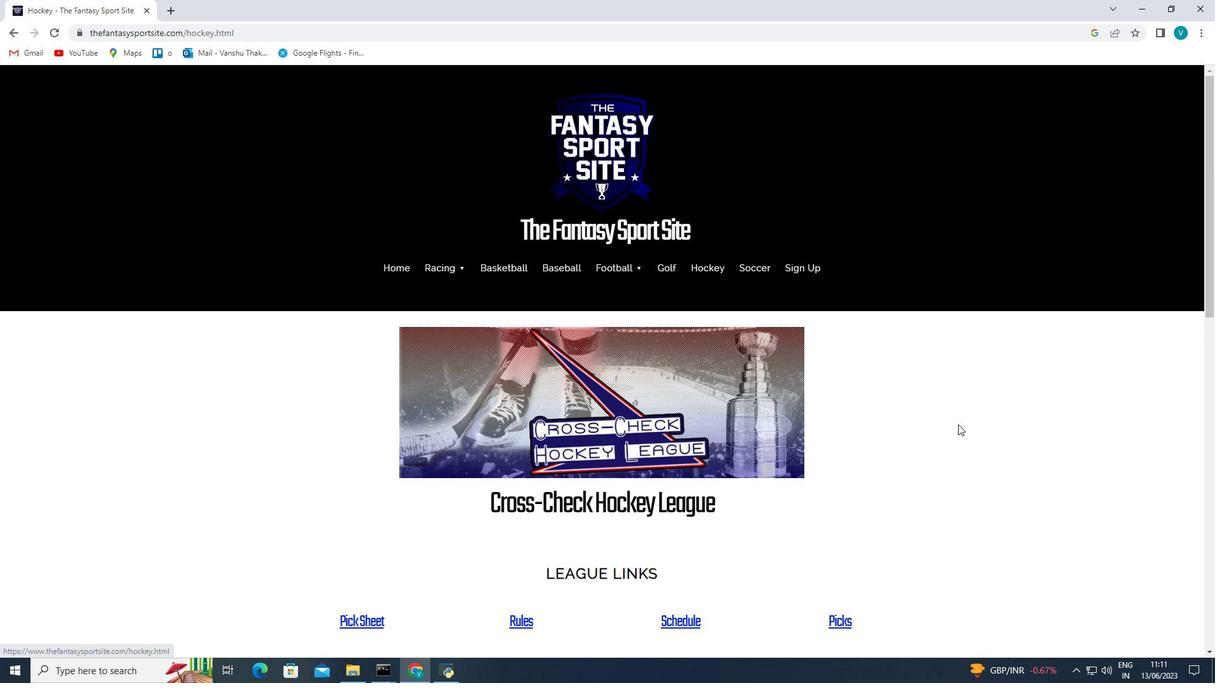 
Action: Mouse moved to (358, 491)
Screenshot: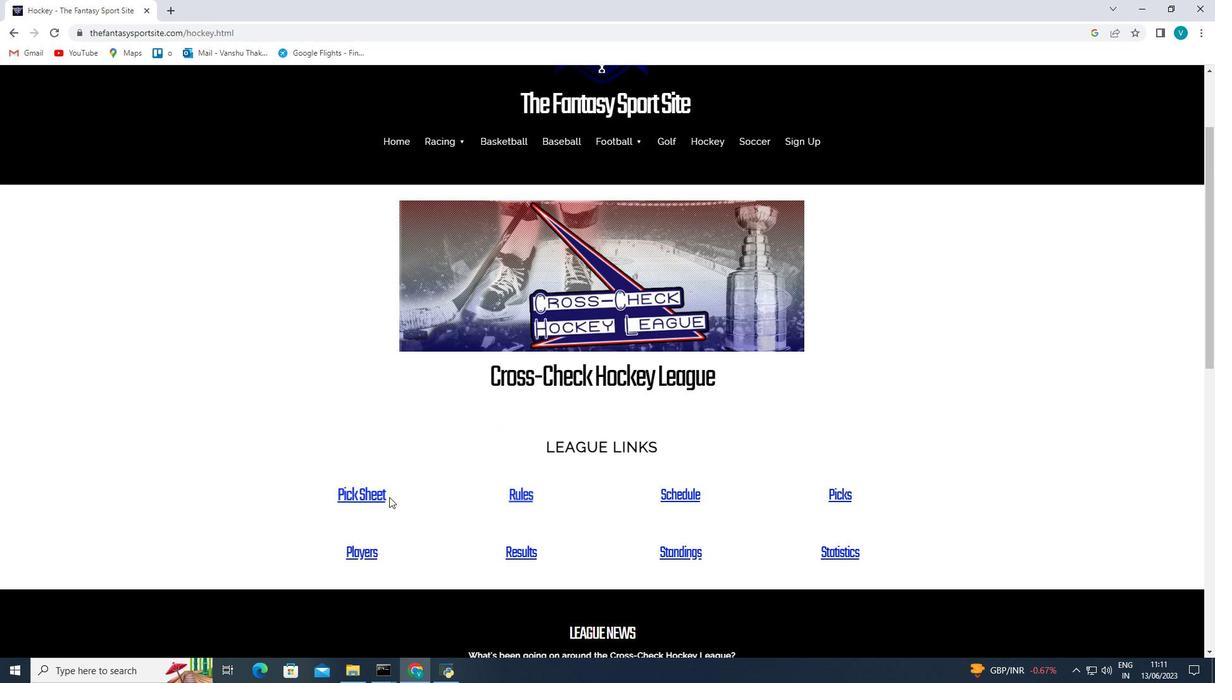 
Action: Mouse pressed left at (358, 491)
Screenshot: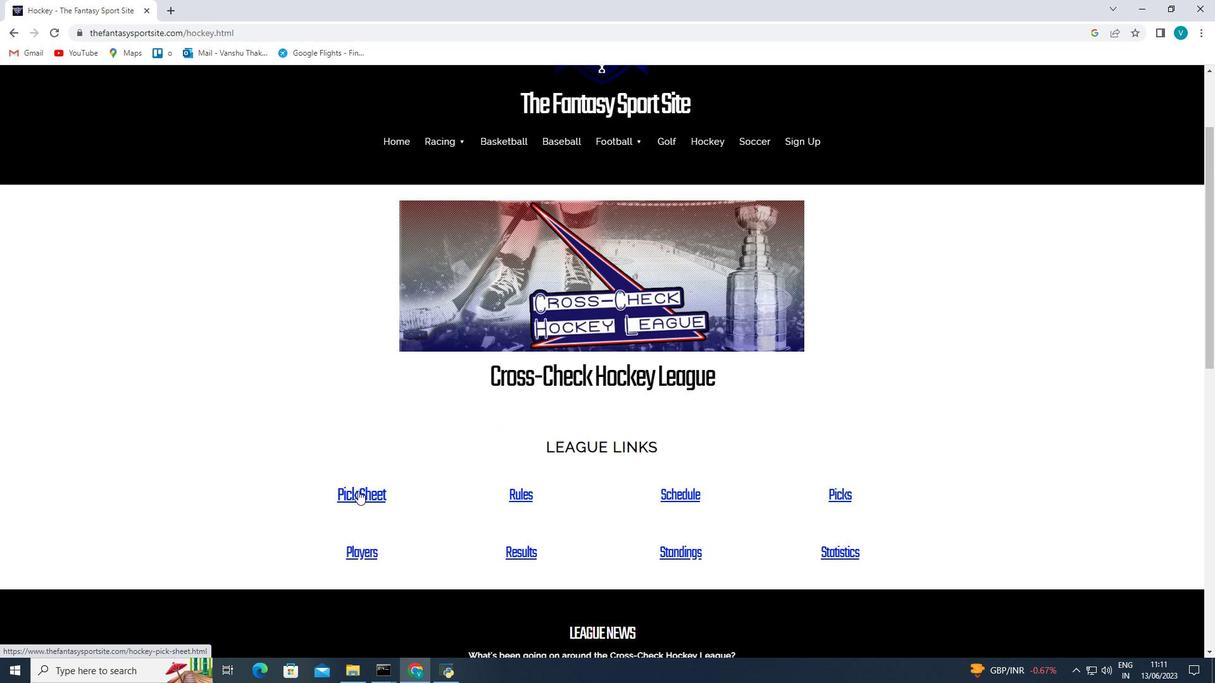 
Action: Mouse moved to (566, 501)
Screenshot: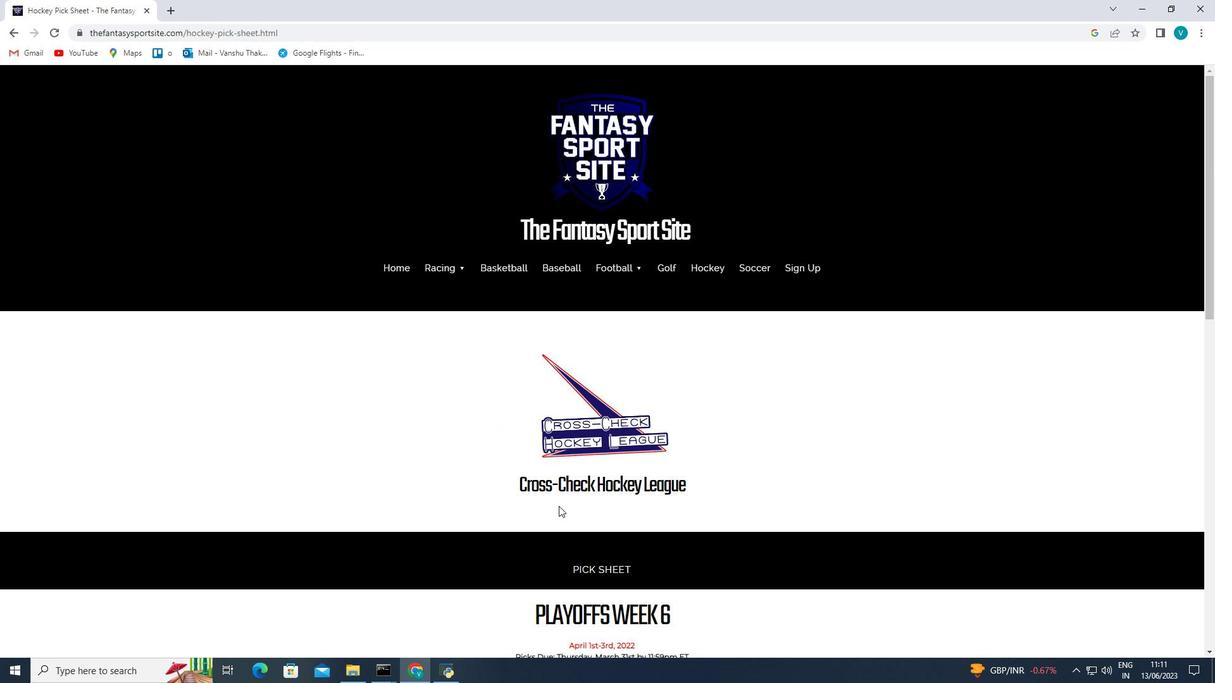 
Action: Mouse scrolled (566, 500) with delta (0, 0)
Screenshot: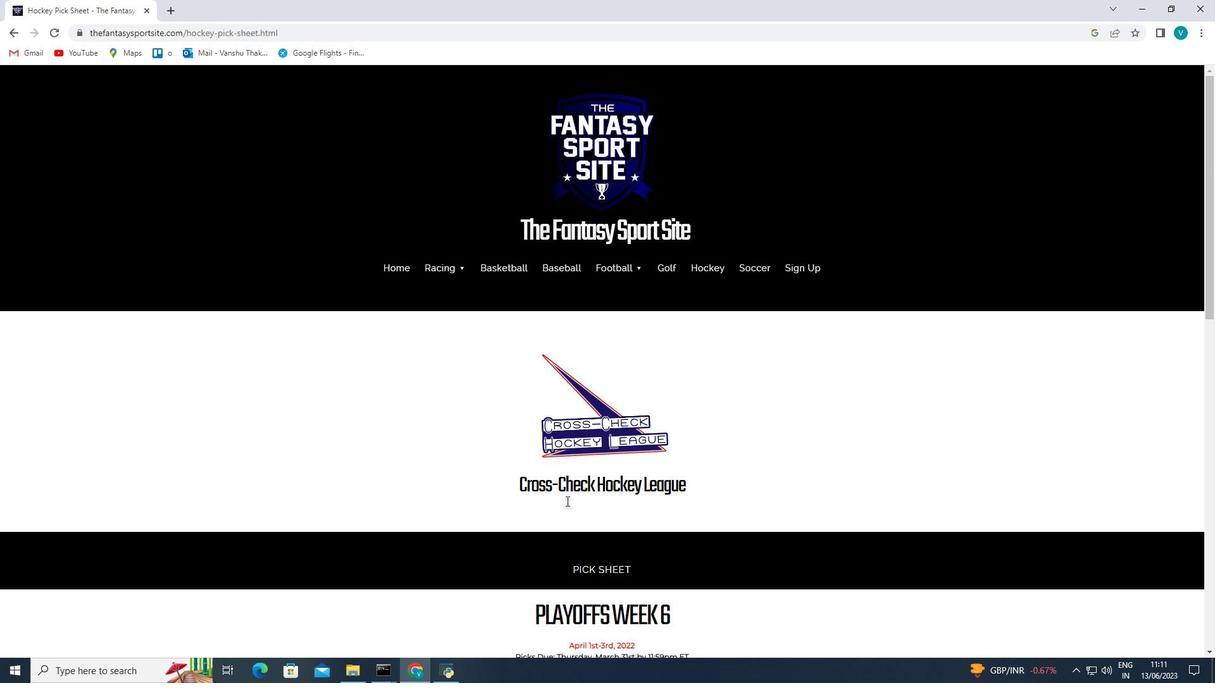 
Action: Mouse scrolled (566, 500) with delta (0, 0)
Screenshot: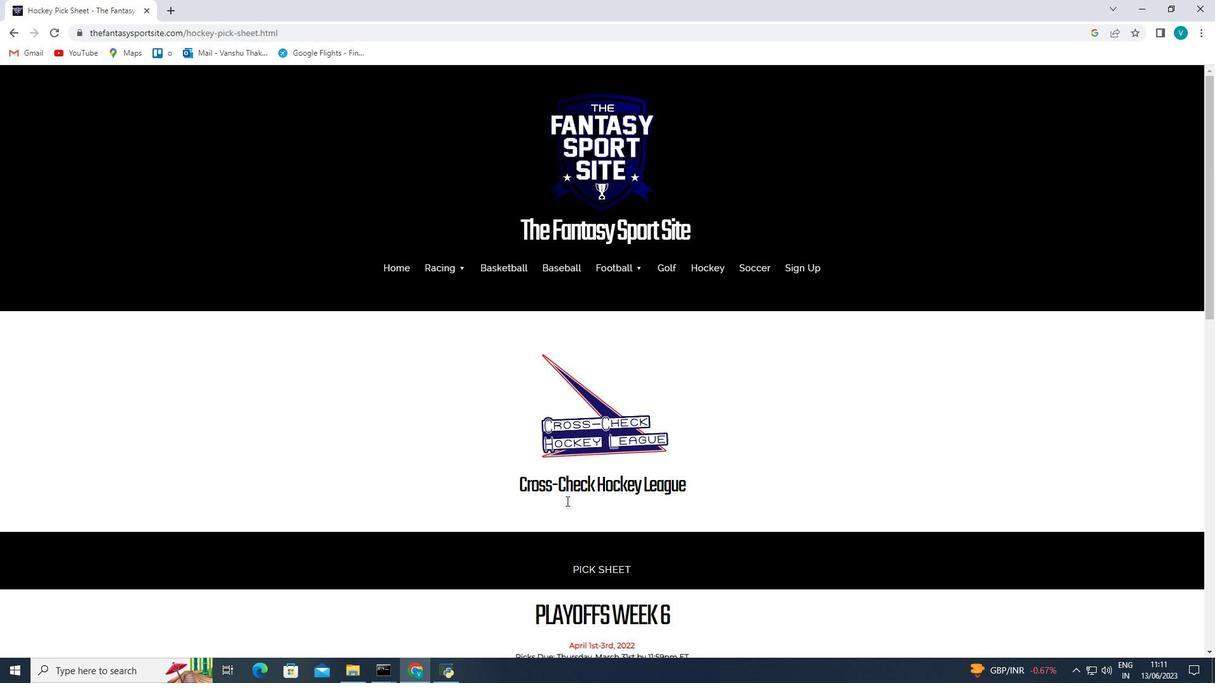 
Action: Mouse moved to (566, 501)
Screenshot: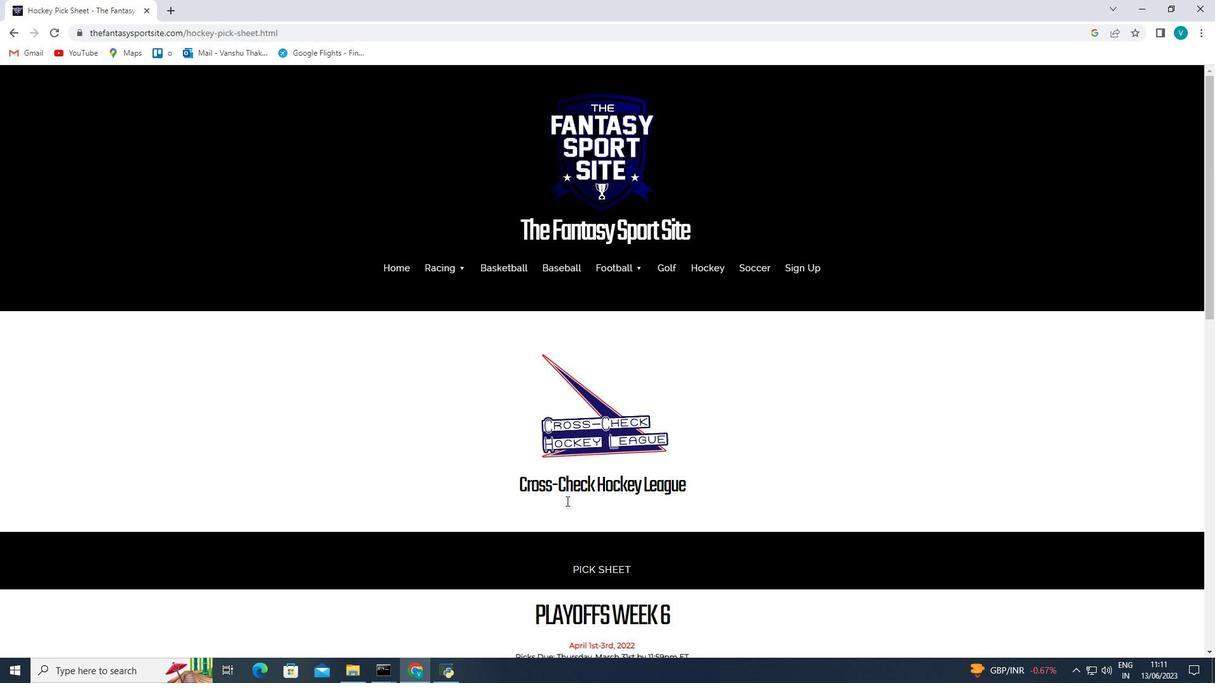 
Action: Mouse scrolled (566, 500) with delta (0, 0)
Screenshot: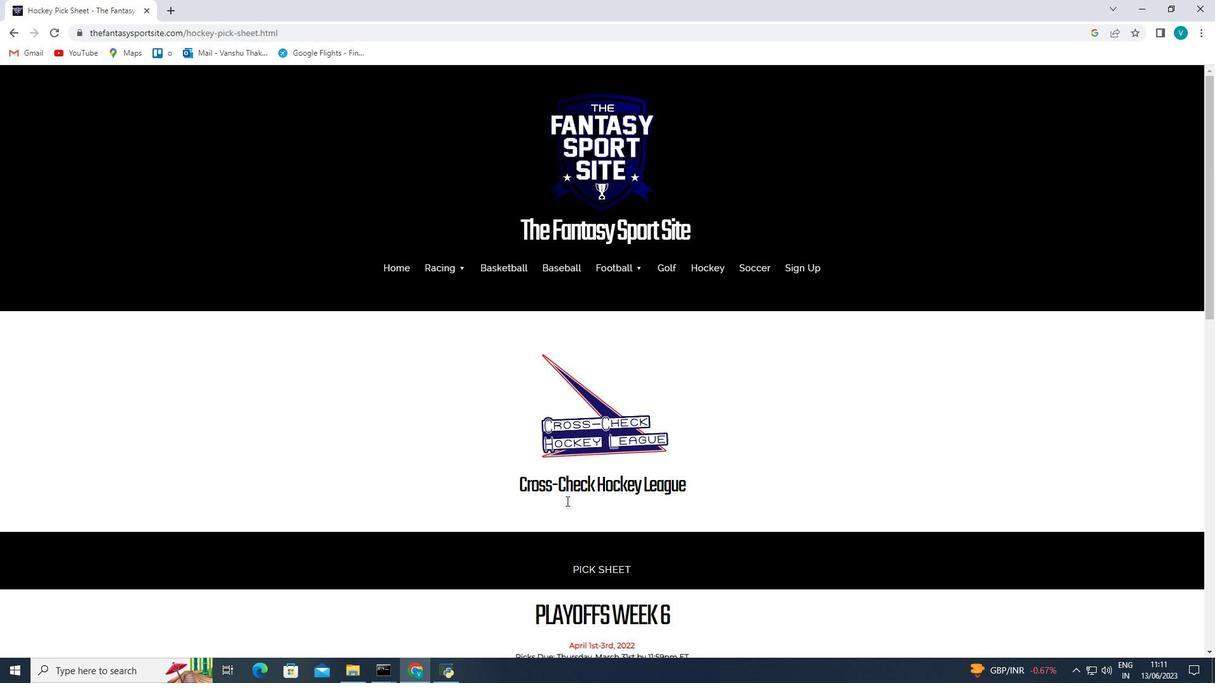 
Action: Mouse moved to (567, 497)
Screenshot: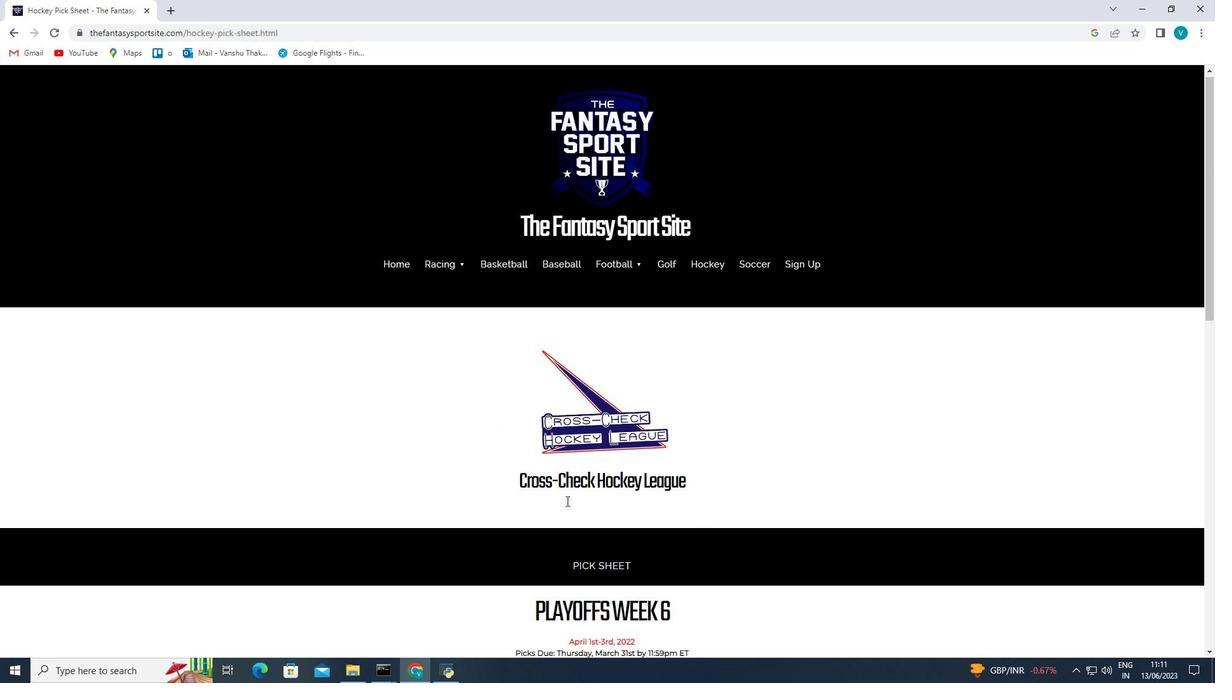 
Action: Mouse scrolled (567, 496) with delta (0, 0)
Screenshot: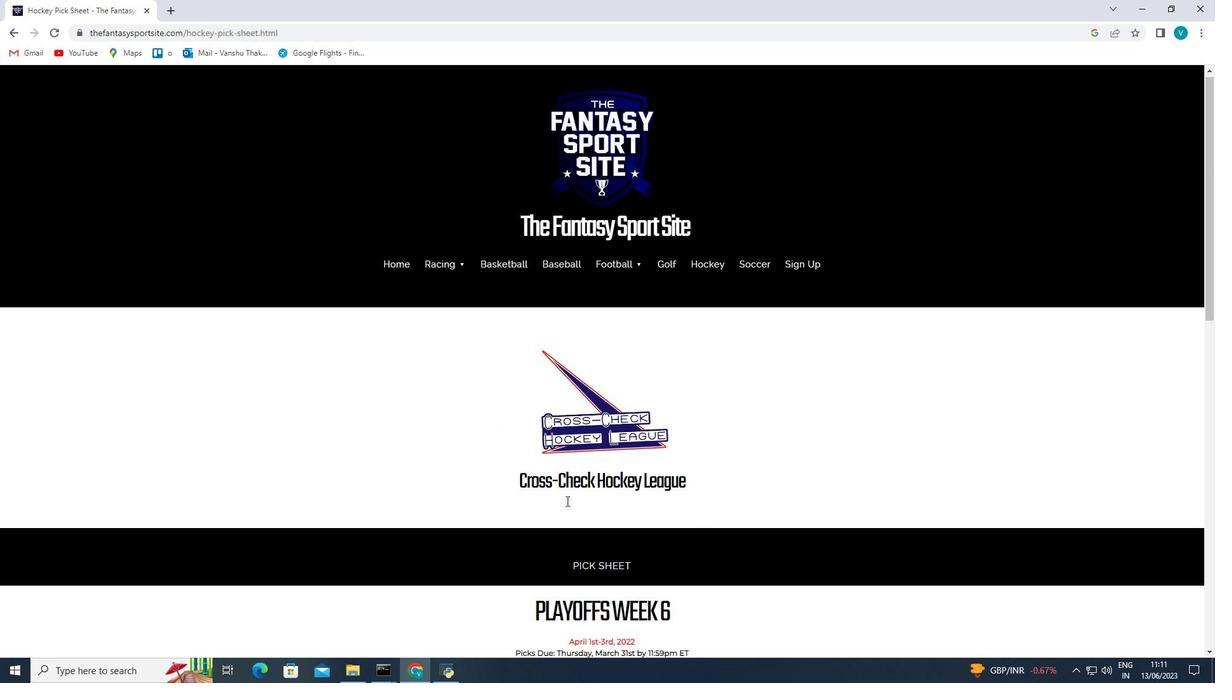 
Action: Mouse moved to (567, 495)
Screenshot: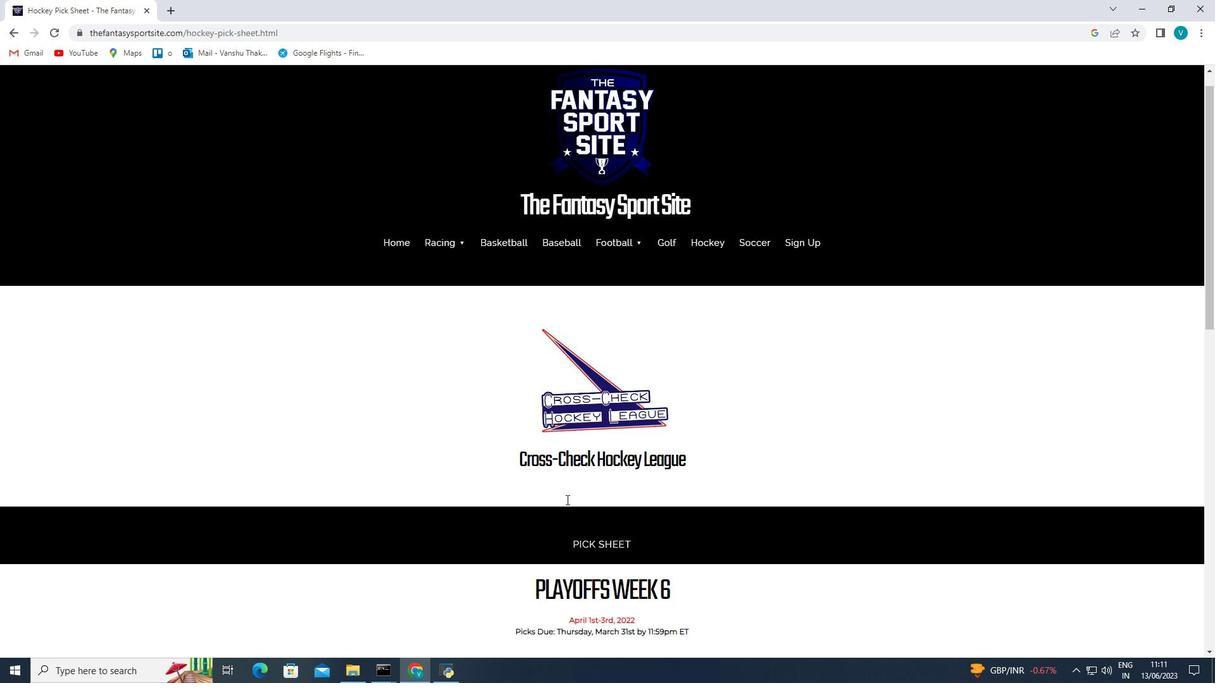 
Action: Mouse scrolled (567, 494) with delta (0, 0)
Screenshot: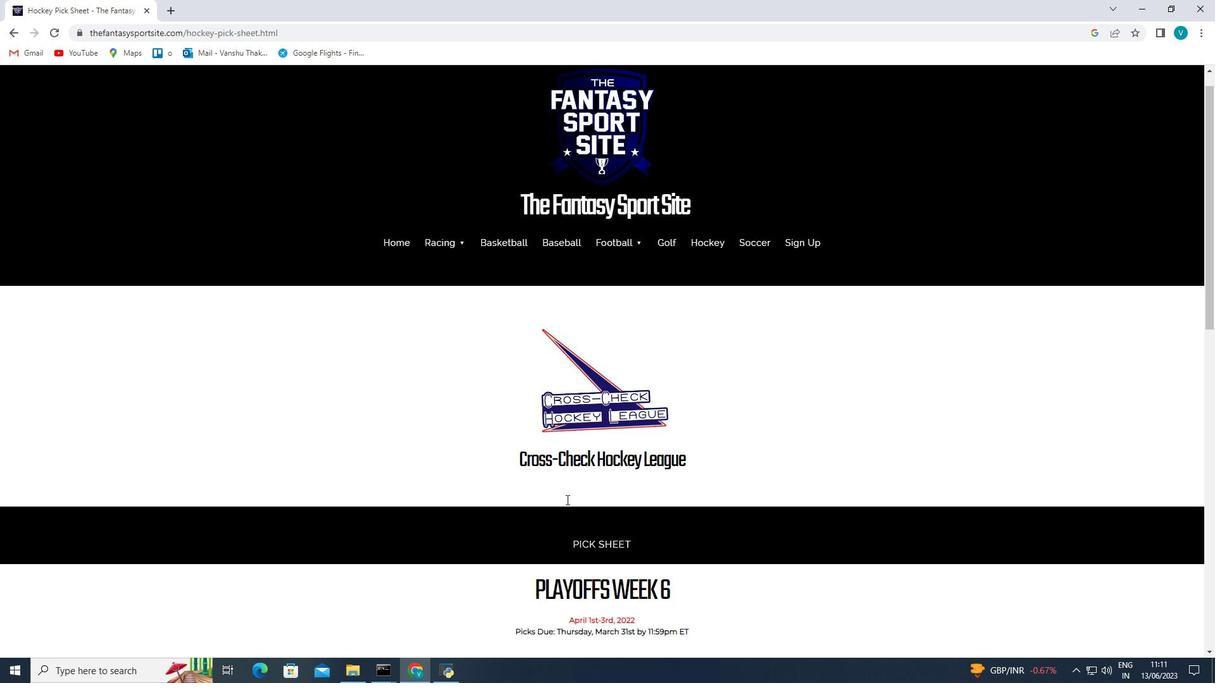 
Action: Mouse moved to (567, 492)
Screenshot: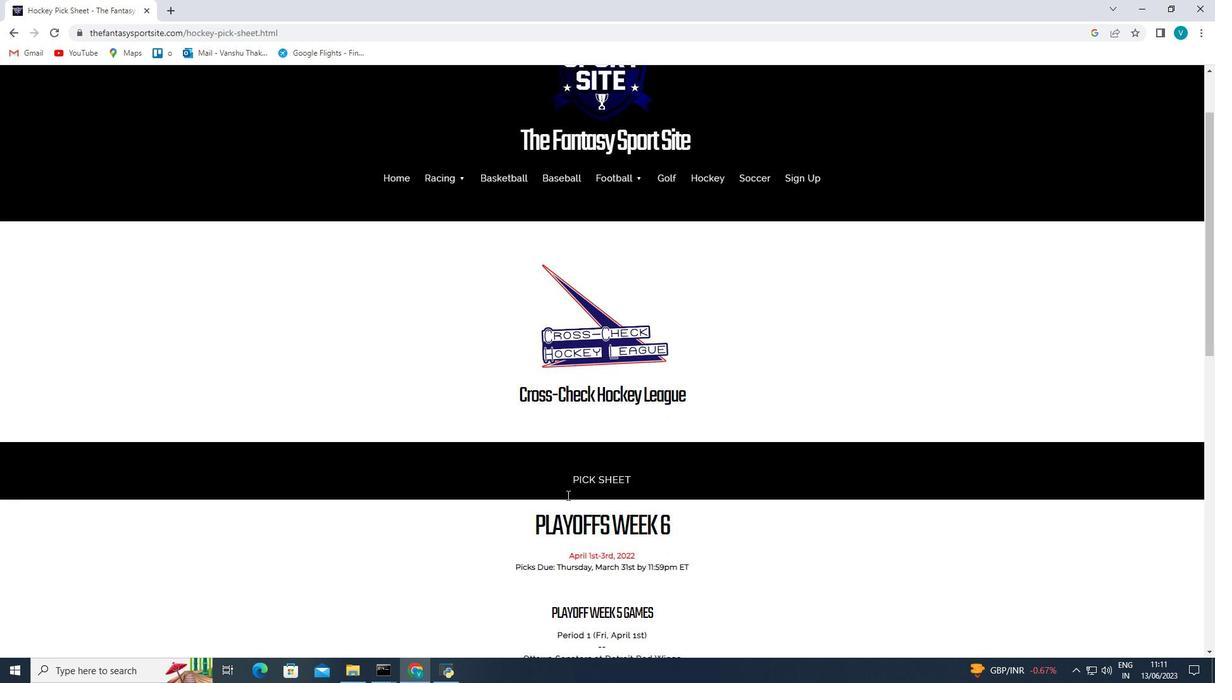 
Action: Mouse scrolled (567, 491) with delta (0, 0)
Screenshot: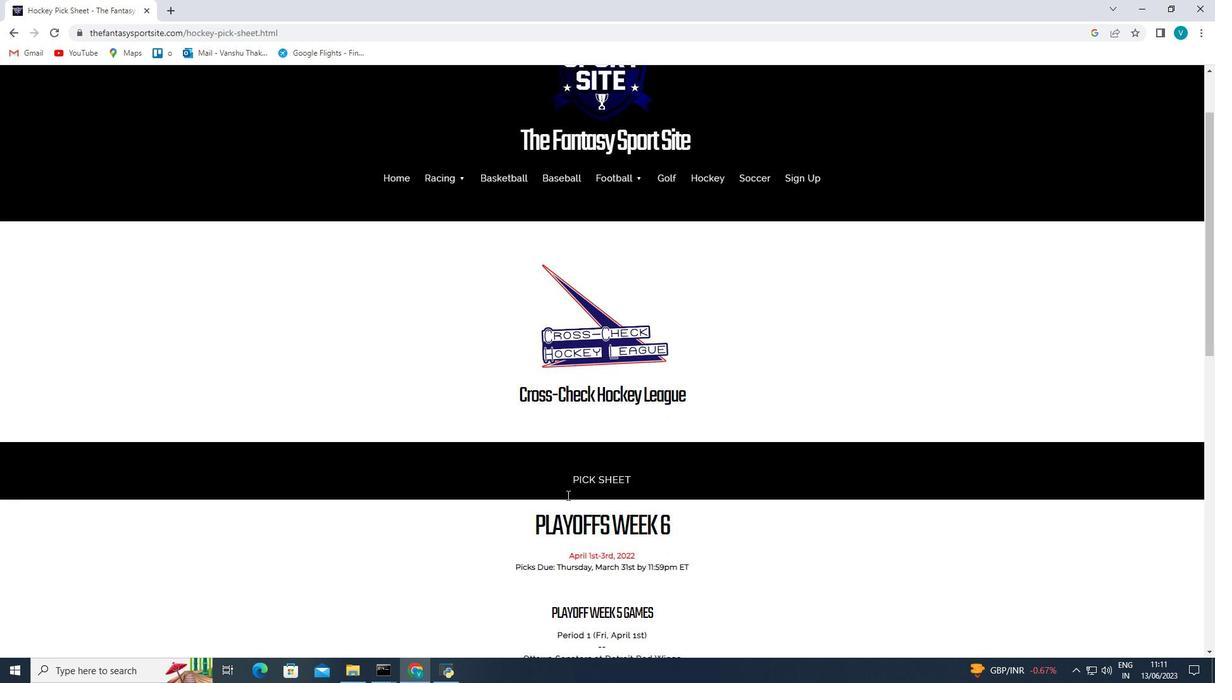 
Action: Mouse scrolled (567, 491) with delta (0, 0)
Screenshot: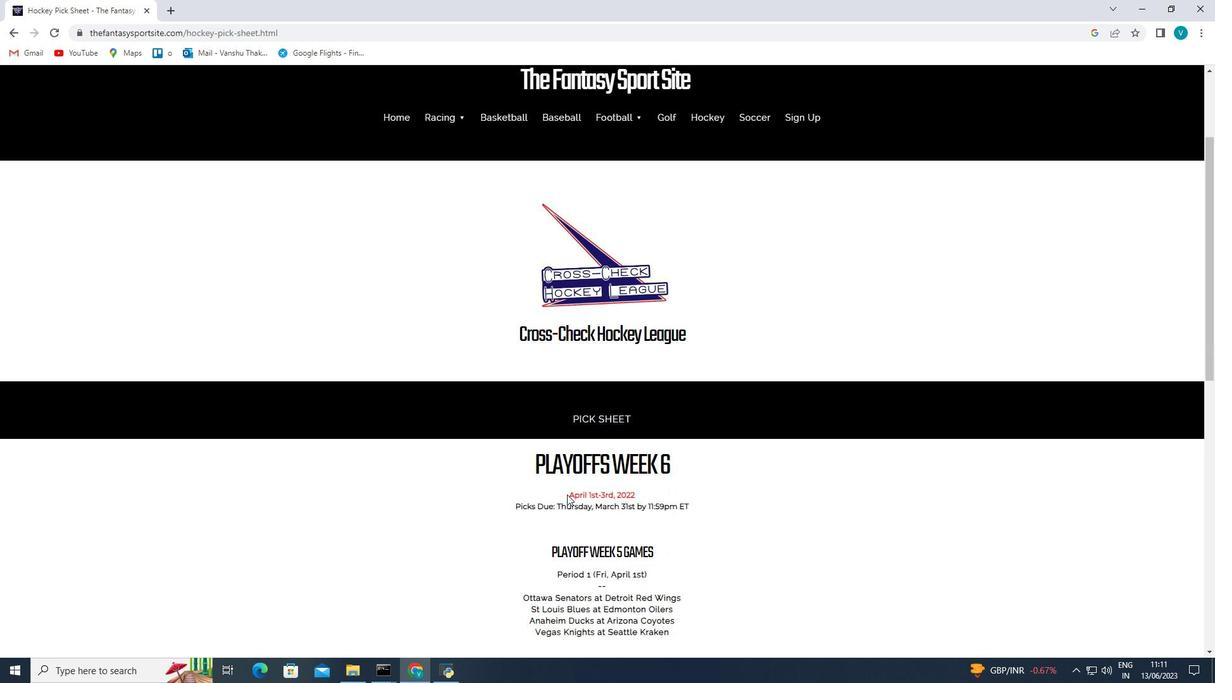 
Action: Mouse scrolled (567, 491) with delta (0, 0)
Screenshot: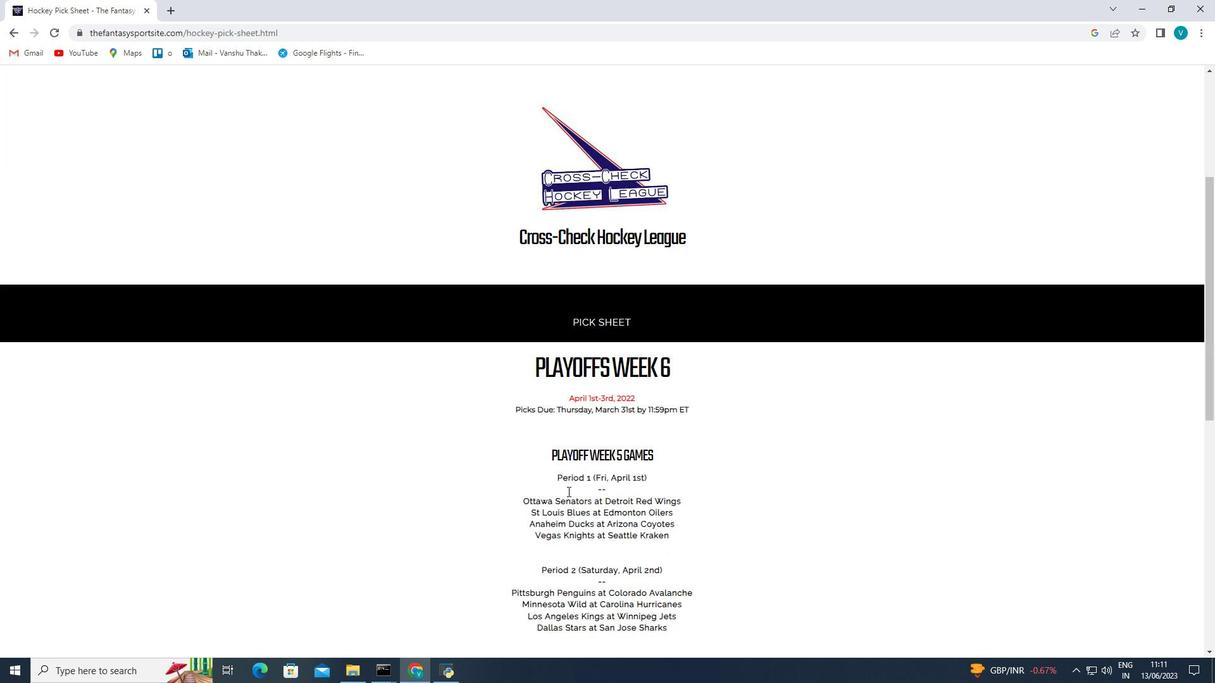 
Action: Mouse moved to (567, 491)
Screenshot: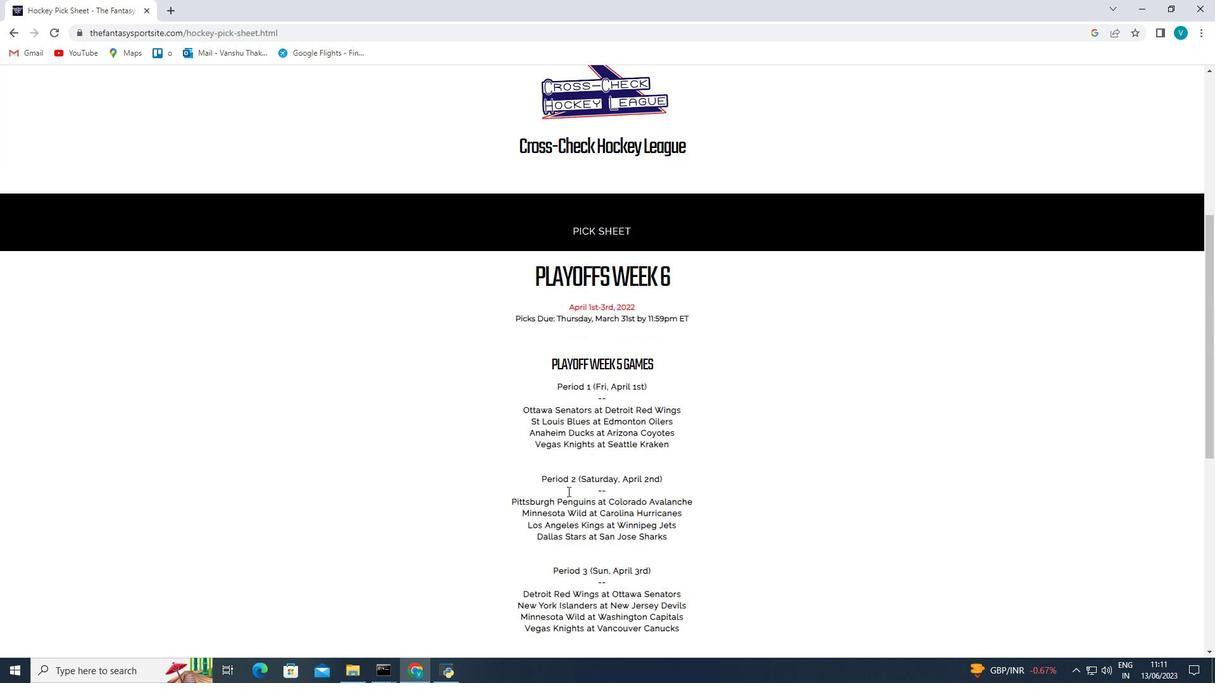 
Action: Mouse scrolled (567, 490) with delta (0, 0)
Screenshot: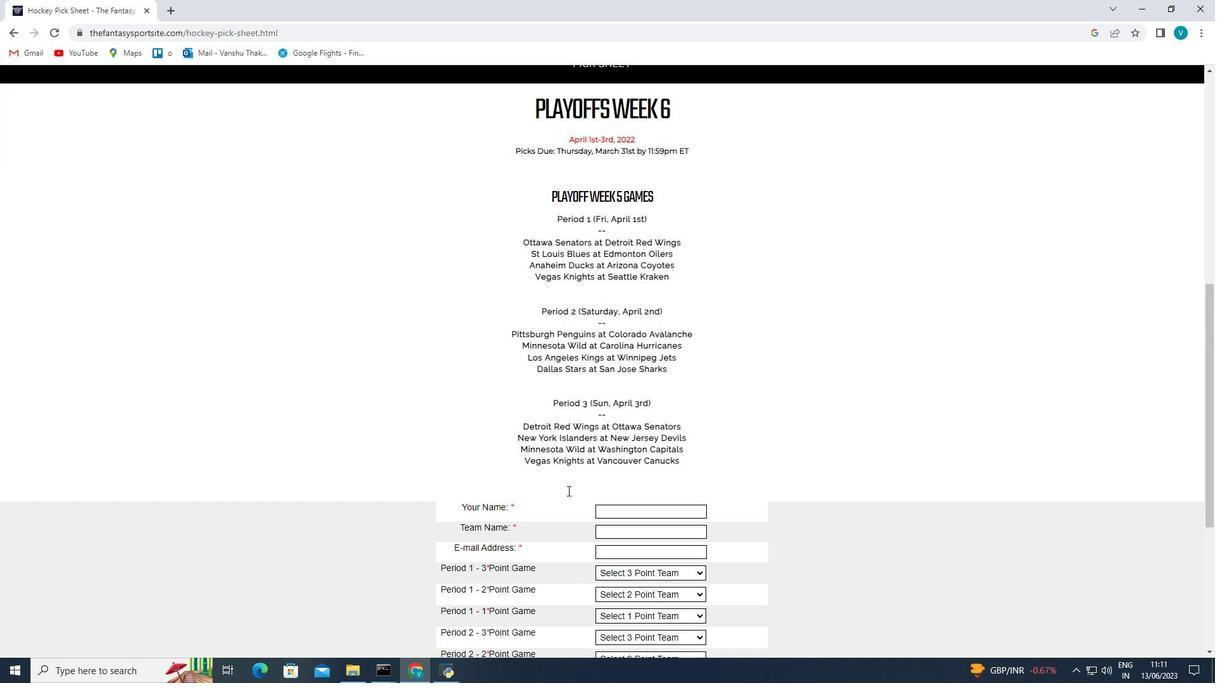 
Action: Mouse scrolled (567, 490) with delta (0, 0)
Screenshot: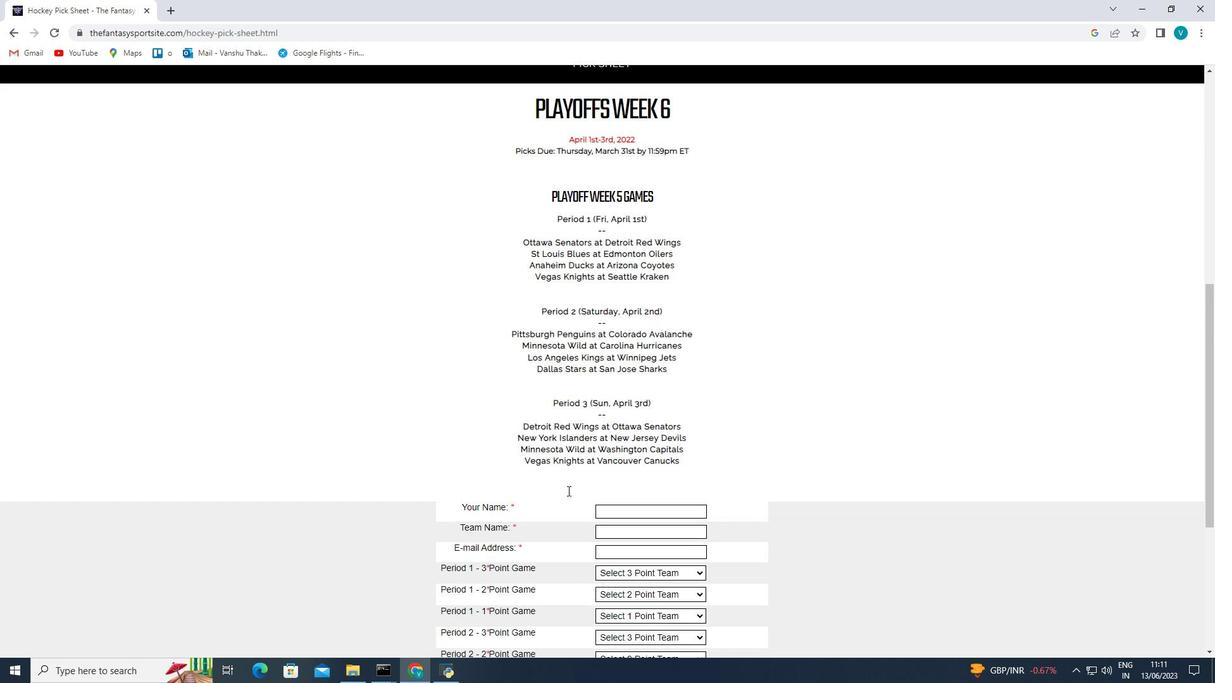 
Action: Mouse scrolled (567, 490) with delta (0, 0)
Screenshot: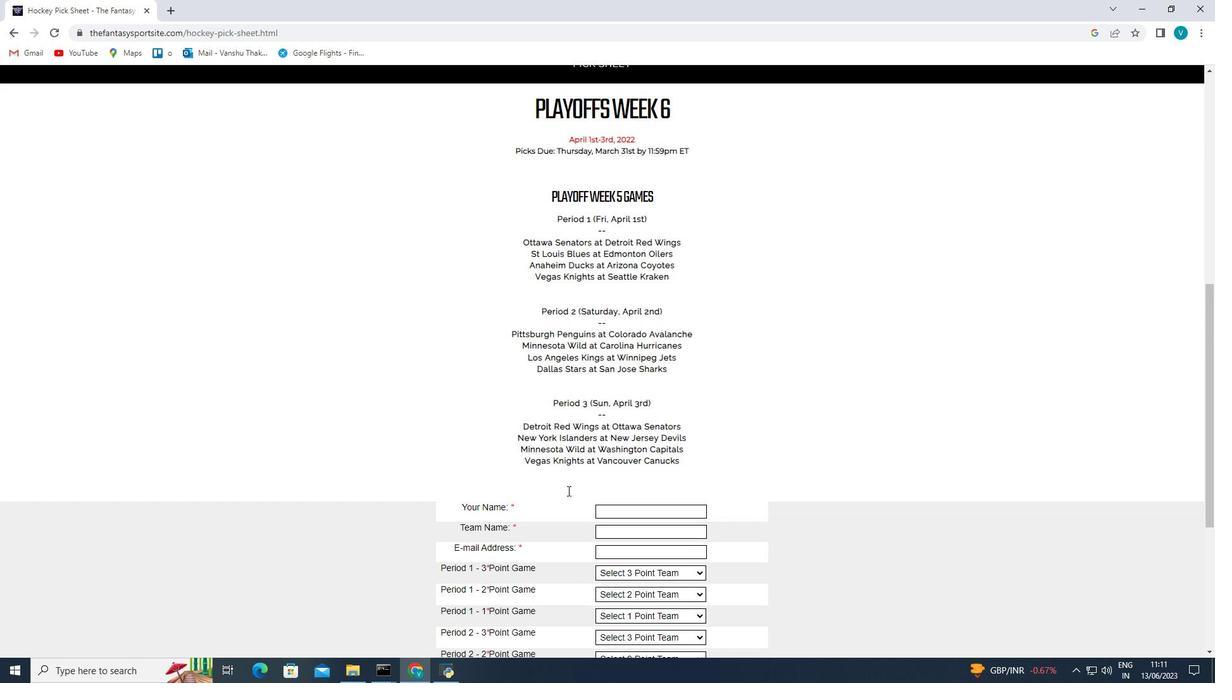 
Action: Mouse scrolled (567, 490) with delta (0, 0)
Screenshot: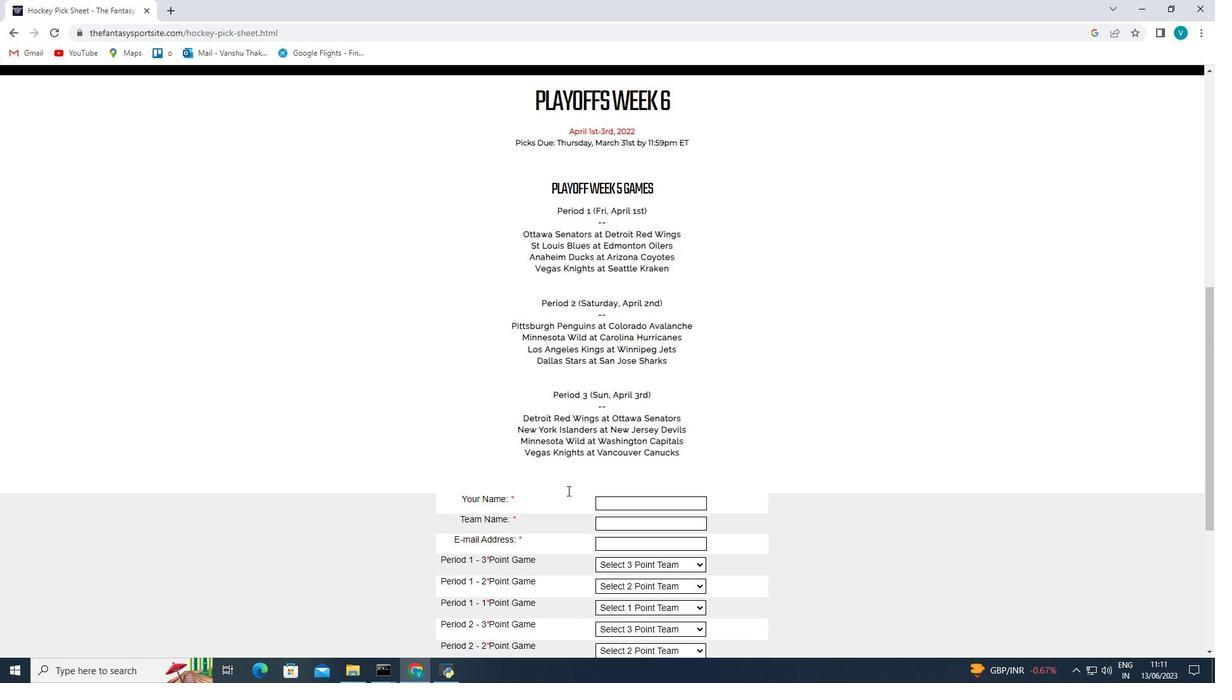 
Action: Mouse scrolled (567, 490) with delta (0, 0)
Screenshot: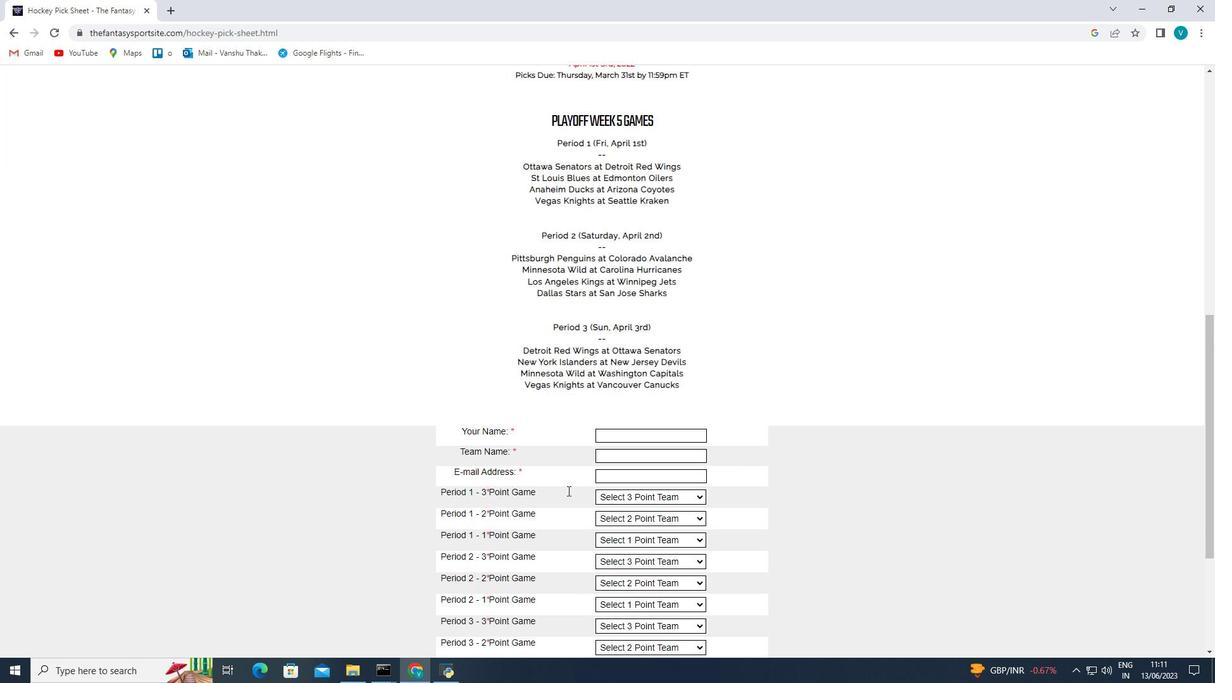 
Action: Mouse moved to (639, 219)
Screenshot: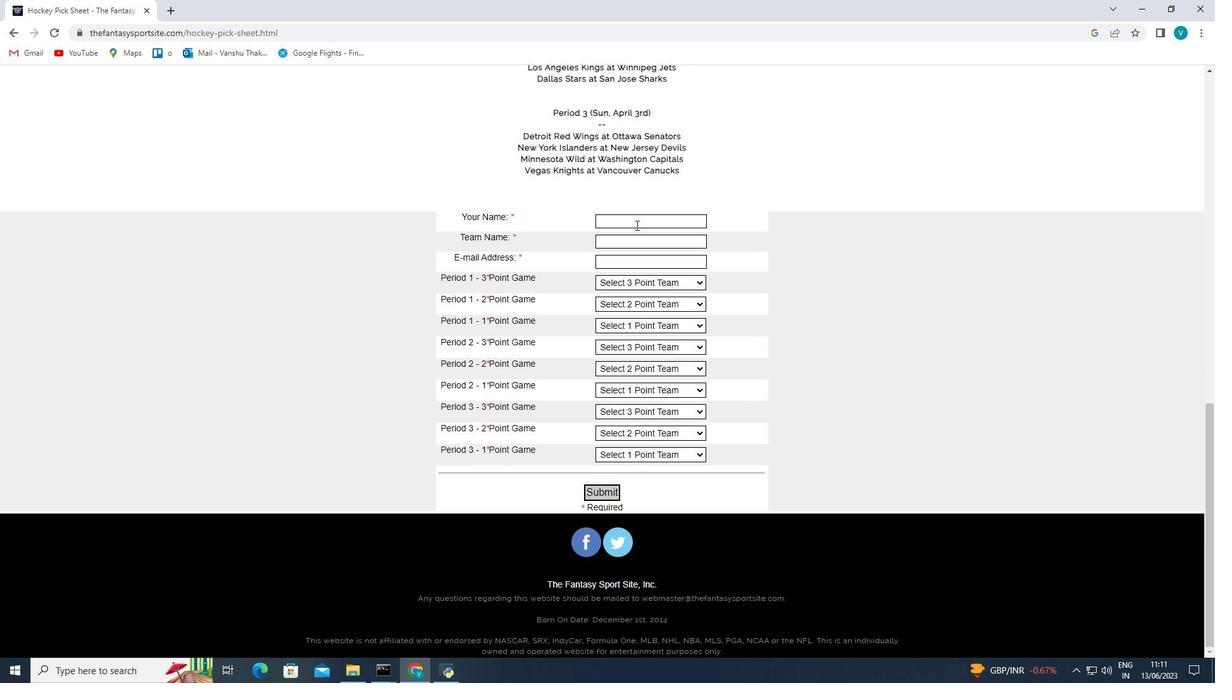 
Action: Mouse pressed left at (639, 219)
Screenshot: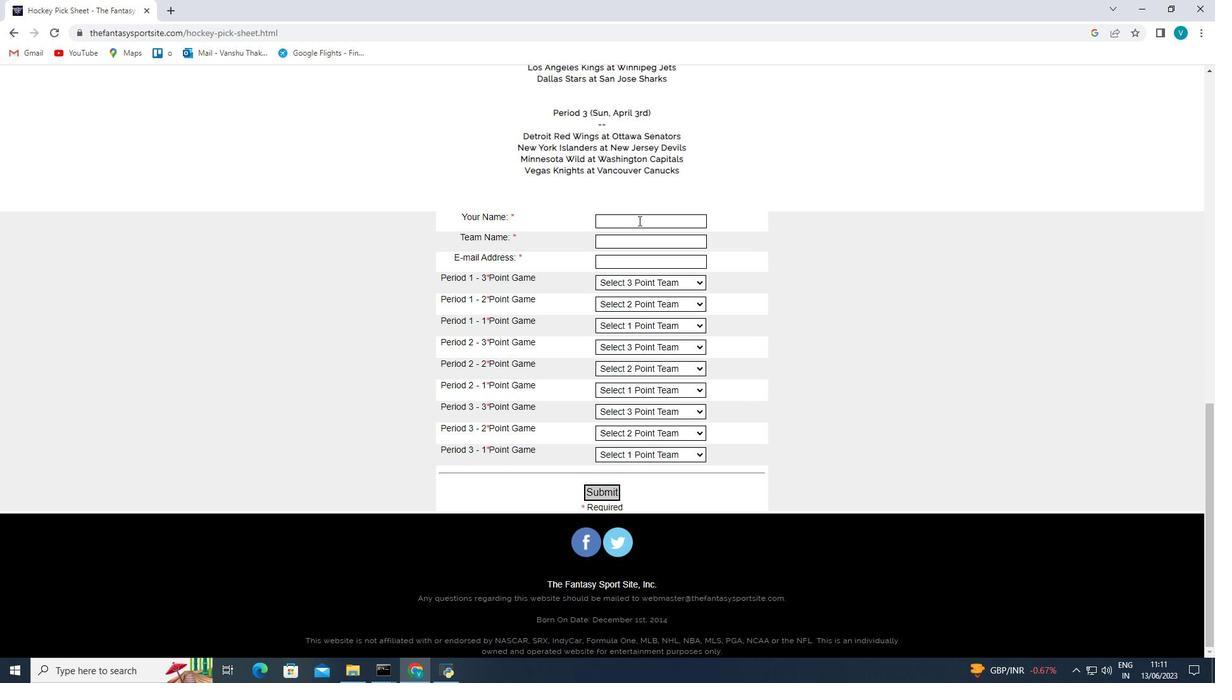 
Action: Key pressed <Key.shift>Victoria<Key.space><Key.shift>Martin<Key.tab><Key.shift><Key.shift>Patrick<Key.space><Key.shift>Division<Key.tab>a<Key.backspace>softage.10
Screenshot: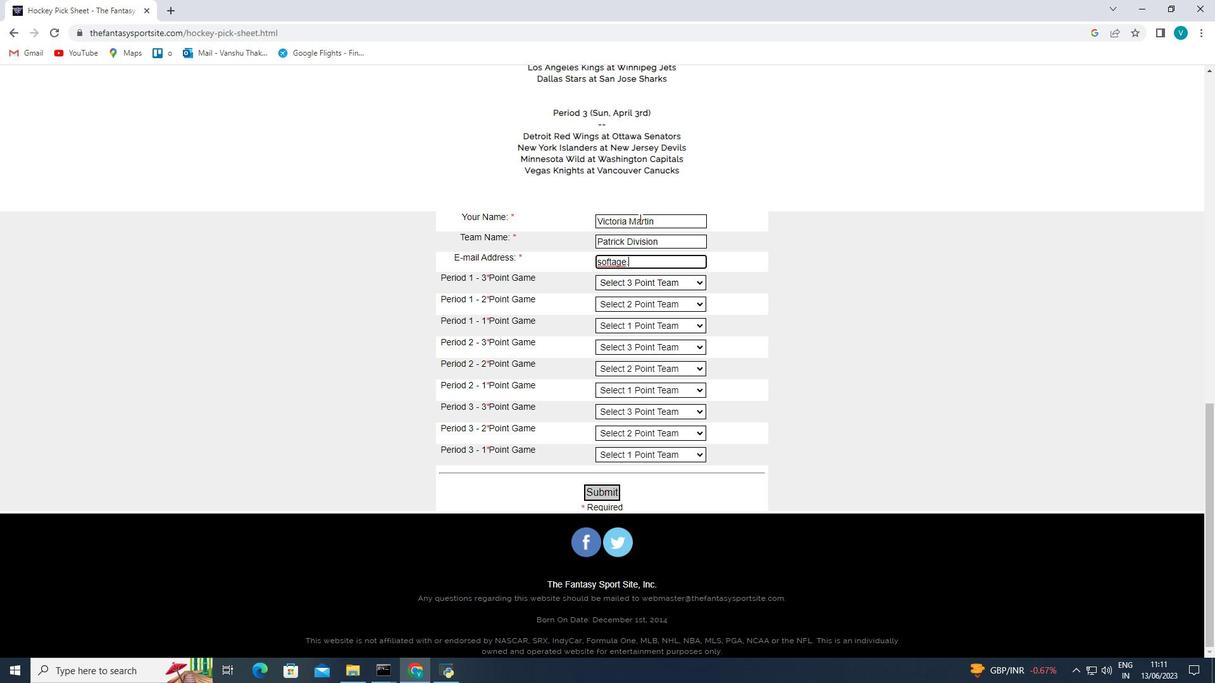
Action: Mouse moved to (627, 225)
Screenshot: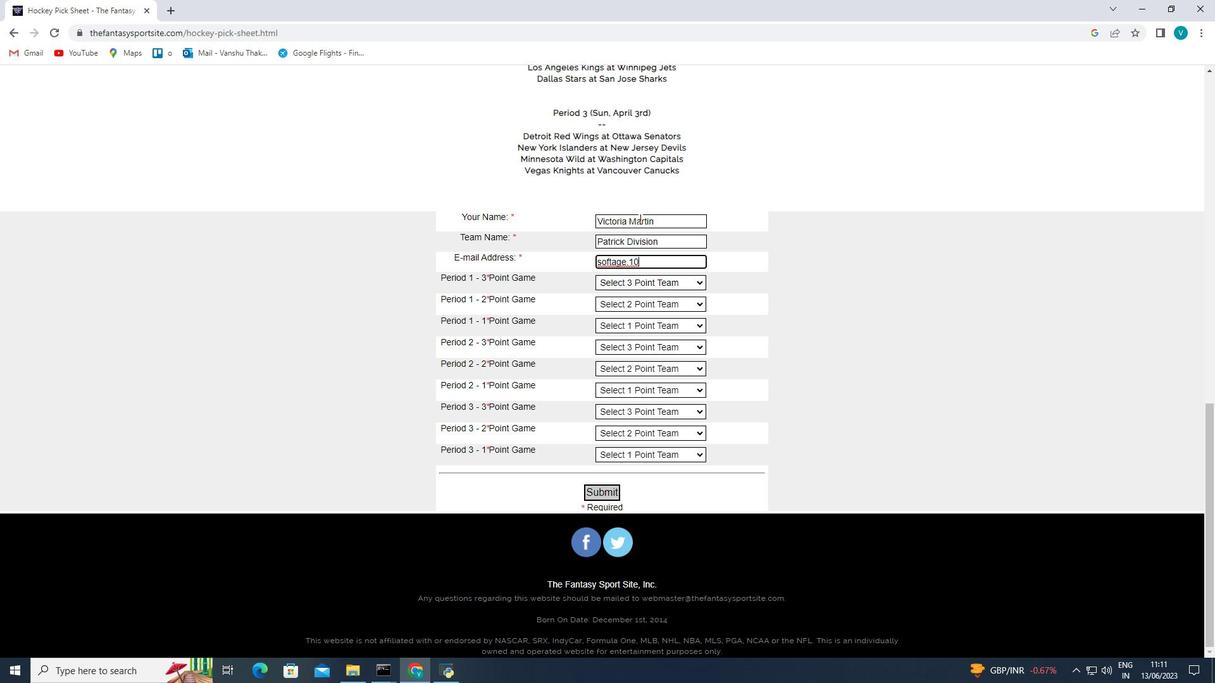 
Action: Key pressed <Key.shift>@softage.net<Key.tab>
Screenshot: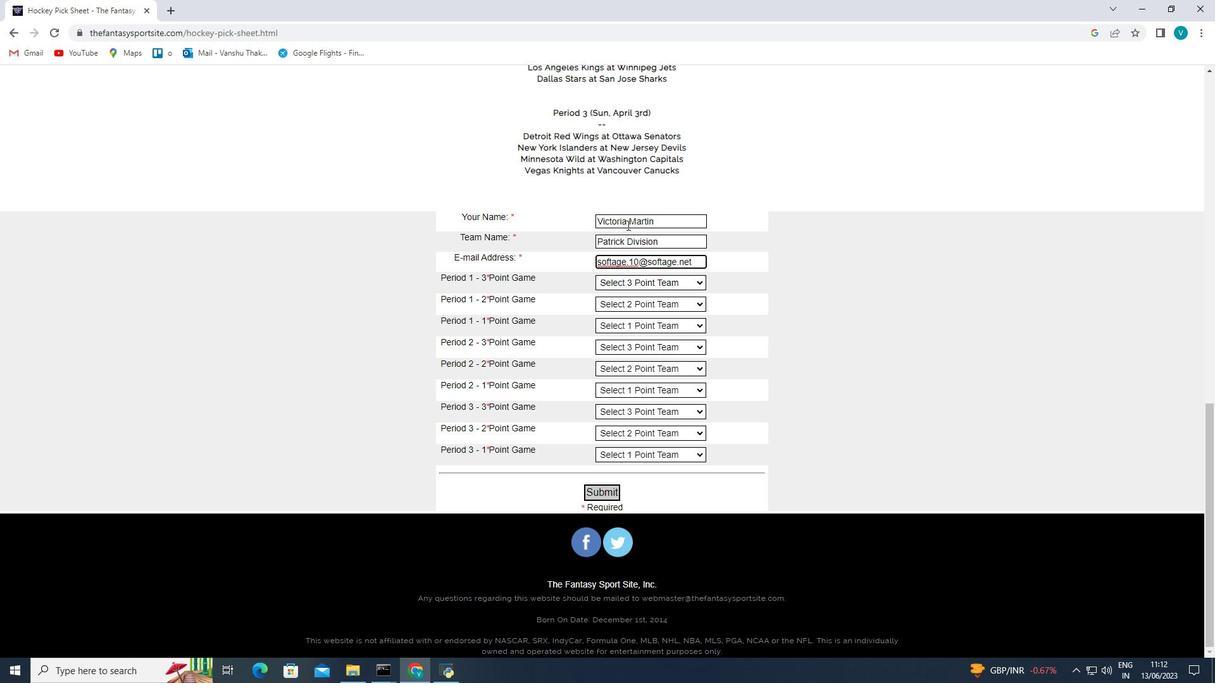 
Action: Mouse moved to (632, 275)
Screenshot: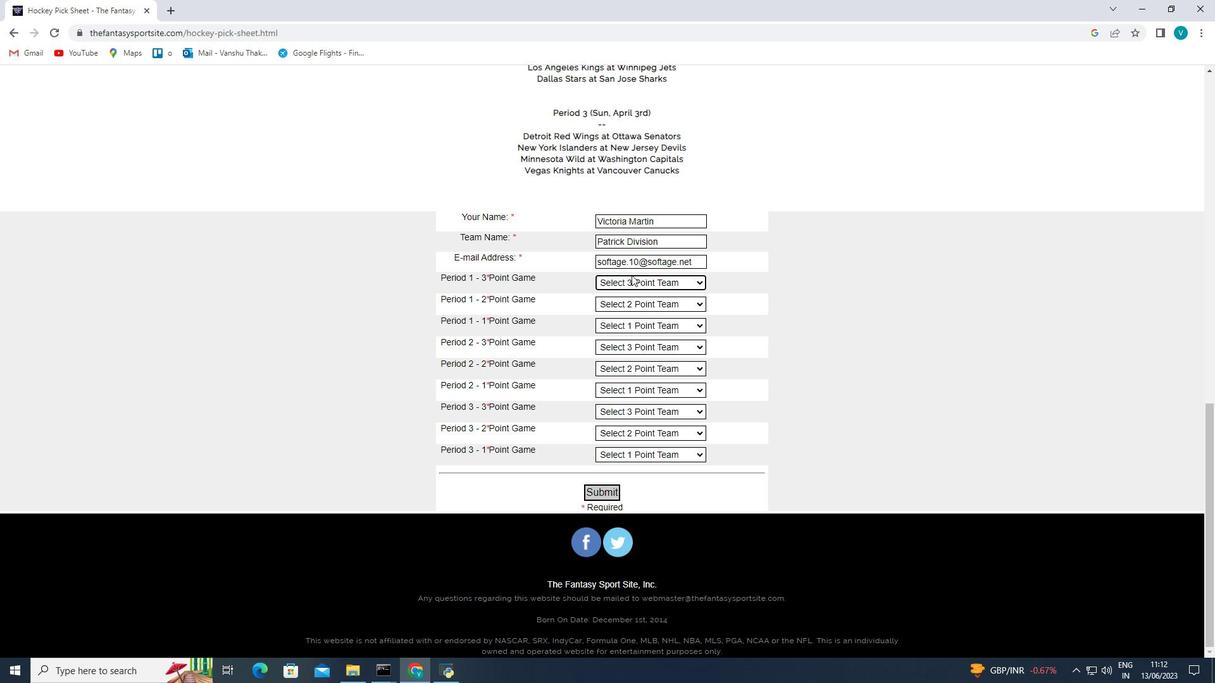 
Action: Mouse pressed left at (632, 275)
Screenshot: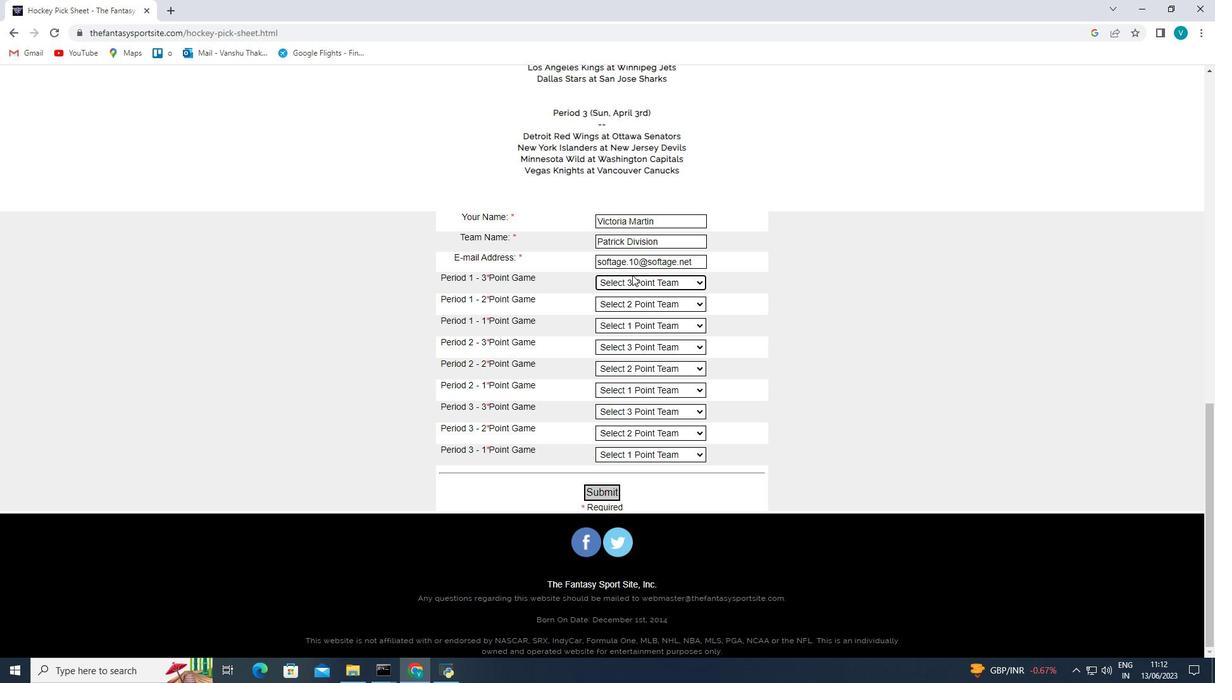 
Action: Mouse moved to (628, 422)
Screenshot: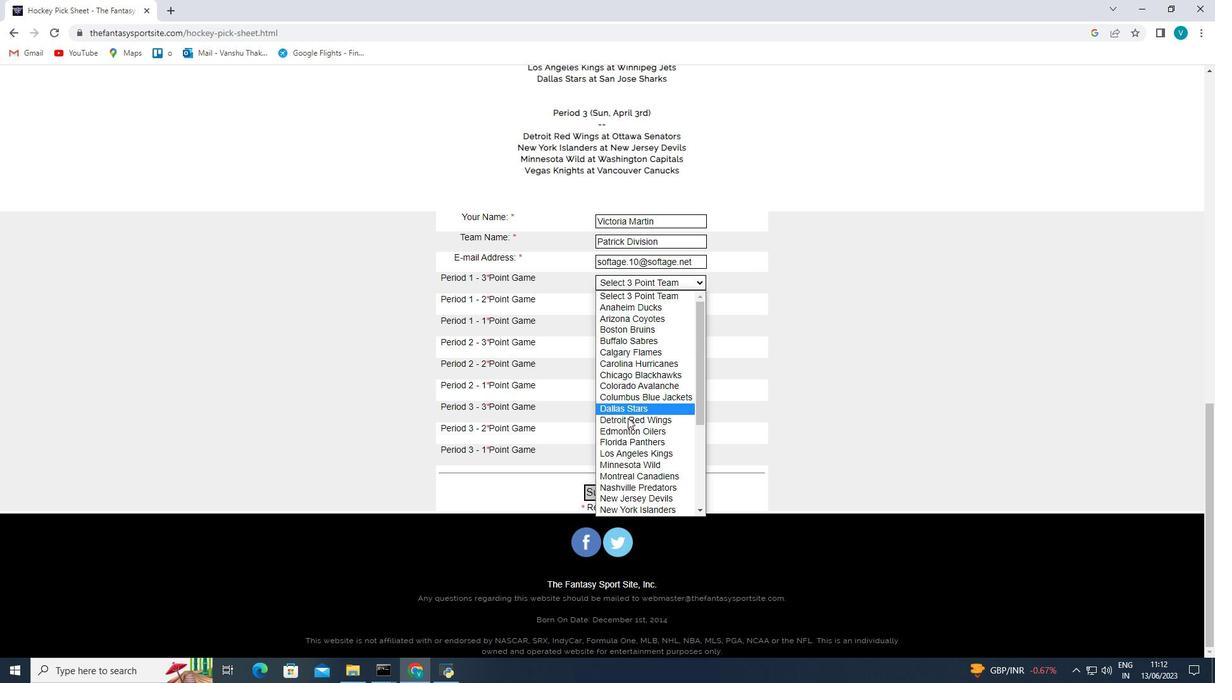 
Action: Mouse pressed left at (628, 422)
Screenshot: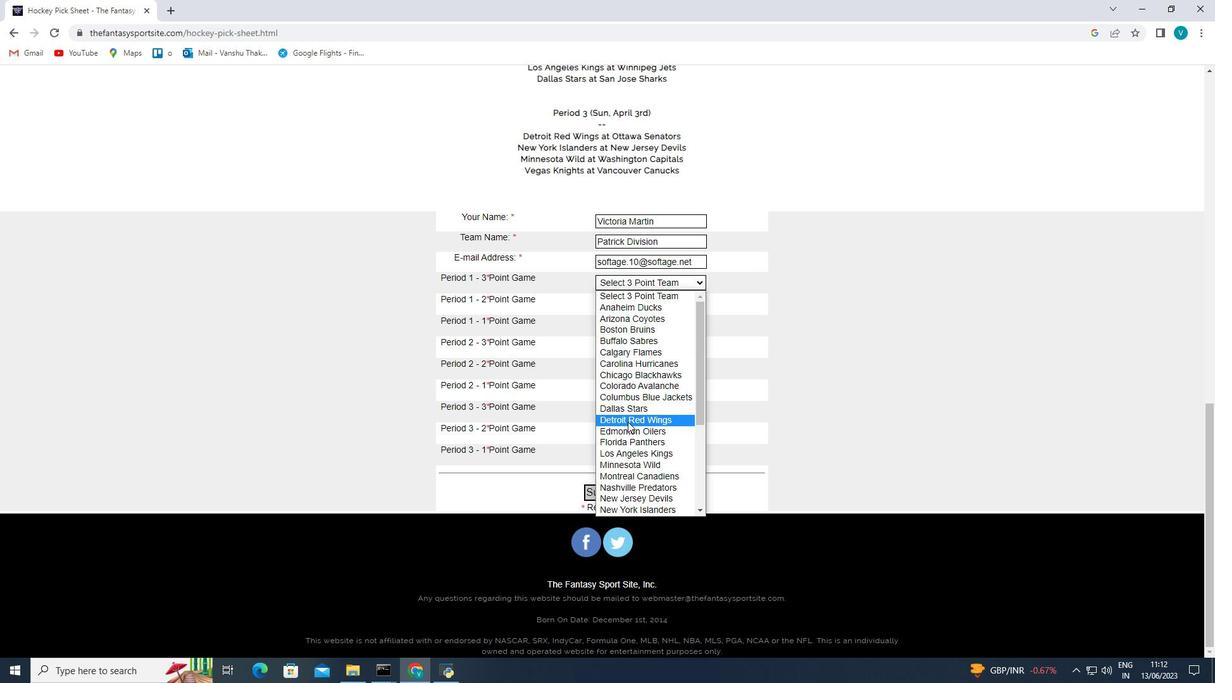 
Action: Mouse moved to (647, 305)
Screenshot: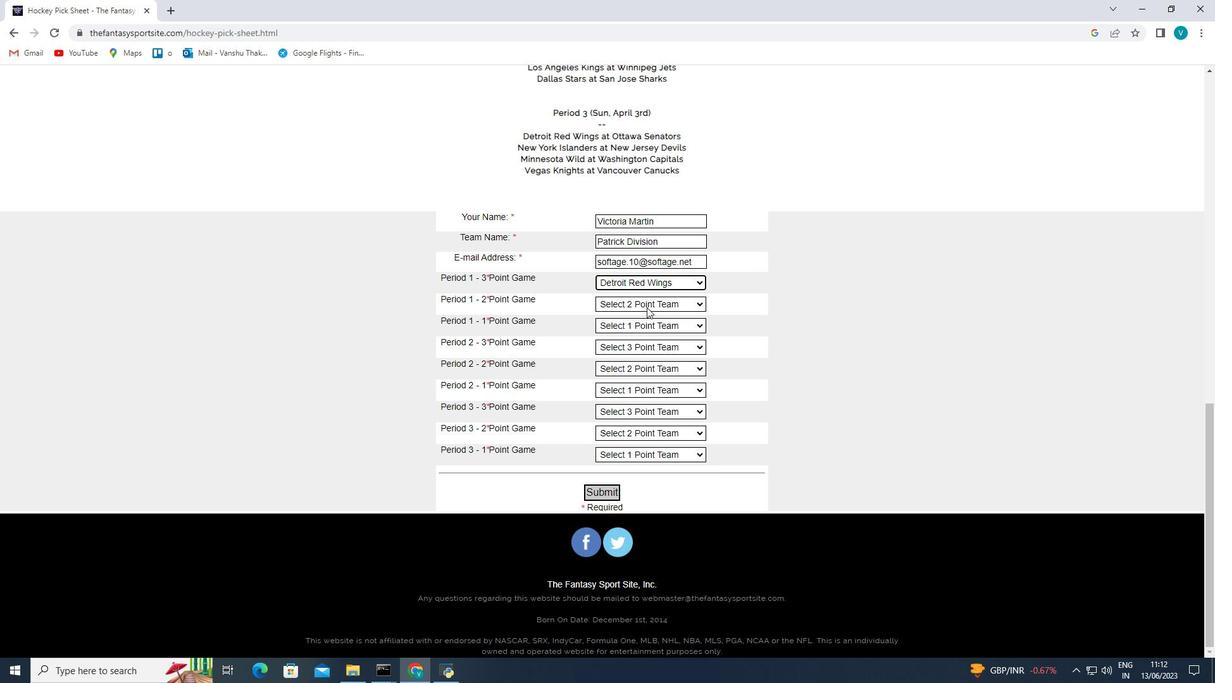 
Action: Mouse pressed left at (647, 305)
Screenshot: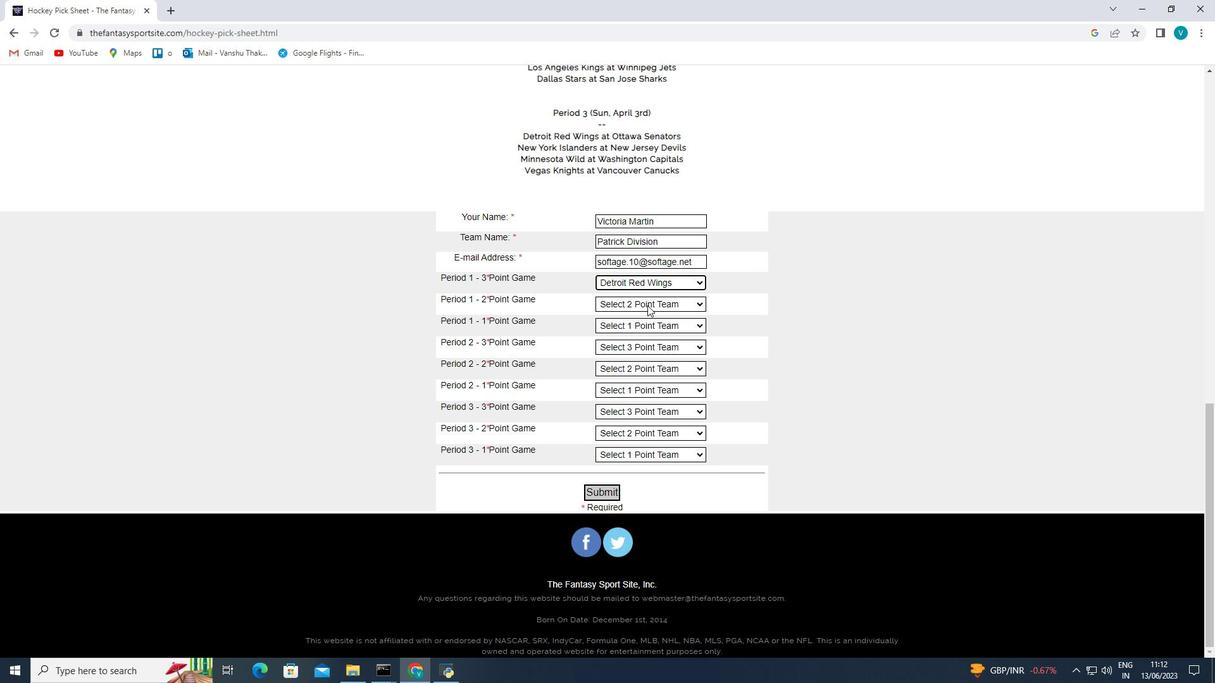 
Action: Mouse moved to (633, 417)
Screenshot: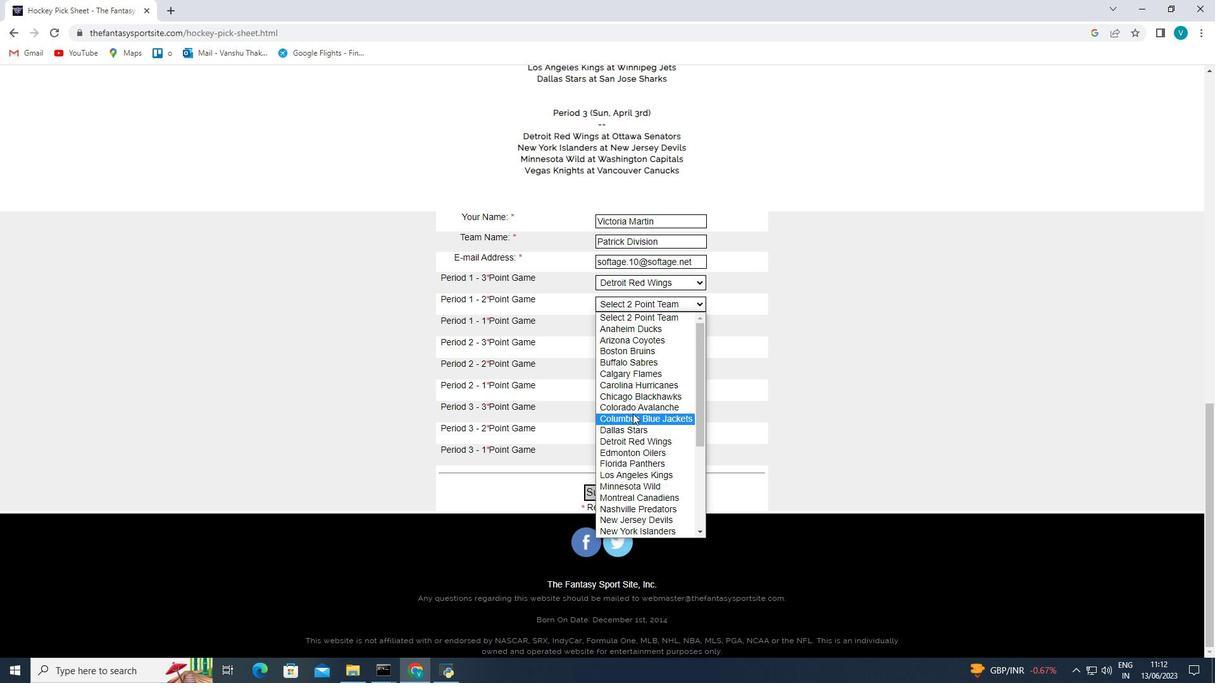 
Action: Mouse pressed left at (633, 417)
Screenshot: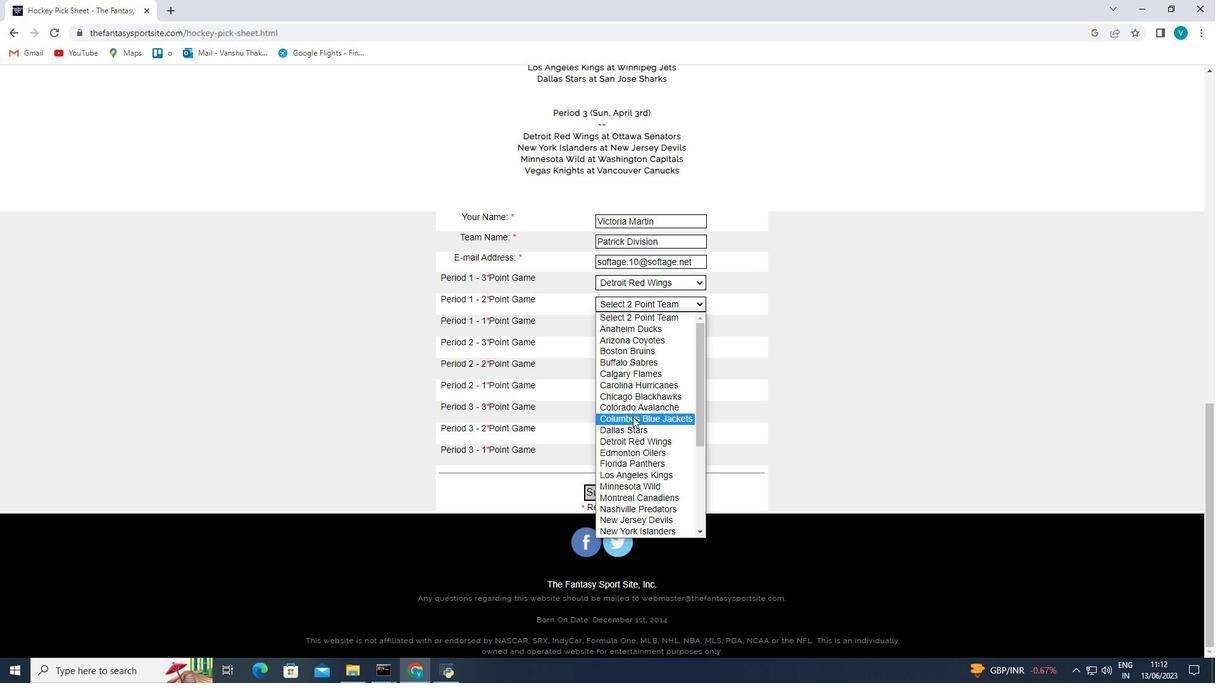
Action: Mouse moved to (645, 325)
Screenshot: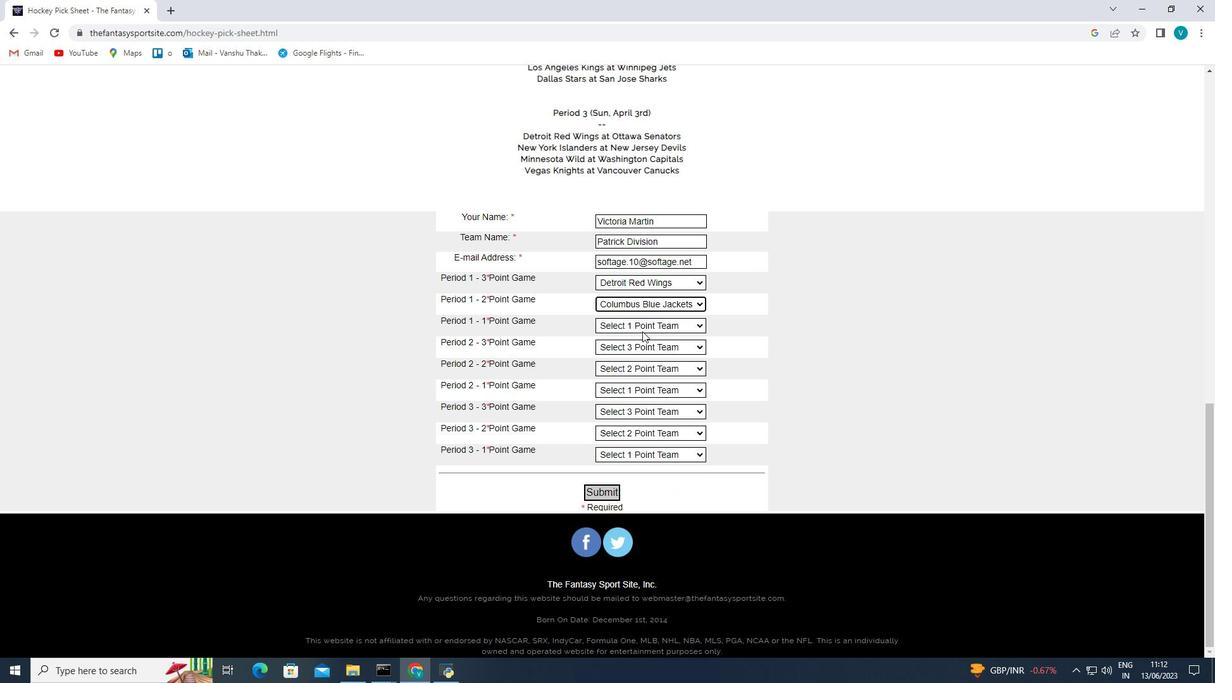 
Action: Mouse pressed left at (645, 325)
Screenshot: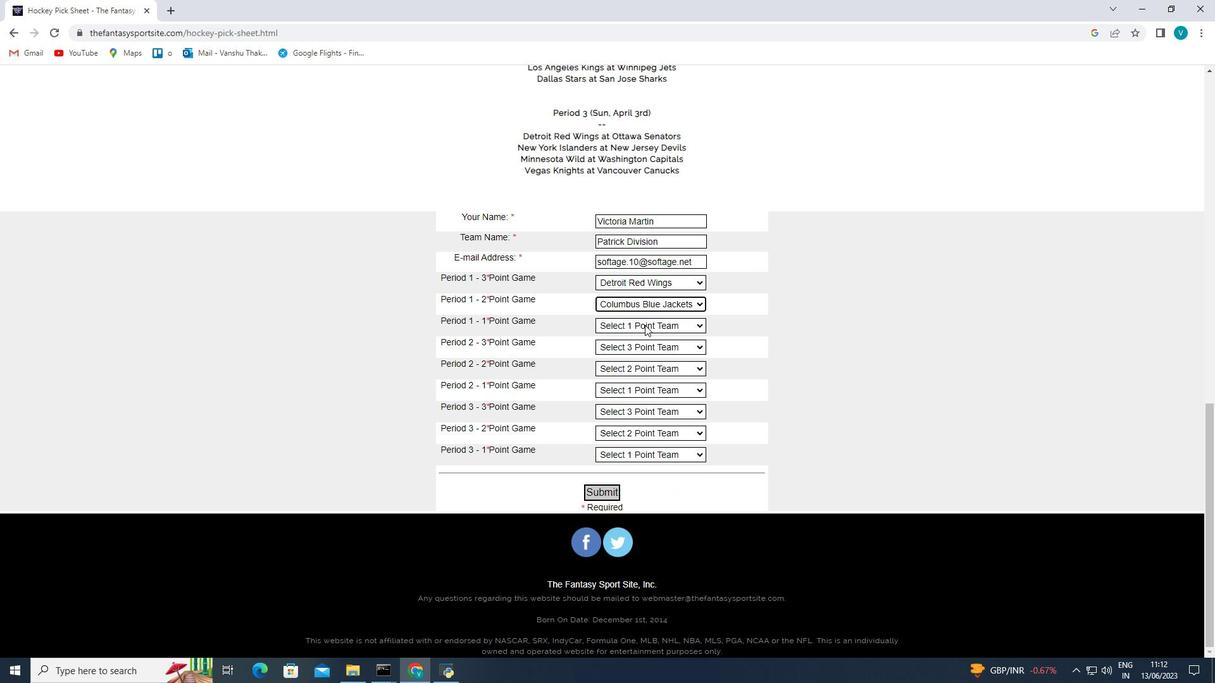 
Action: Mouse moved to (632, 428)
Screenshot: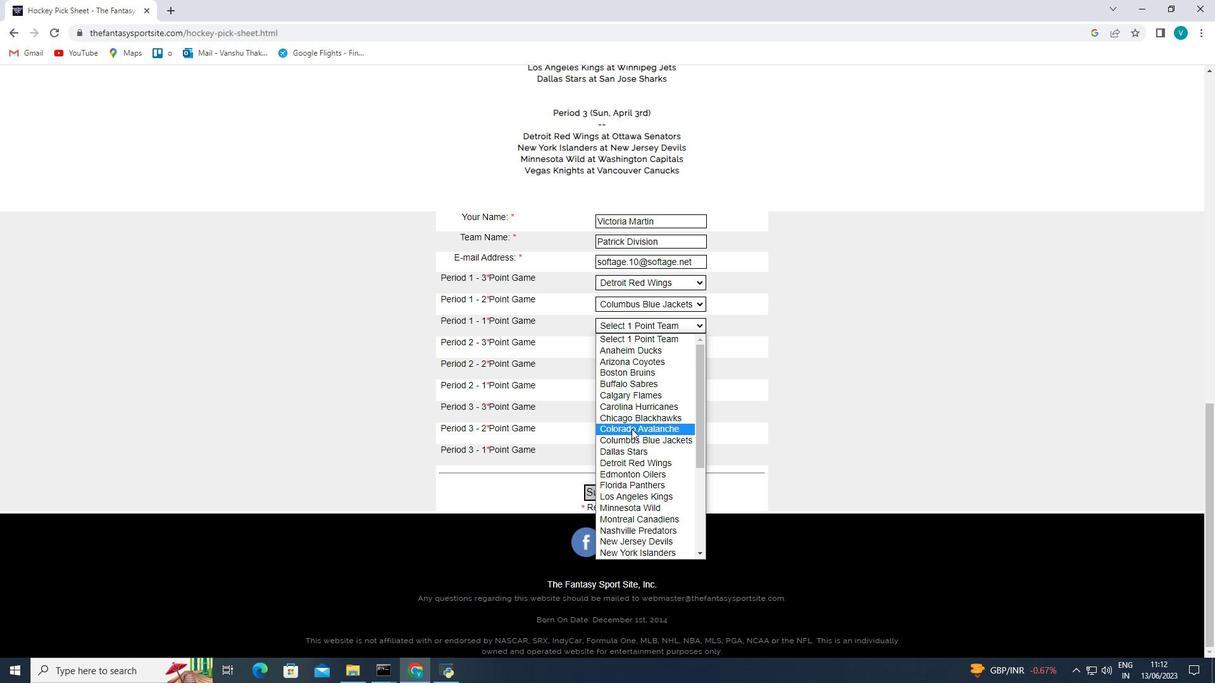 
Action: Mouse pressed left at (632, 428)
Screenshot: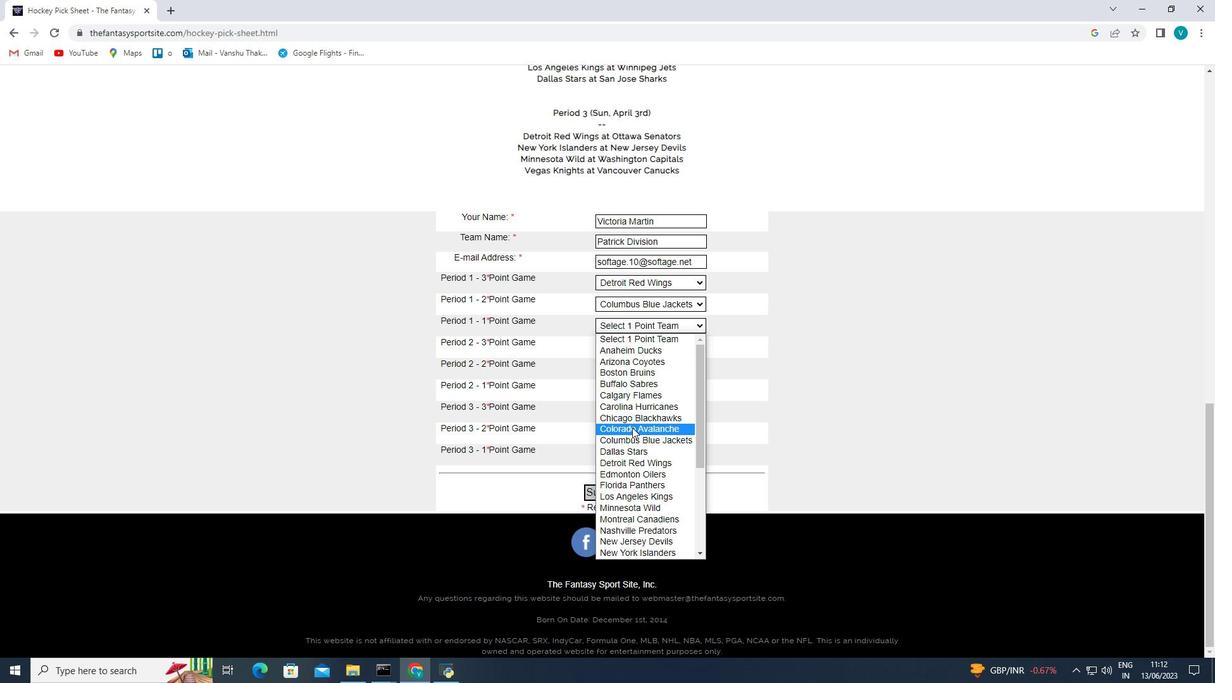 
Action: Mouse moved to (655, 349)
Screenshot: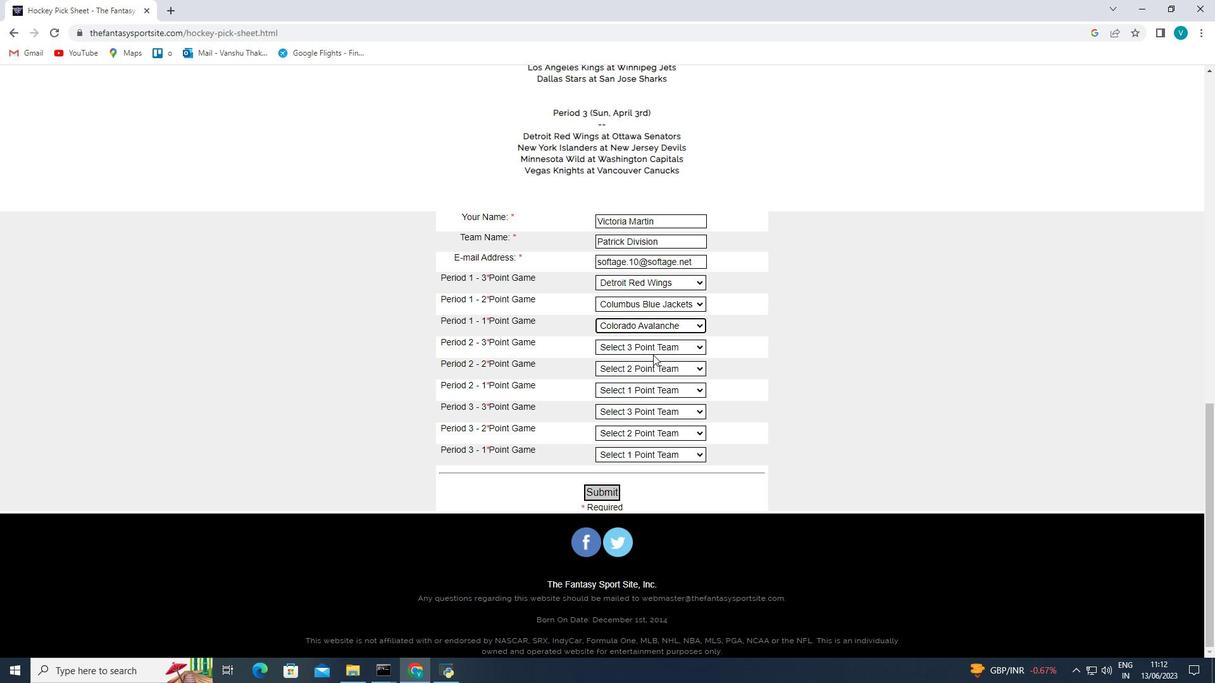 
Action: Mouse pressed left at (655, 349)
Screenshot: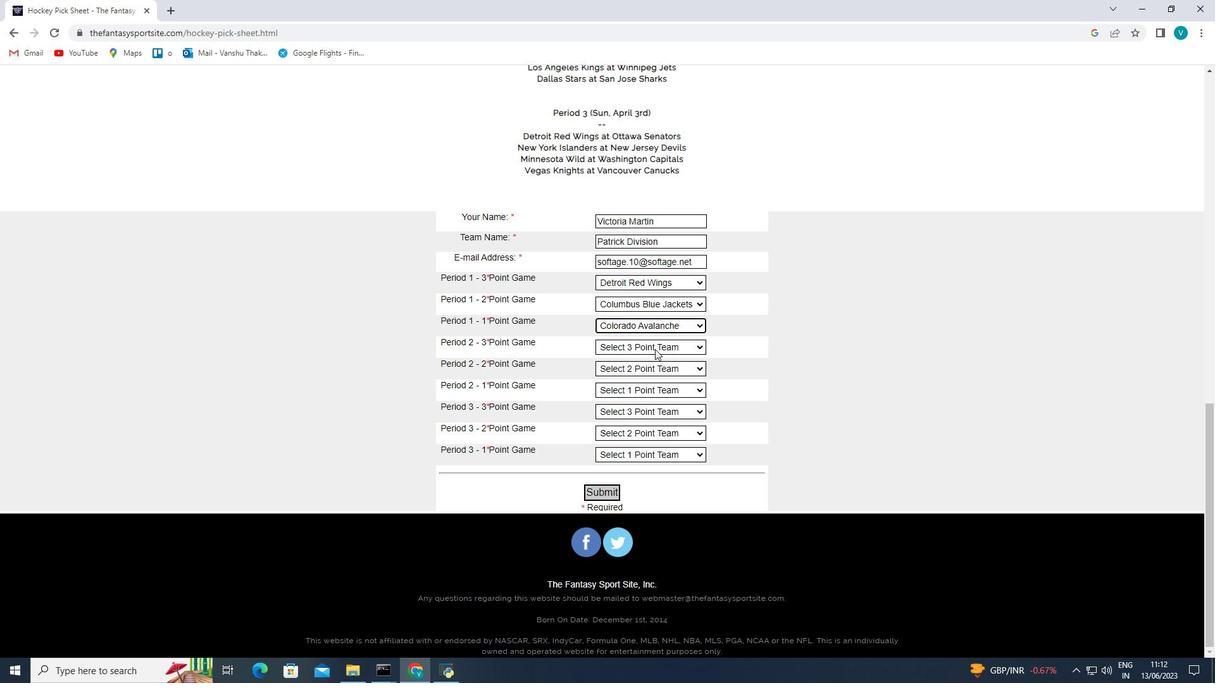 
Action: Mouse moved to (643, 439)
Screenshot: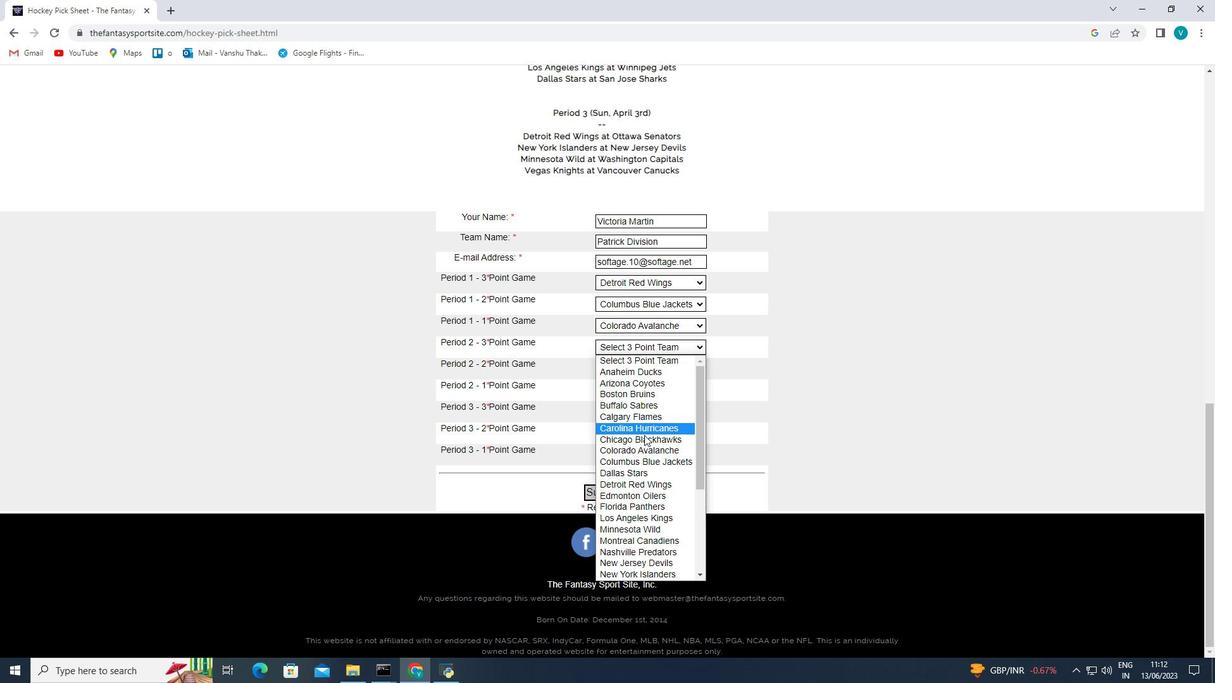 
Action: Mouse pressed left at (643, 439)
Screenshot: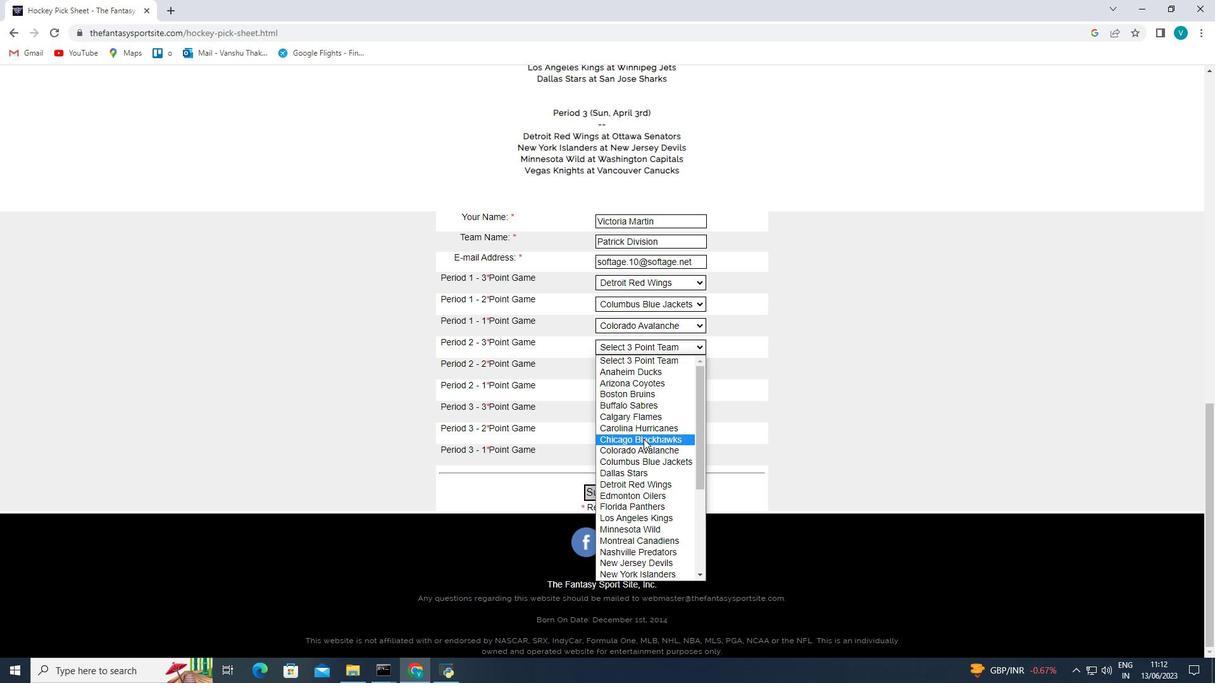 
Action: Mouse moved to (640, 367)
Screenshot: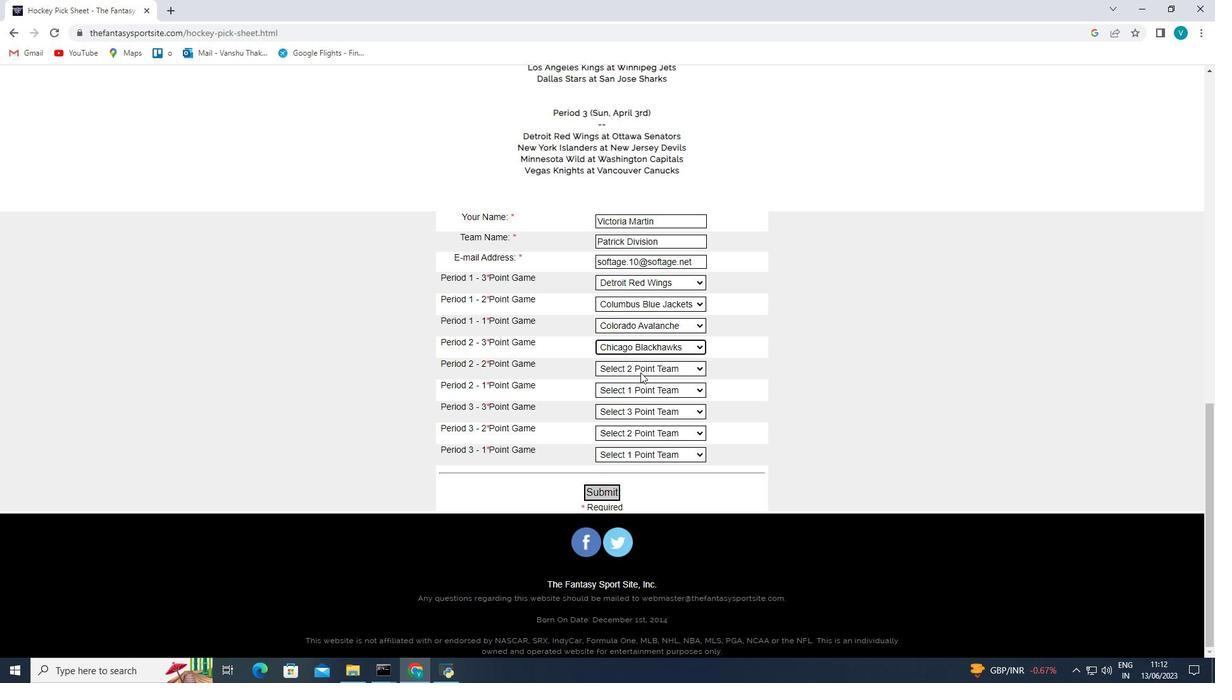 
Action: Mouse pressed left at (640, 367)
Screenshot: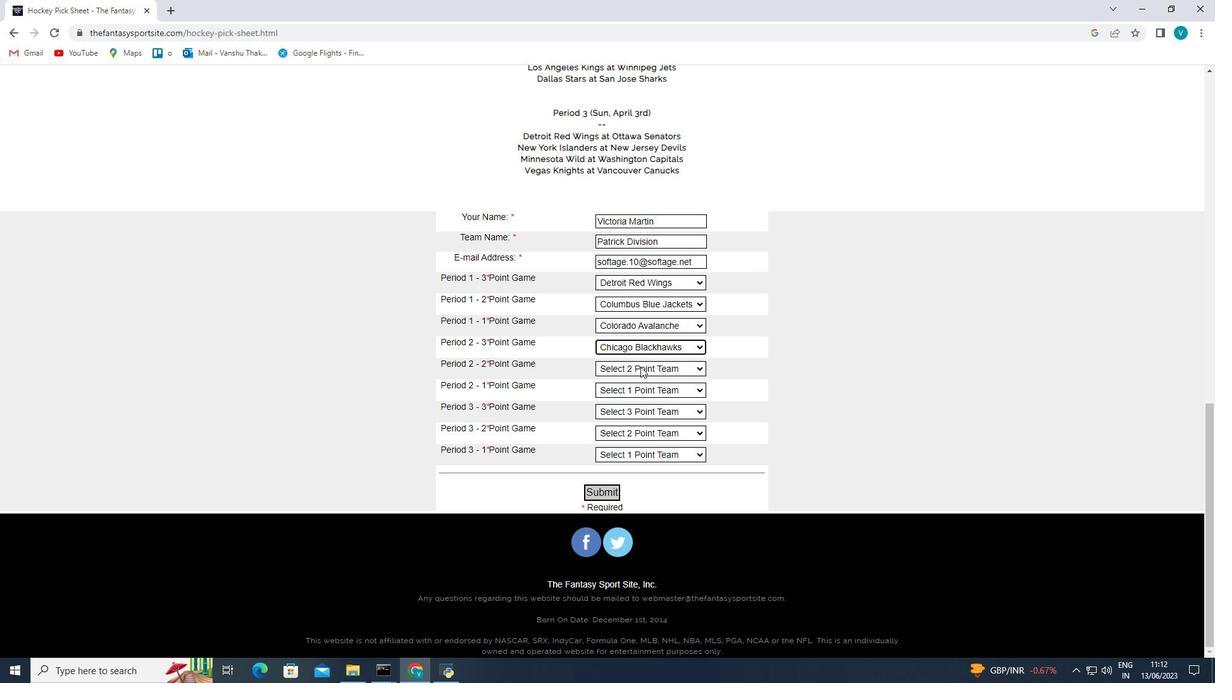 
Action: Mouse moved to (633, 452)
Screenshot: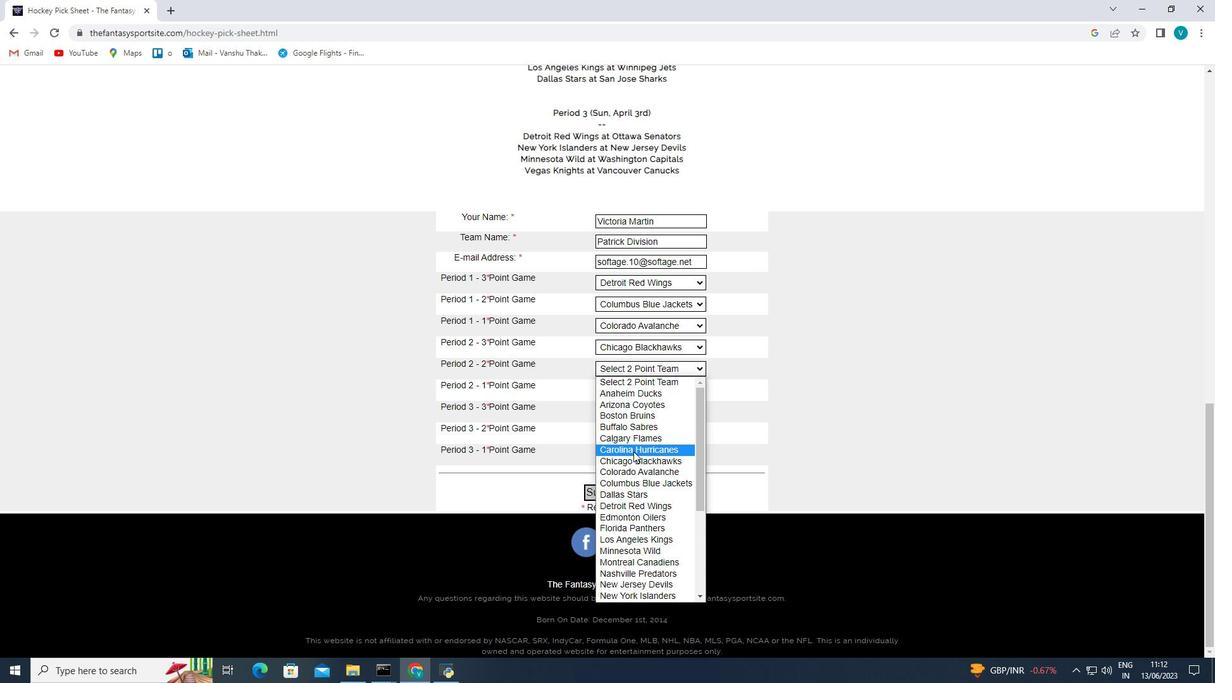 
Action: Mouse pressed left at (633, 452)
Screenshot: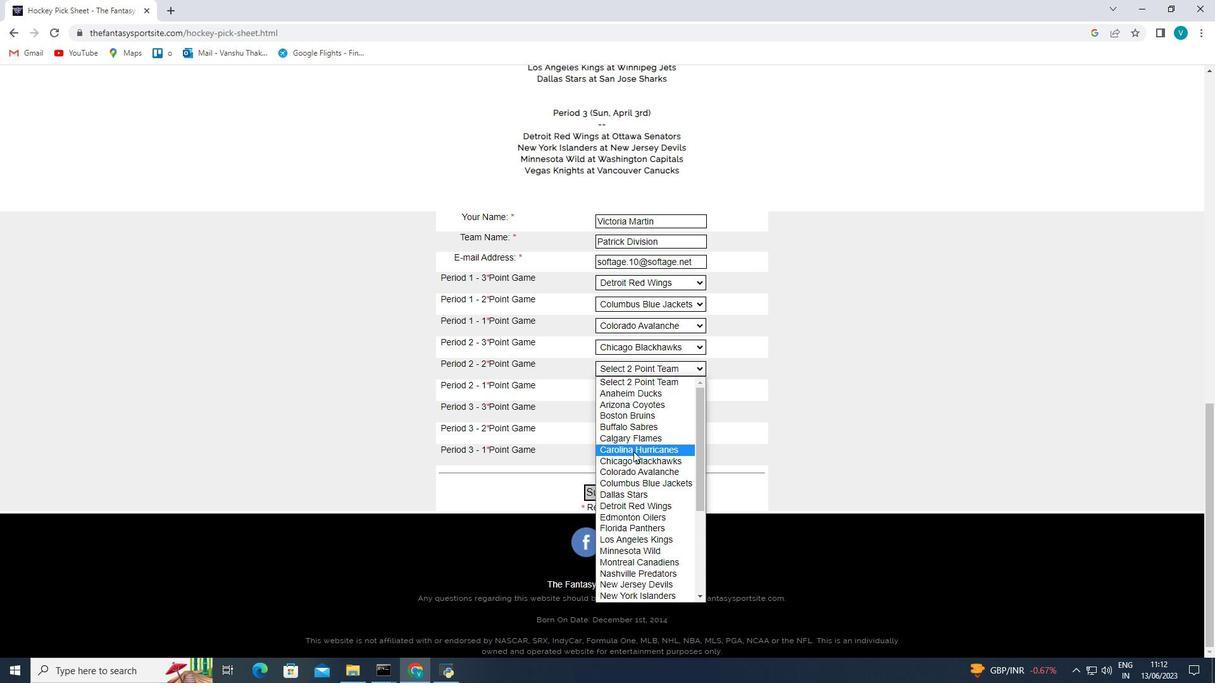
Action: Mouse moved to (647, 389)
Screenshot: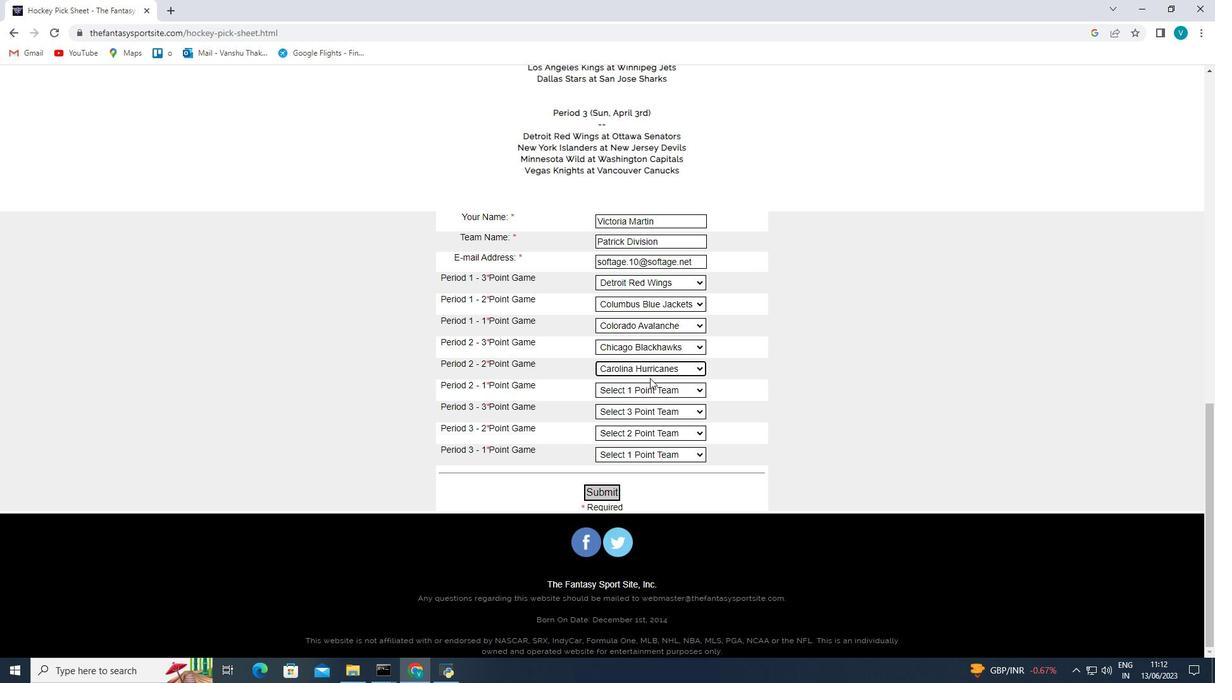 
Action: Mouse pressed left at (647, 389)
Screenshot: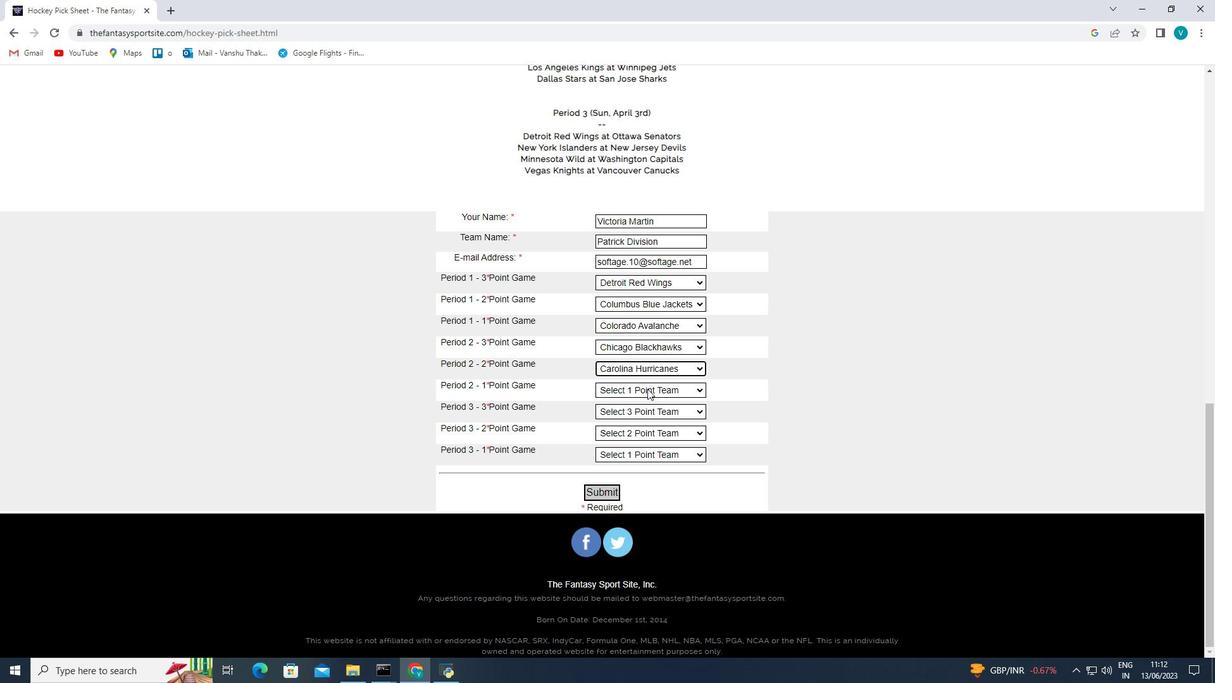 
Action: Mouse moved to (633, 457)
Screenshot: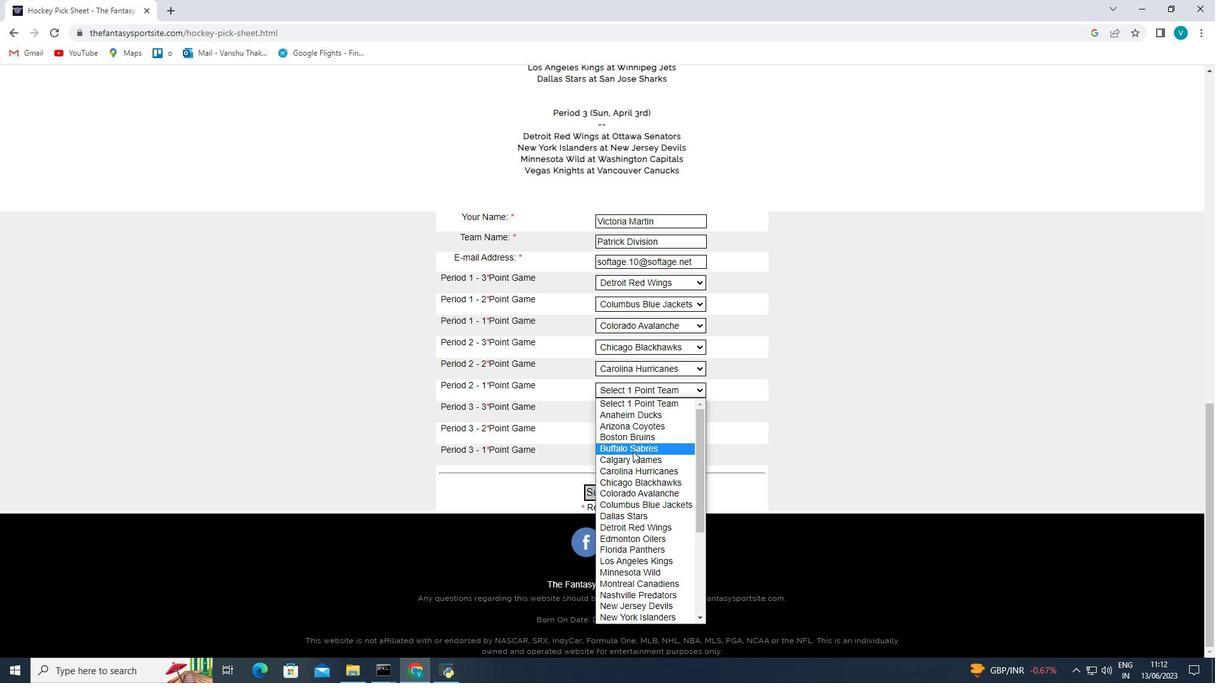 
Action: Mouse pressed left at (633, 457)
Screenshot: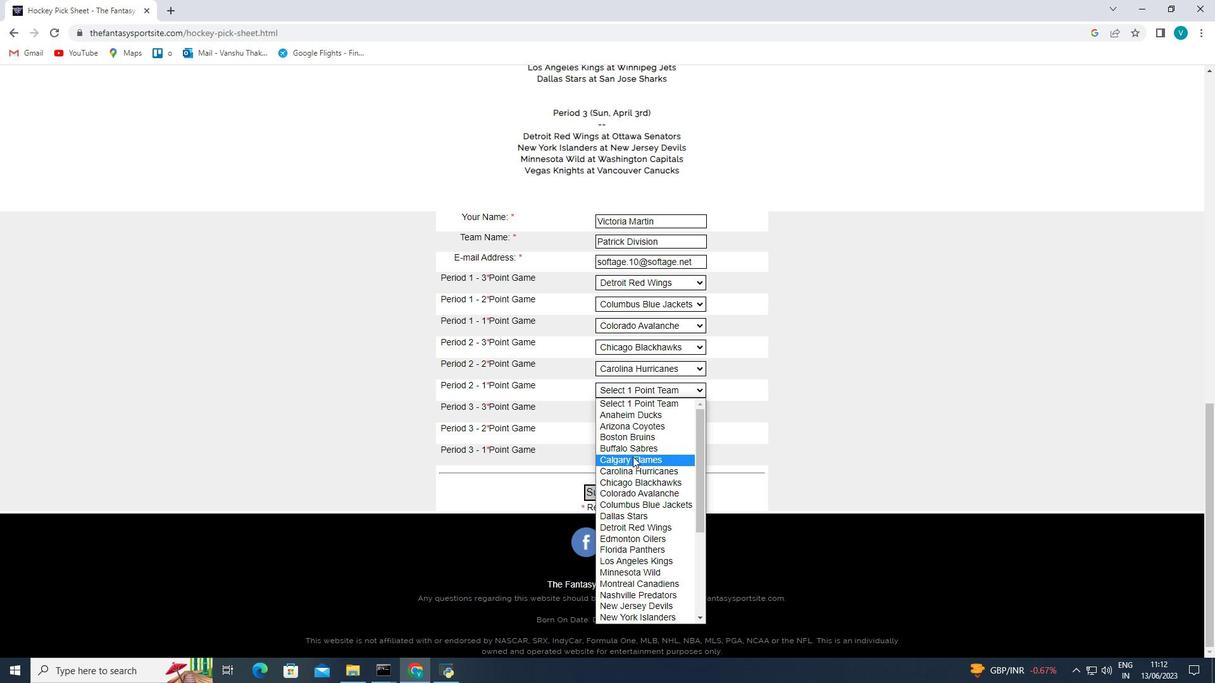 
Action: Mouse moved to (643, 414)
Screenshot: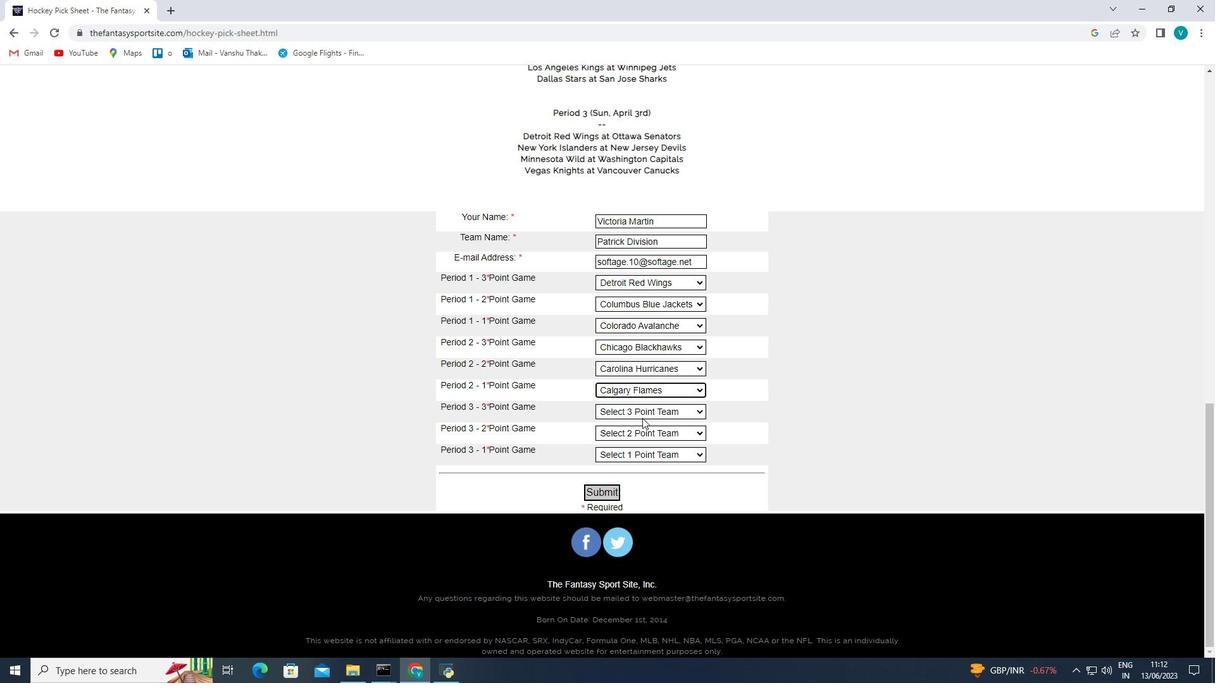 
Action: Mouse pressed left at (643, 414)
Screenshot: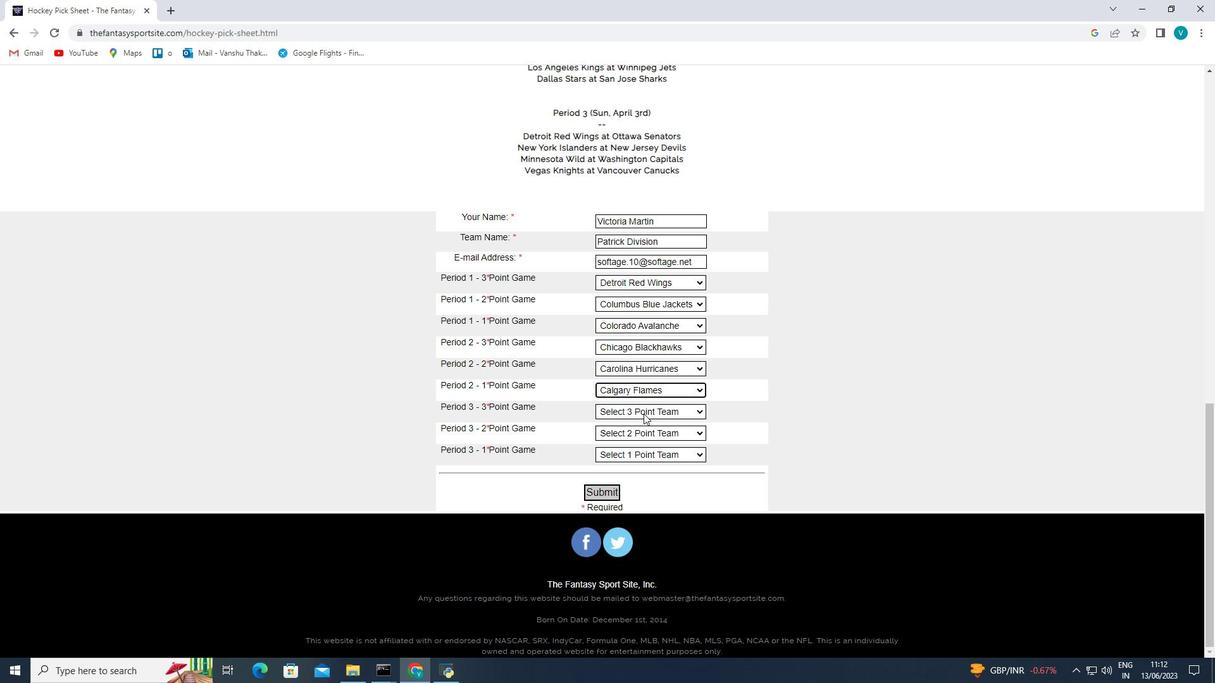 
Action: Mouse moved to (635, 466)
Screenshot: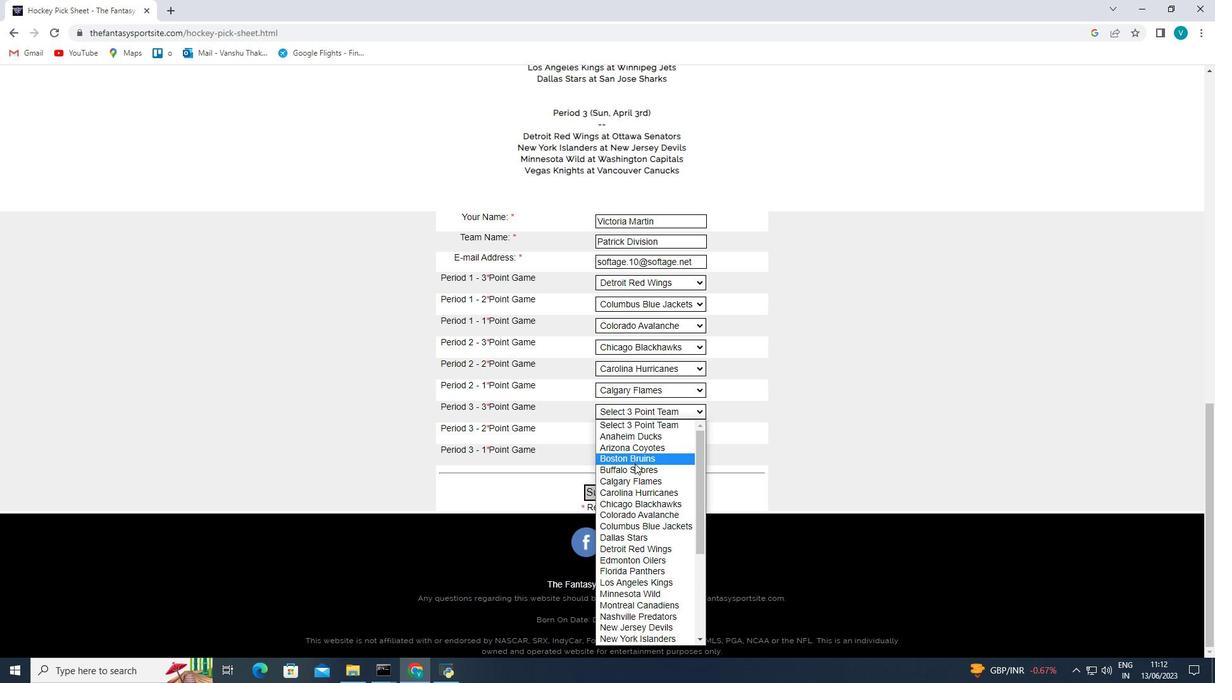 
Action: Mouse pressed left at (635, 466)
Screenshot: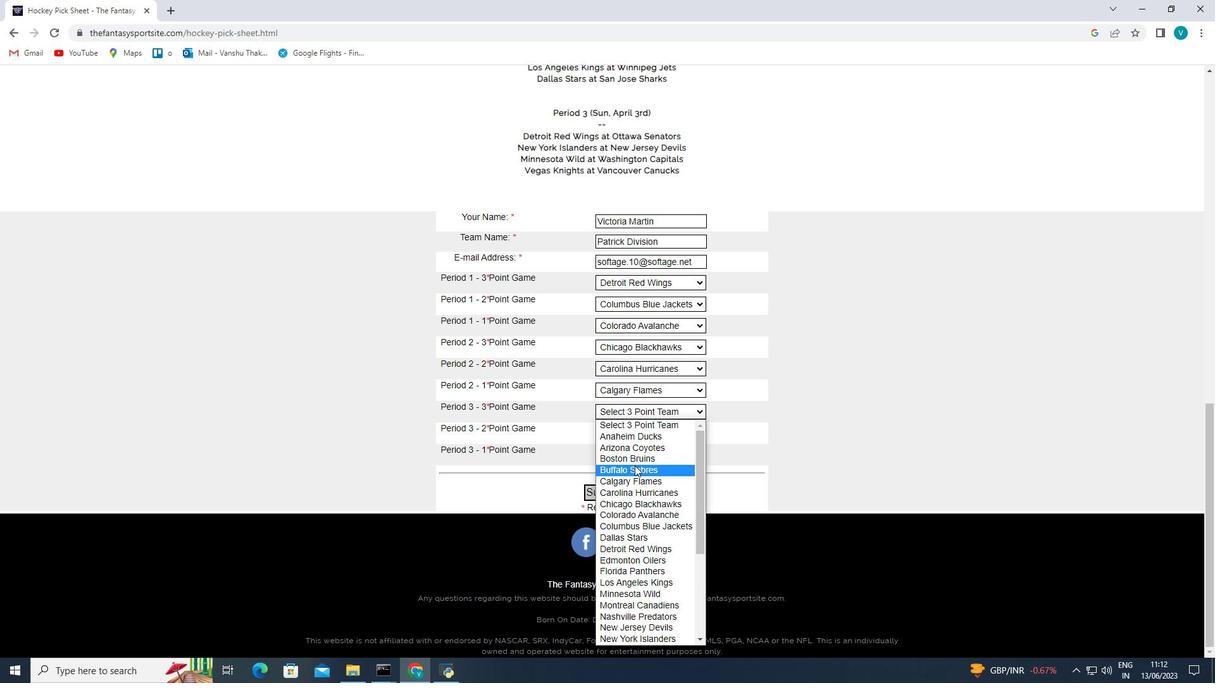 
Action: Mouse moved to (640, 431)
Screenshot: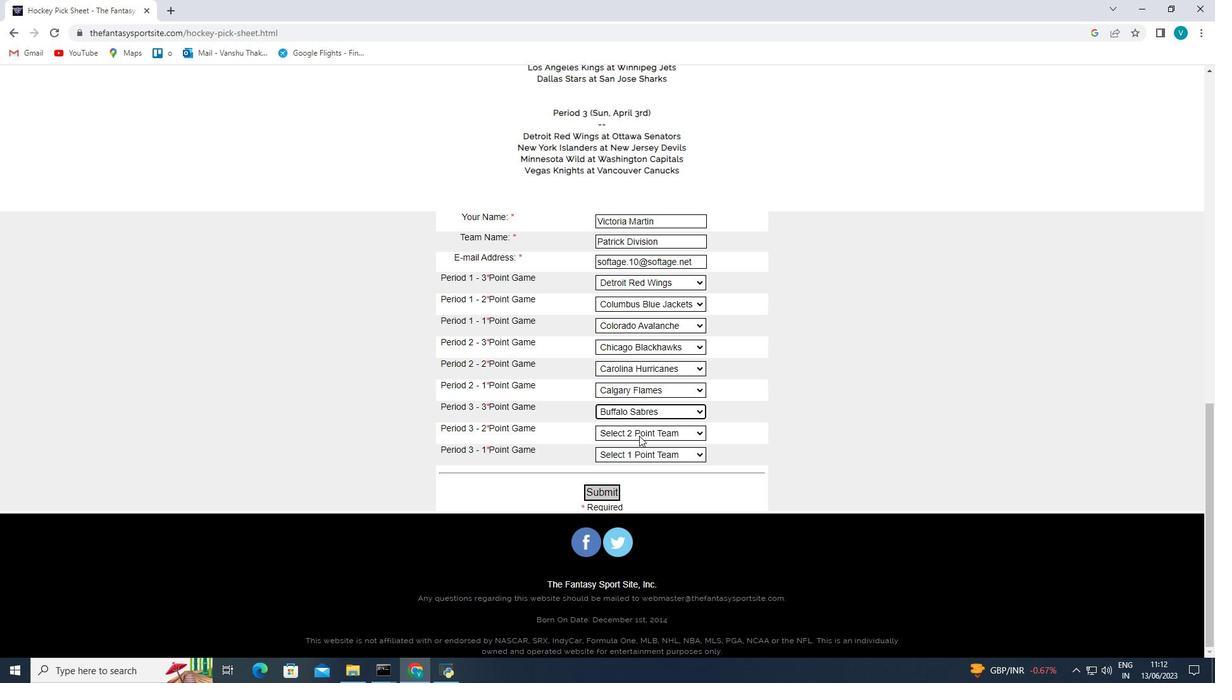 
Action: Mouse pressed left at (640, 431)
Screenshot: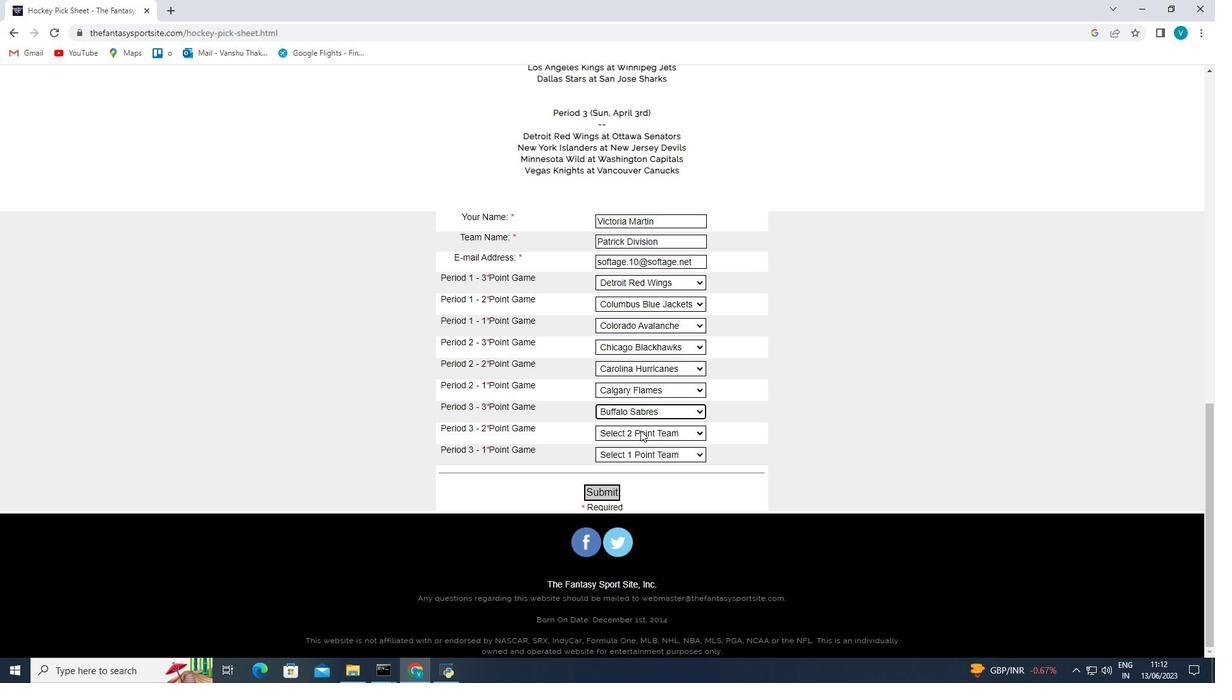 
Action: Mouse moved to (661, 241)
Screenshot: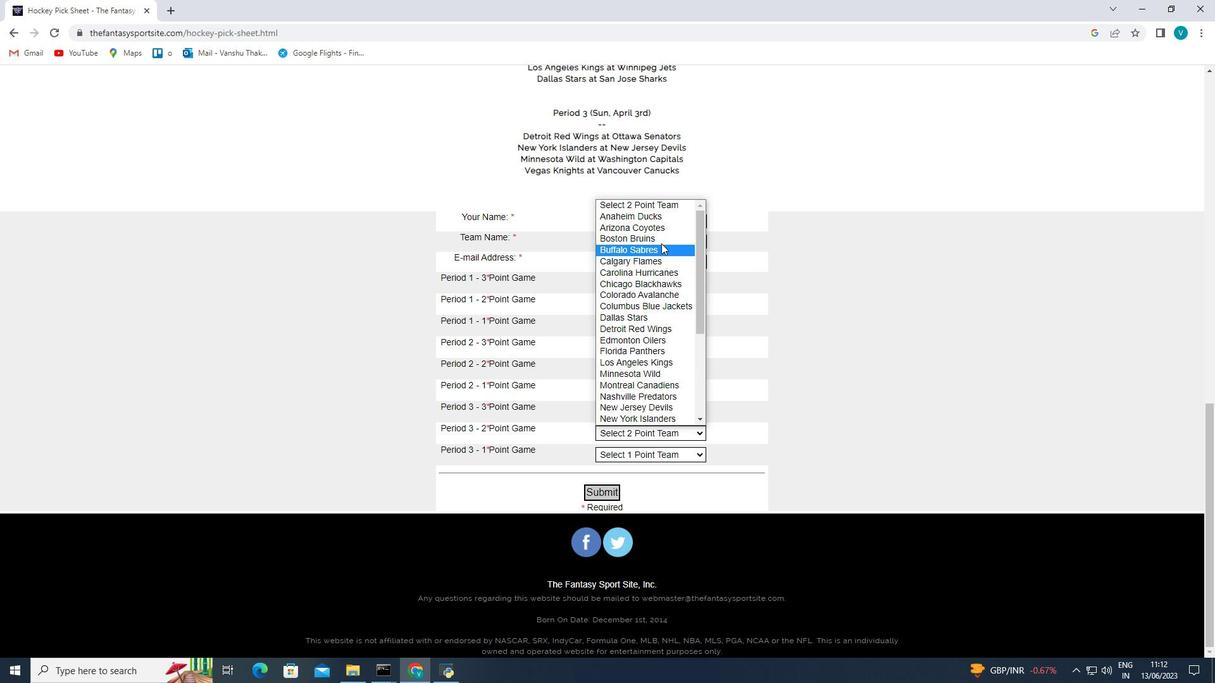 
Action: Mouse pressed left at (661, 241)
Screenshot: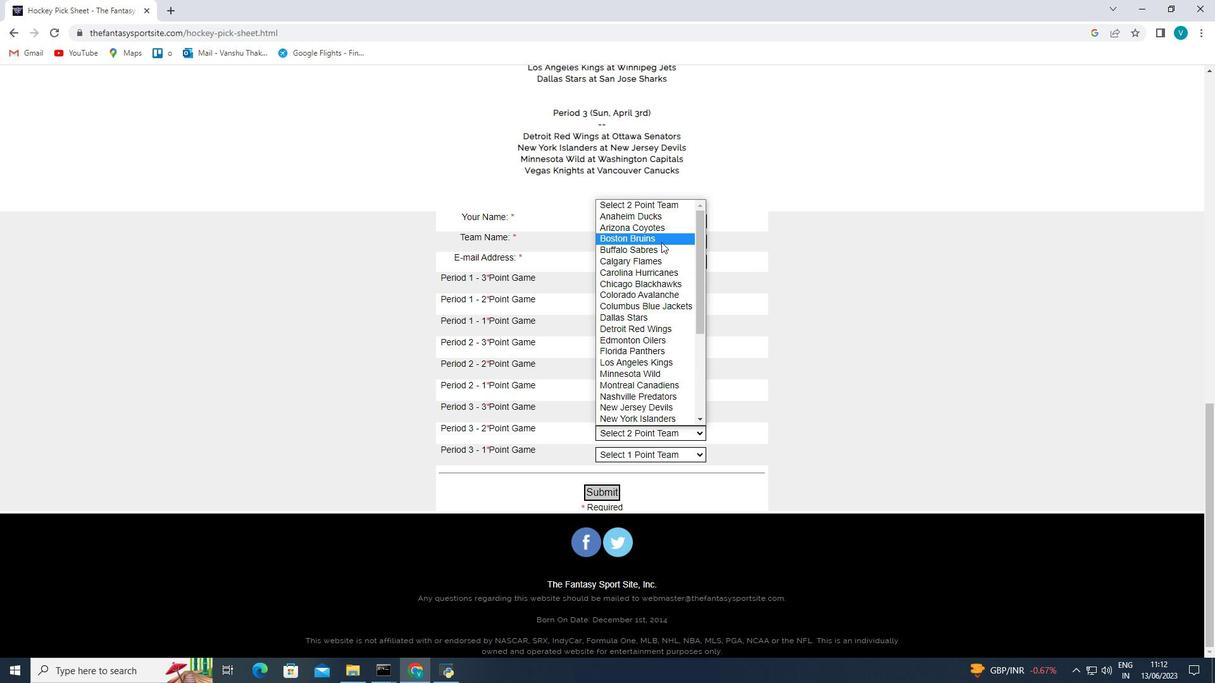 
Action: Mouse moved to (651, 457)
Screenshot: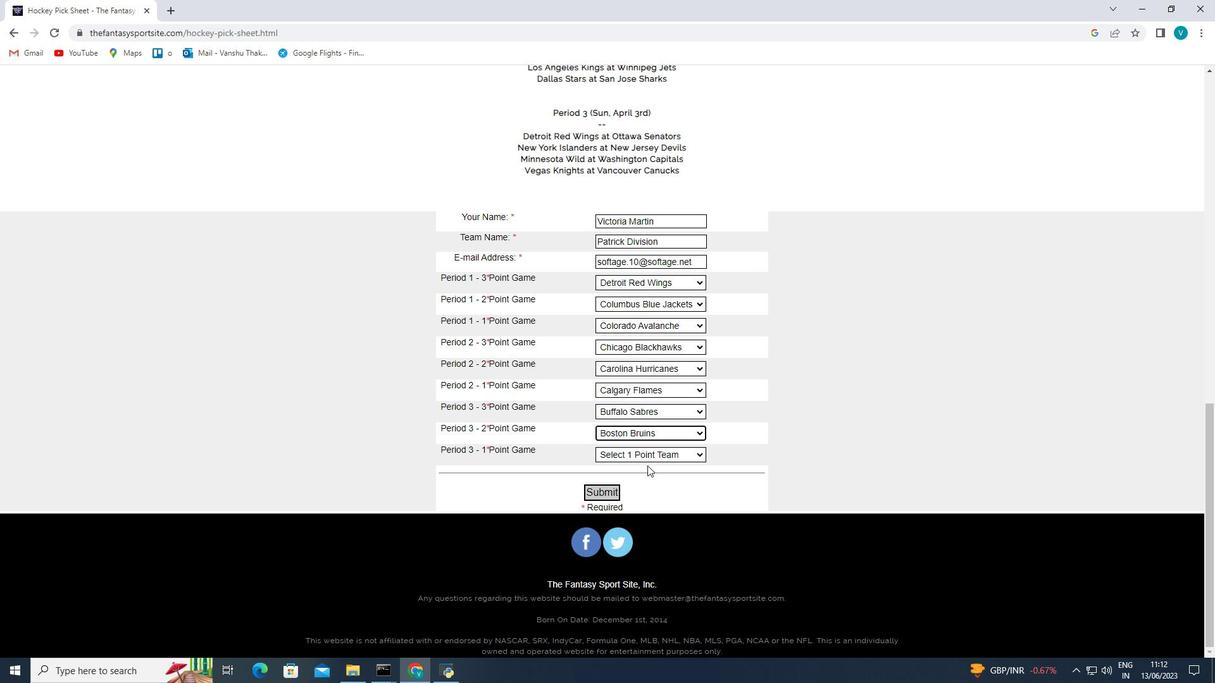 
Action: Mouse pressed left at (651, 457)
Screenshot: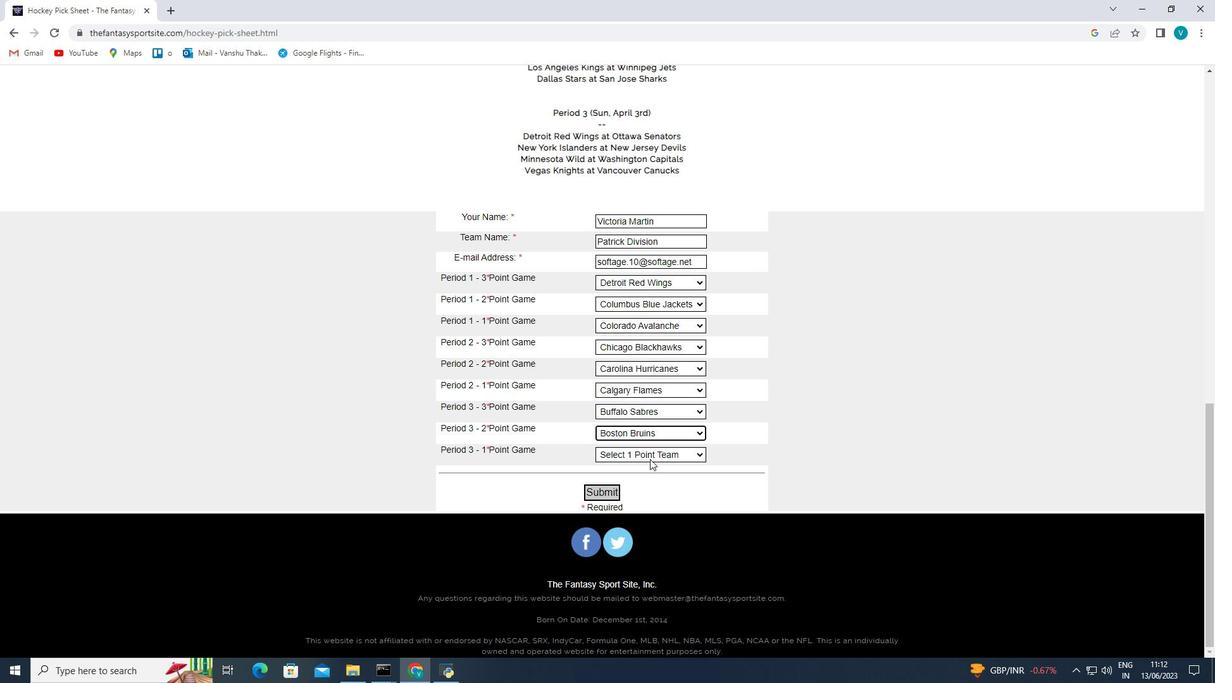 
Action: Mouse moved to (647, 253)
Screenshot: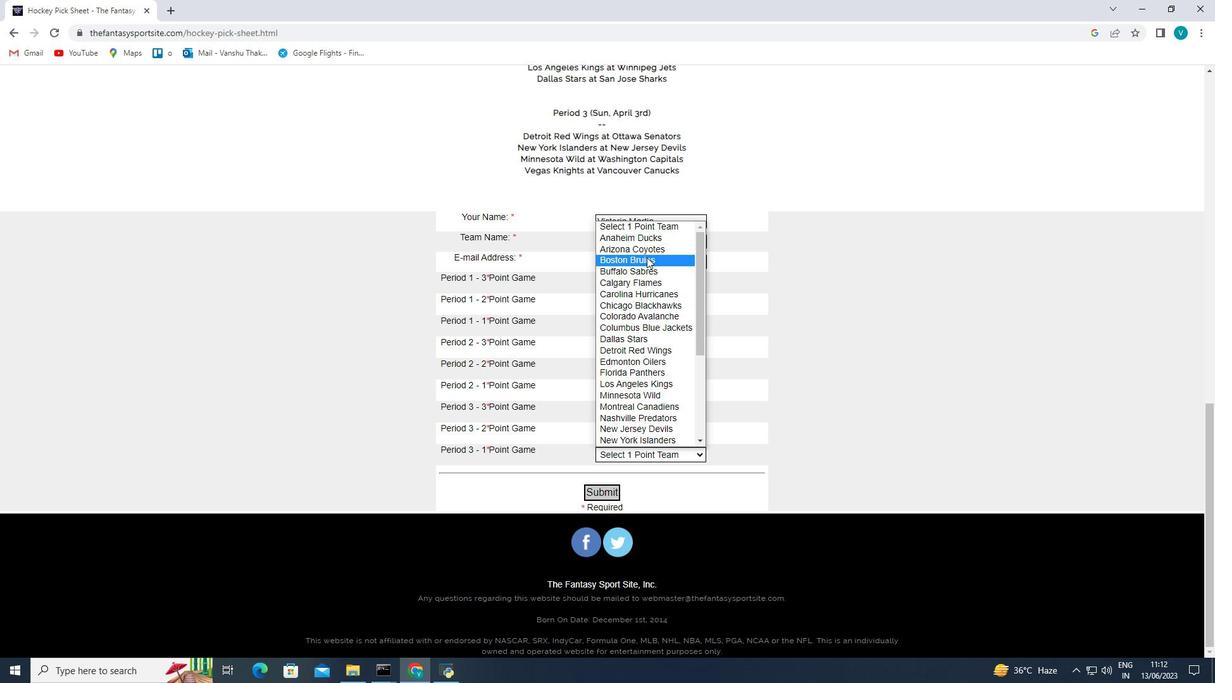 
Action: Mouse pressed left at (647, 253)
Screenshot: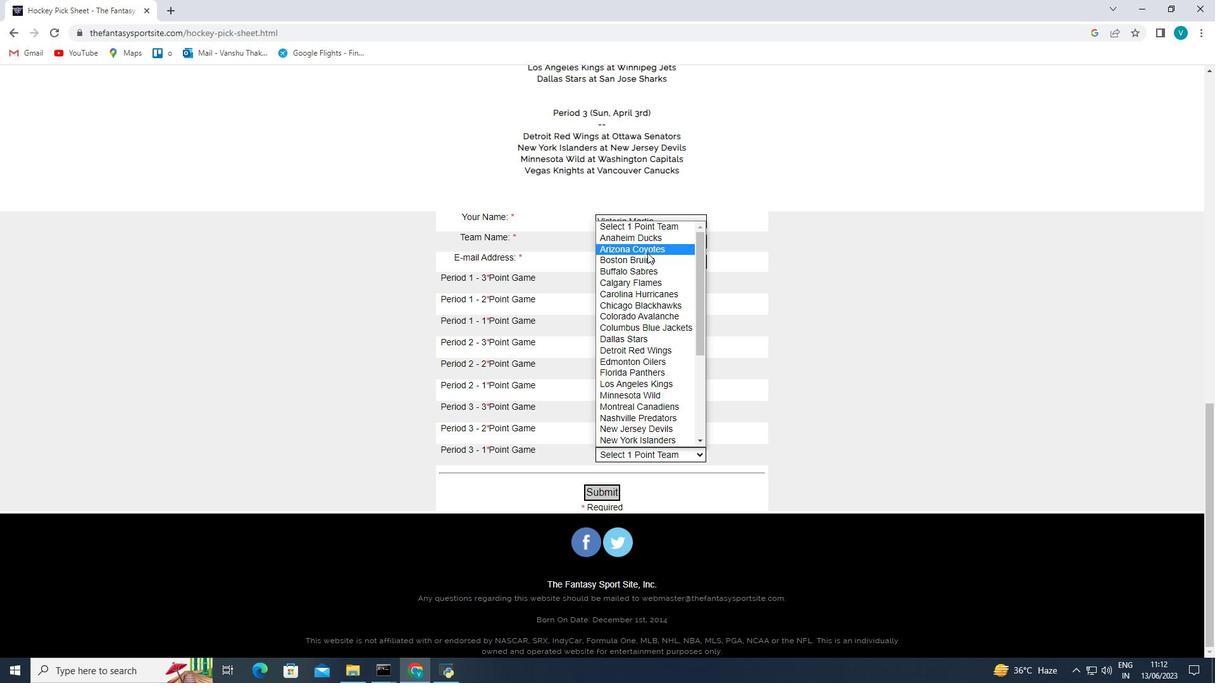 
Action: Mouse moved to (610, 486)
Screenshot: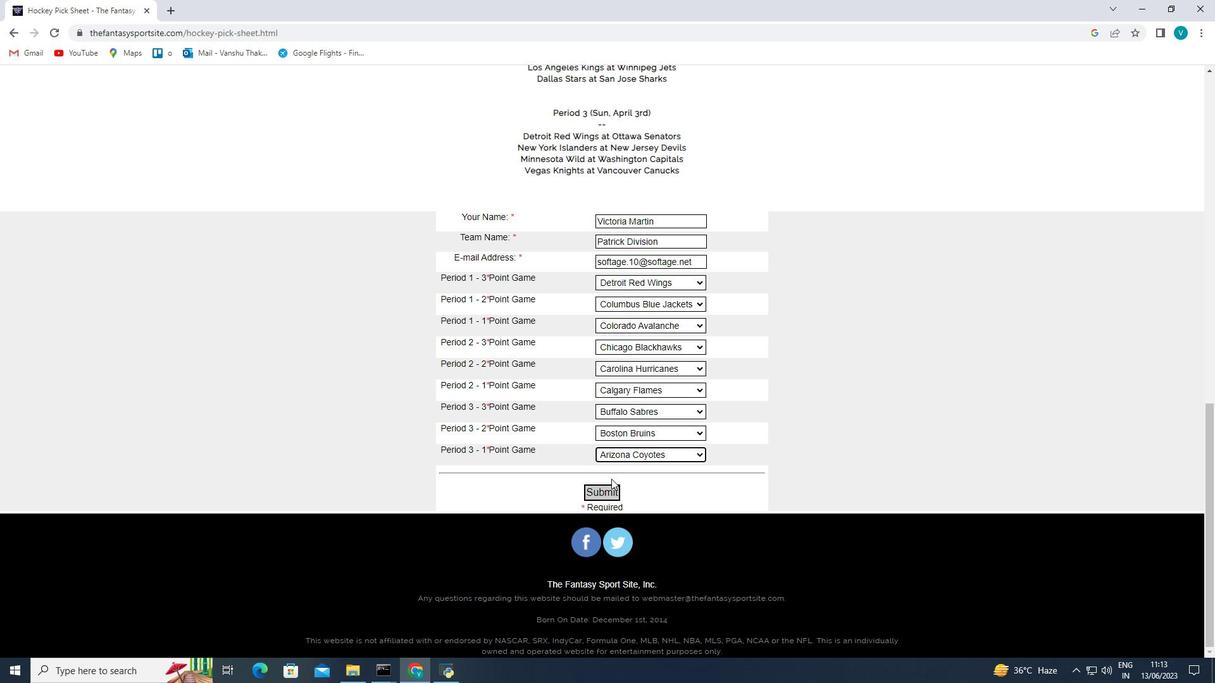 
Action: Mouse pressed left at (610, 486)
Screenshot: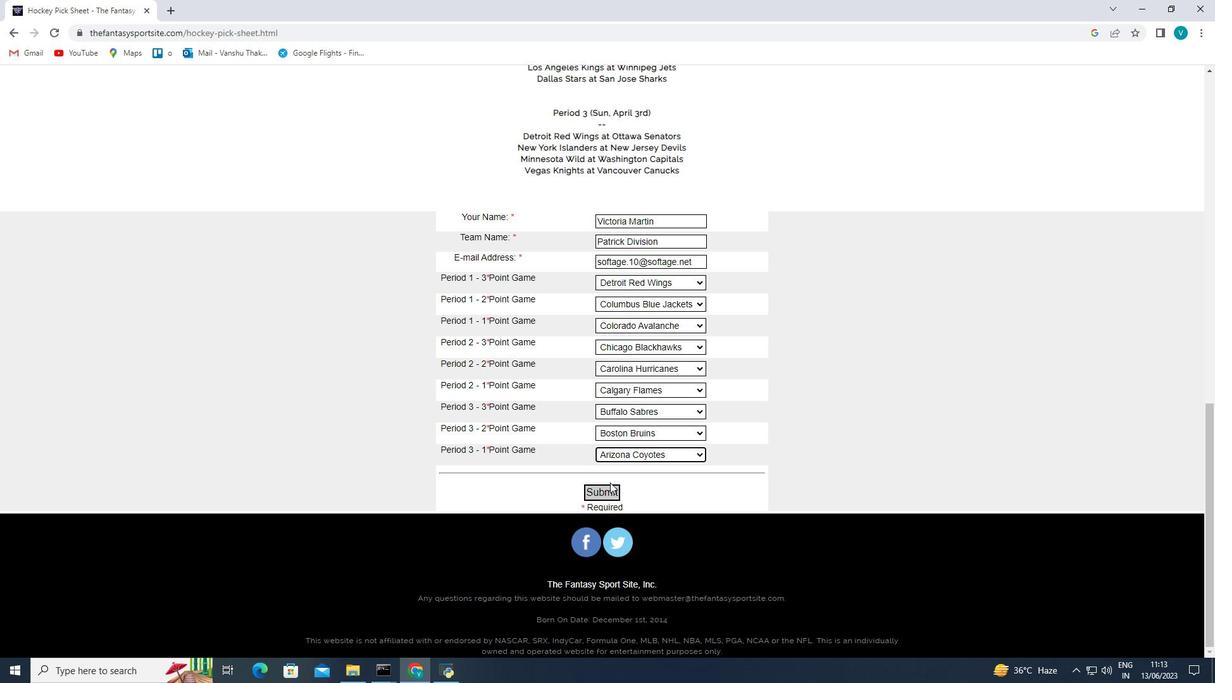 
